 Task: Search one way flight ticket for 1 adult, 5 children, 2 infants in seat and 1 infant on lap in first from Fort Wayne: Fort Wayne International Airport to Jacksonville: Albert J. Ellis Airport on 5-3-2023. Choice of flights is Southwest. Number of bags: 7 checked bags. Price is upto 55000. Outbound departure time preference is 12:45.
Action: Mouse moved to (326, 437)
Screenshot: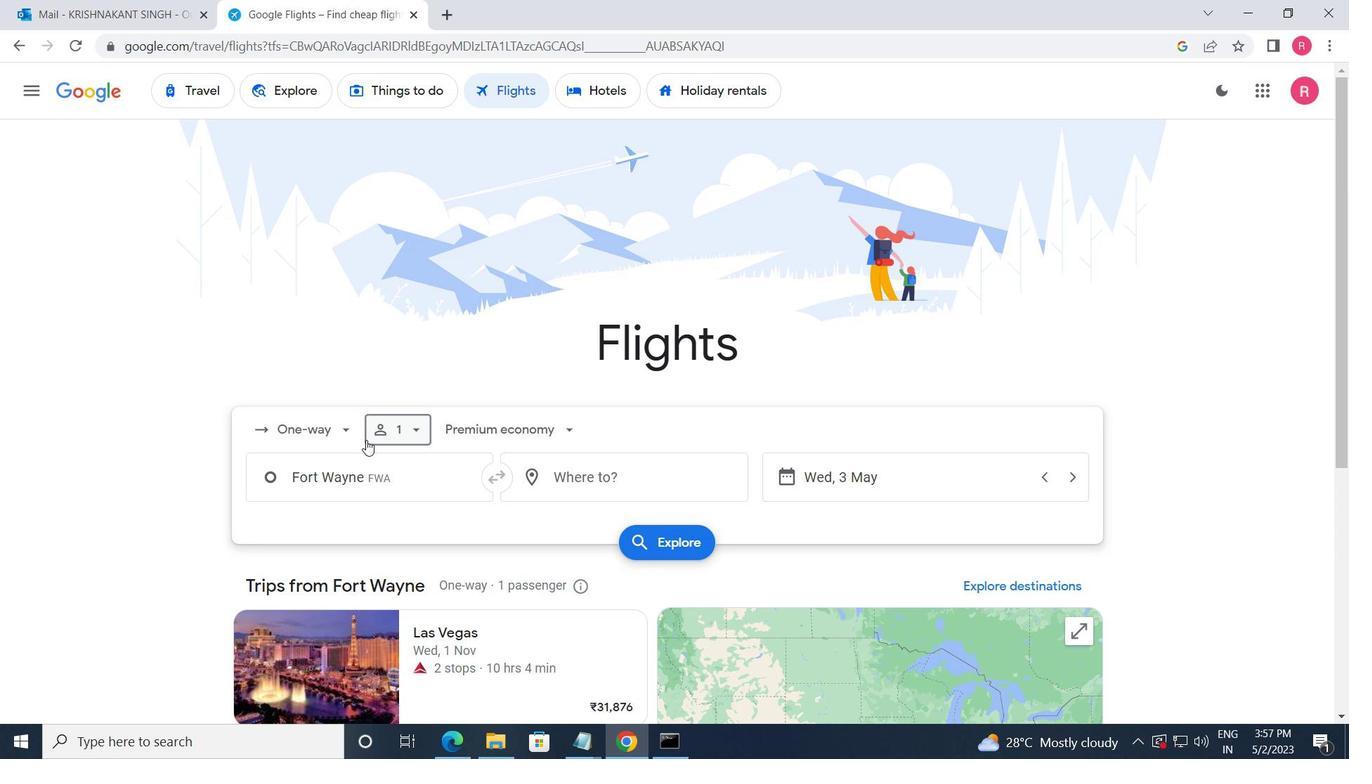 
Action: Mouse pressed left at (326, 437)
Screenshot: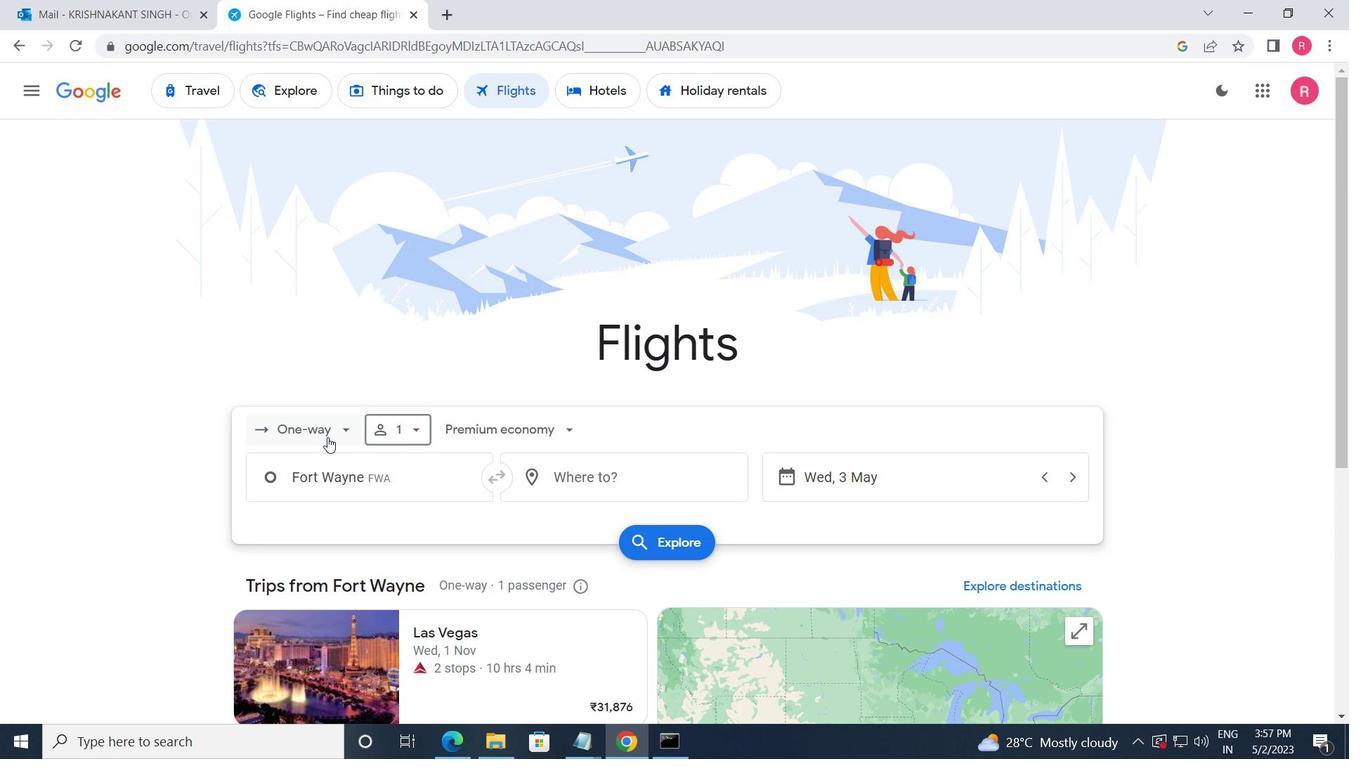 
Action: Mouse moved to (335, 510)
Screenshot: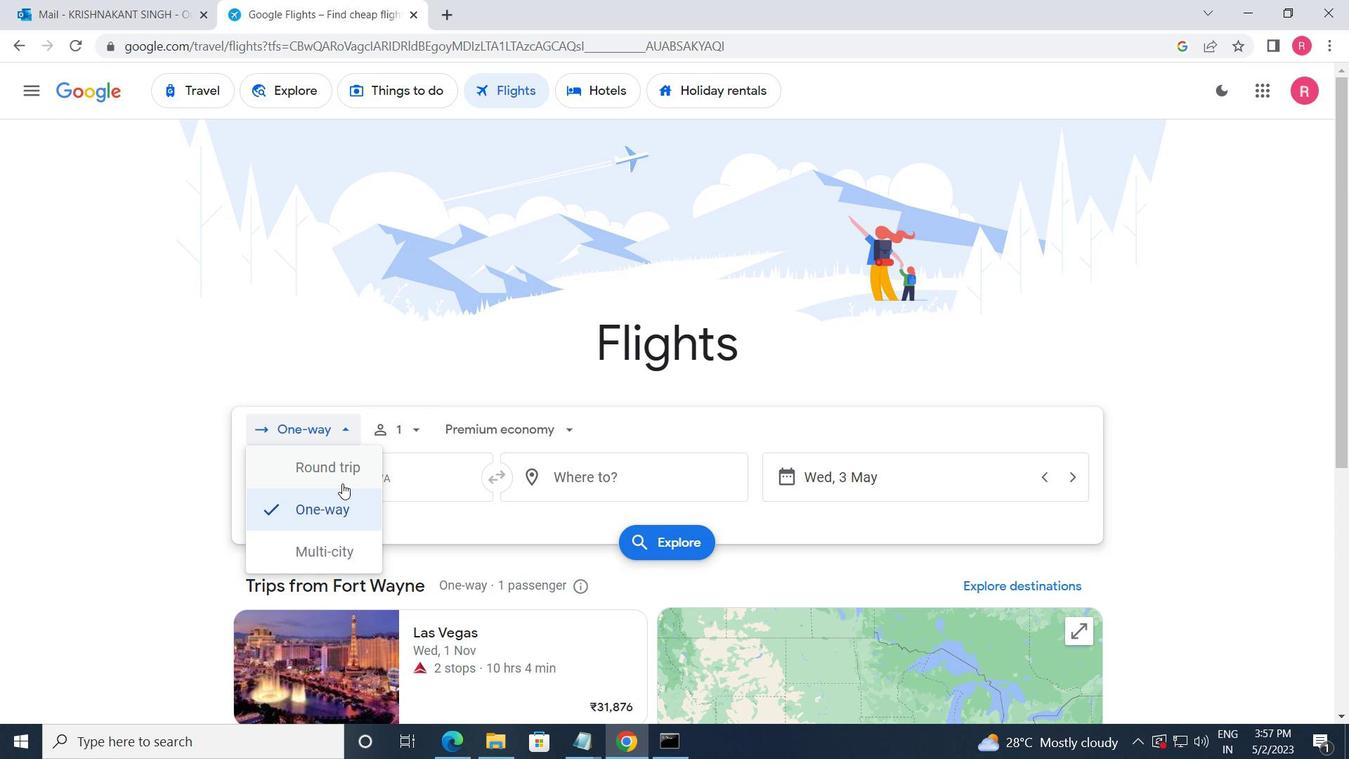 
Action: Mouse pressed left at (335, 510)
Screenshot: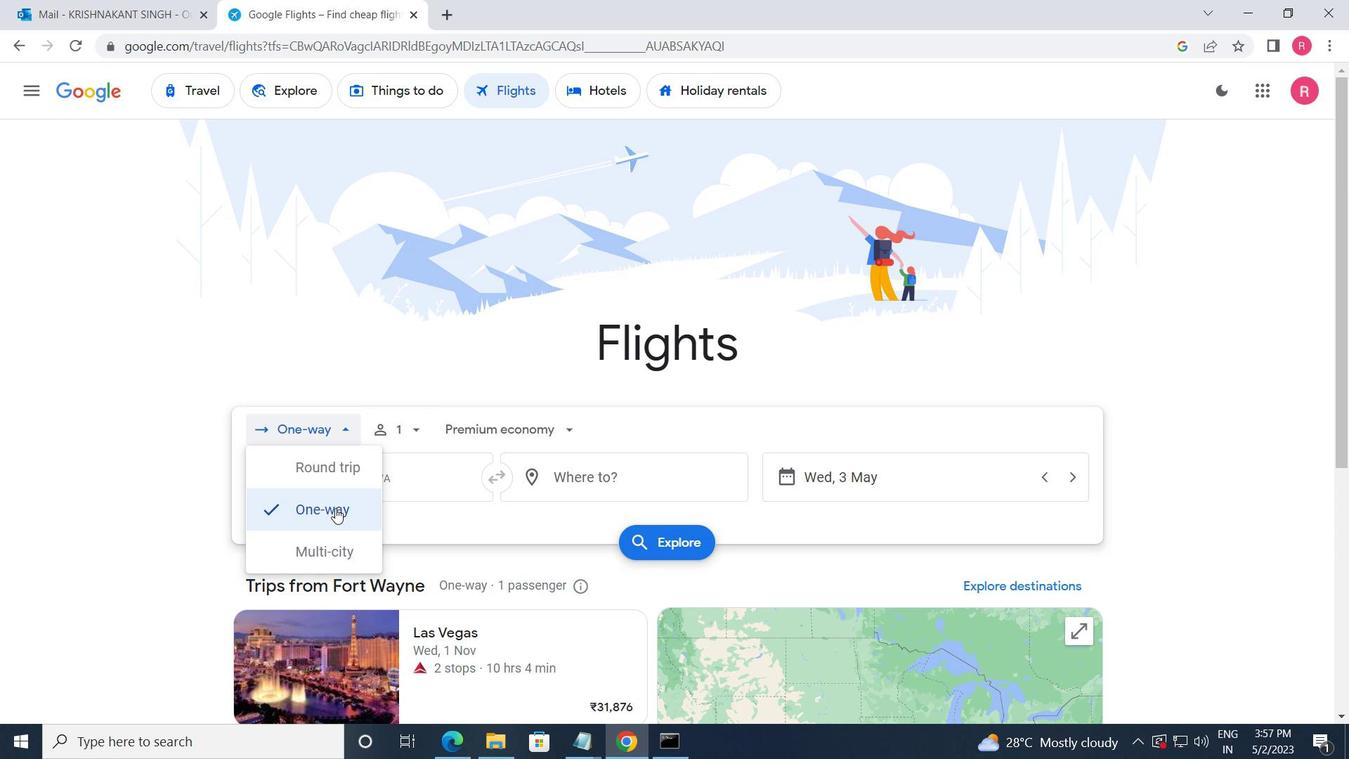 
Action: Mouse moved to (385, 438)
Screenshot: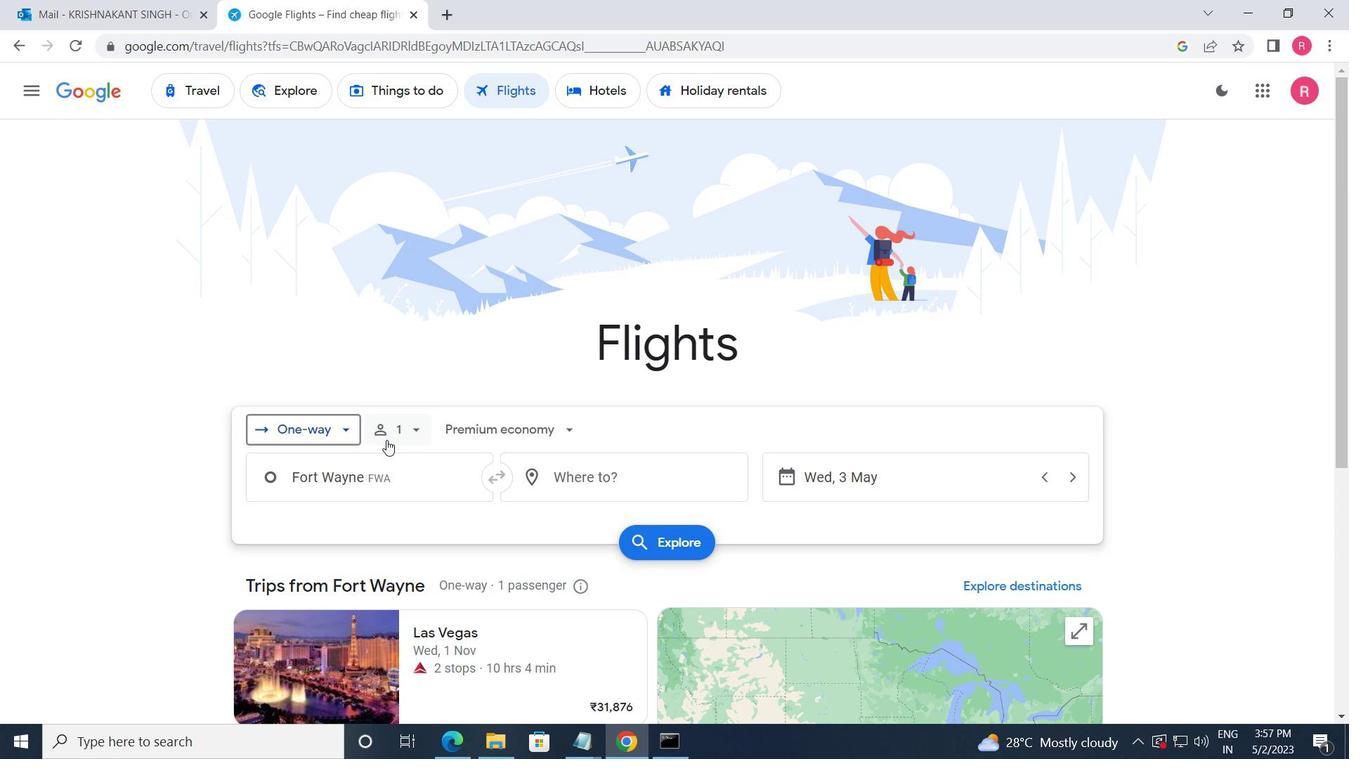 
Action: Mouse pressed left at (385, 438)
Screenshot: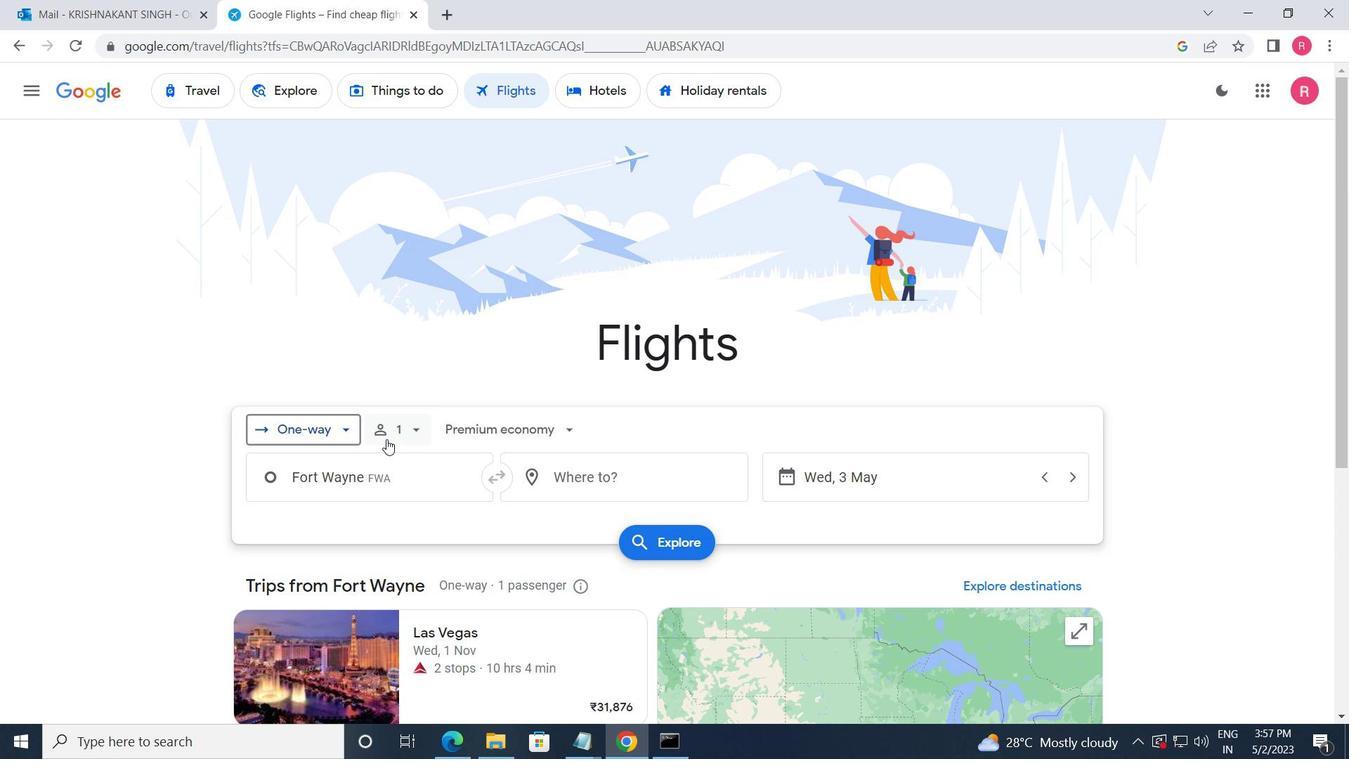 
Action: Mouse moved to (550, 529)
Screenshot: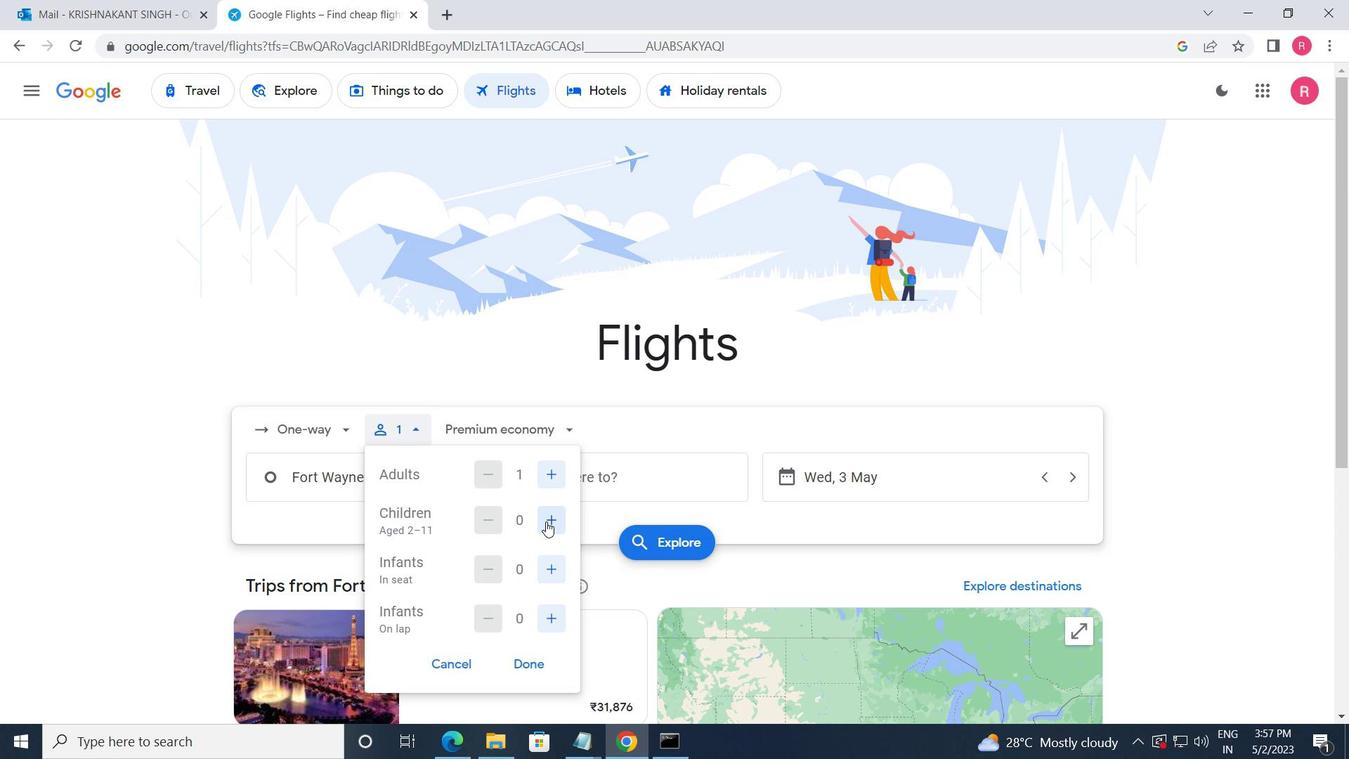 
Action: Mouse pressed left at (550, 529)
Screenshot: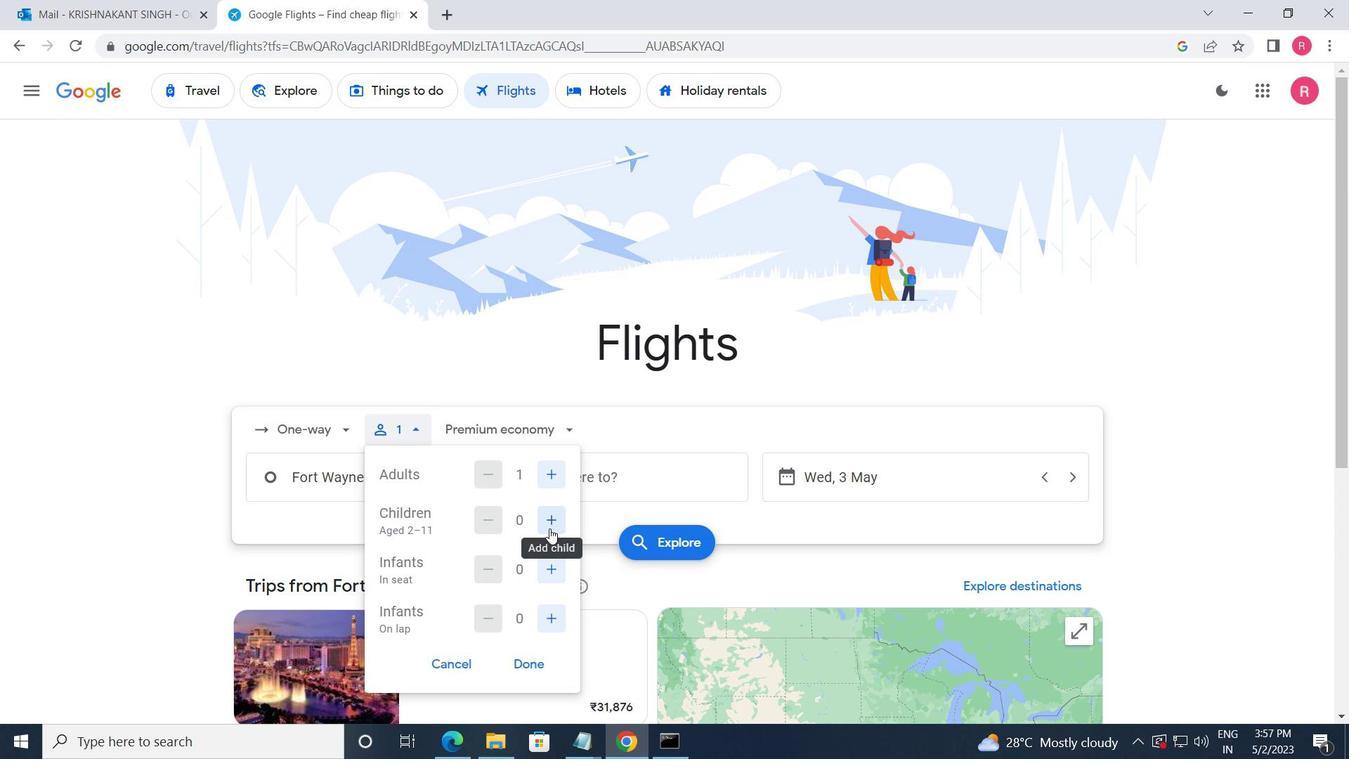 
Action: Mouse pressed left at (550, 529)
Screenshot: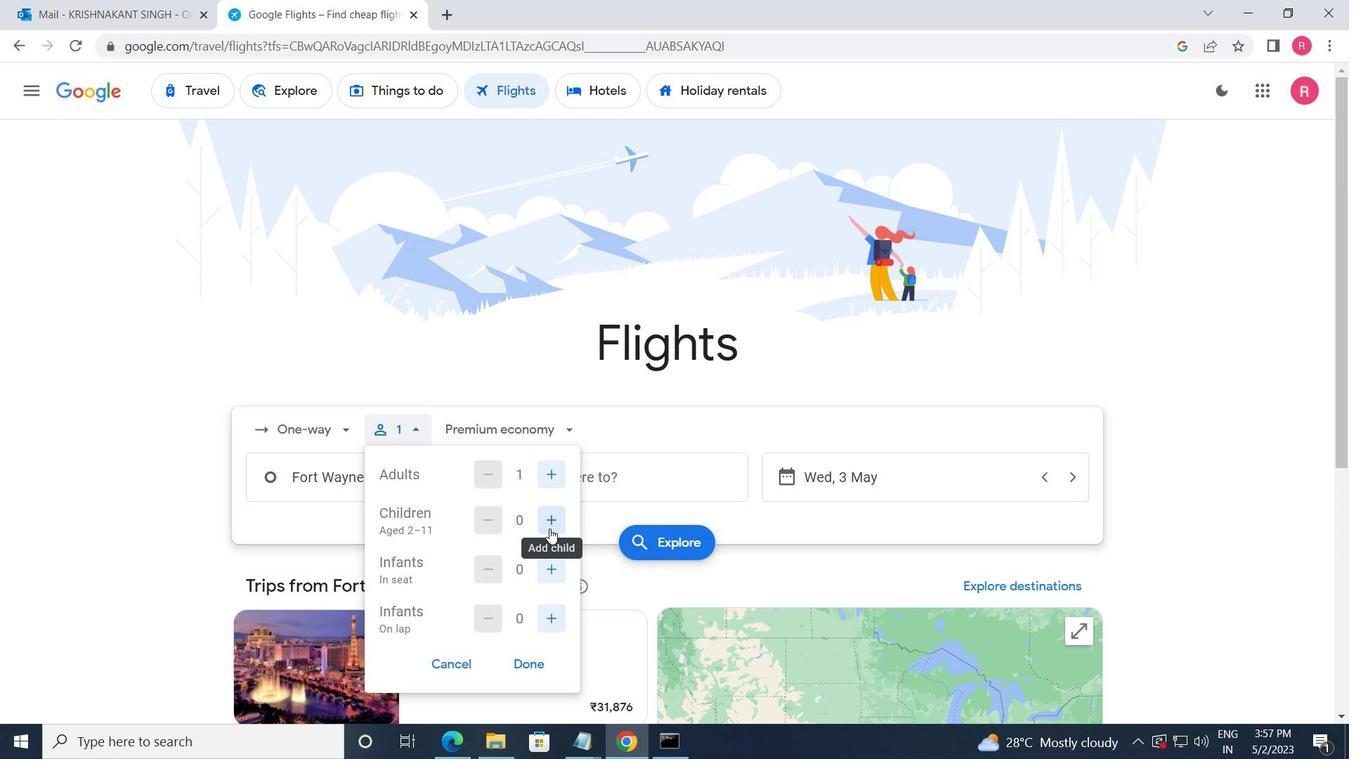 
Action: Mouse pressed left at (550, 529)
Screenshot: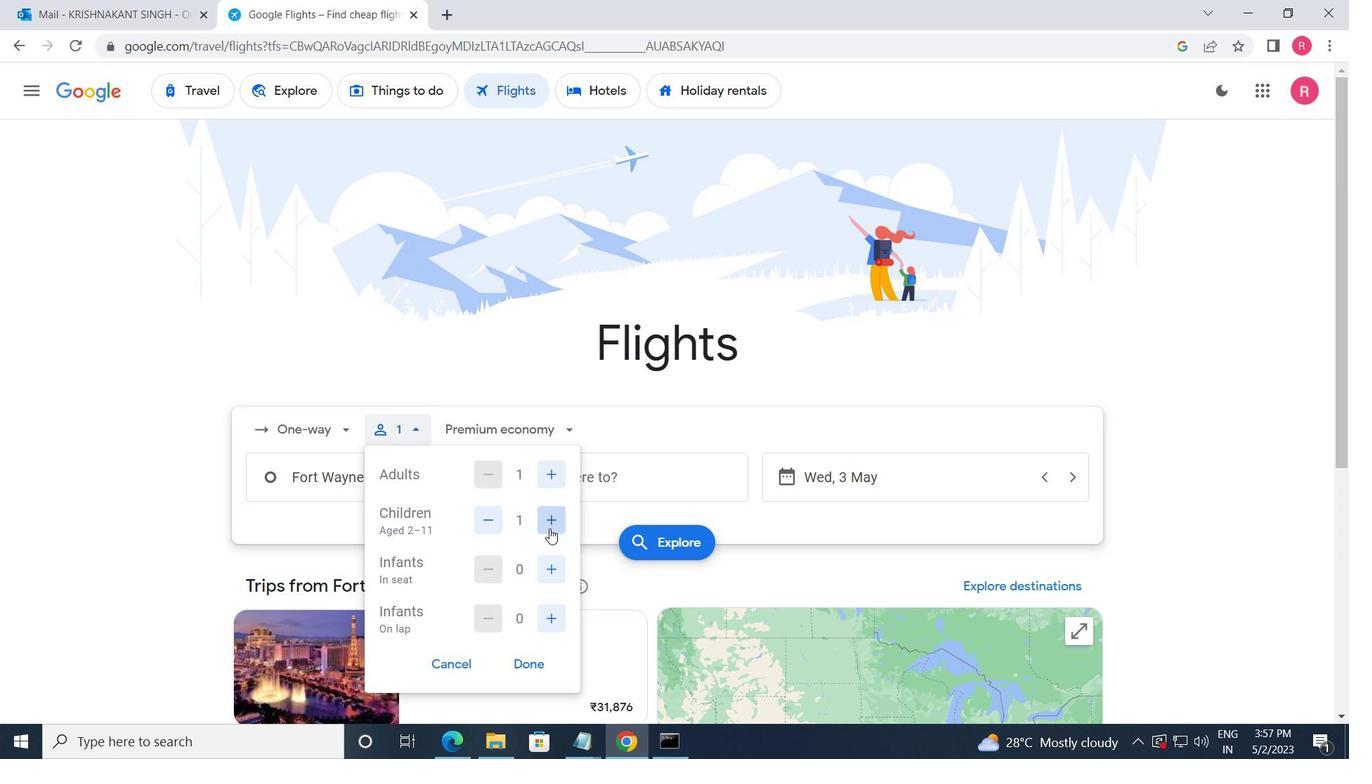 
Action: Mouse pressed left at (550, 529)
Screenshot: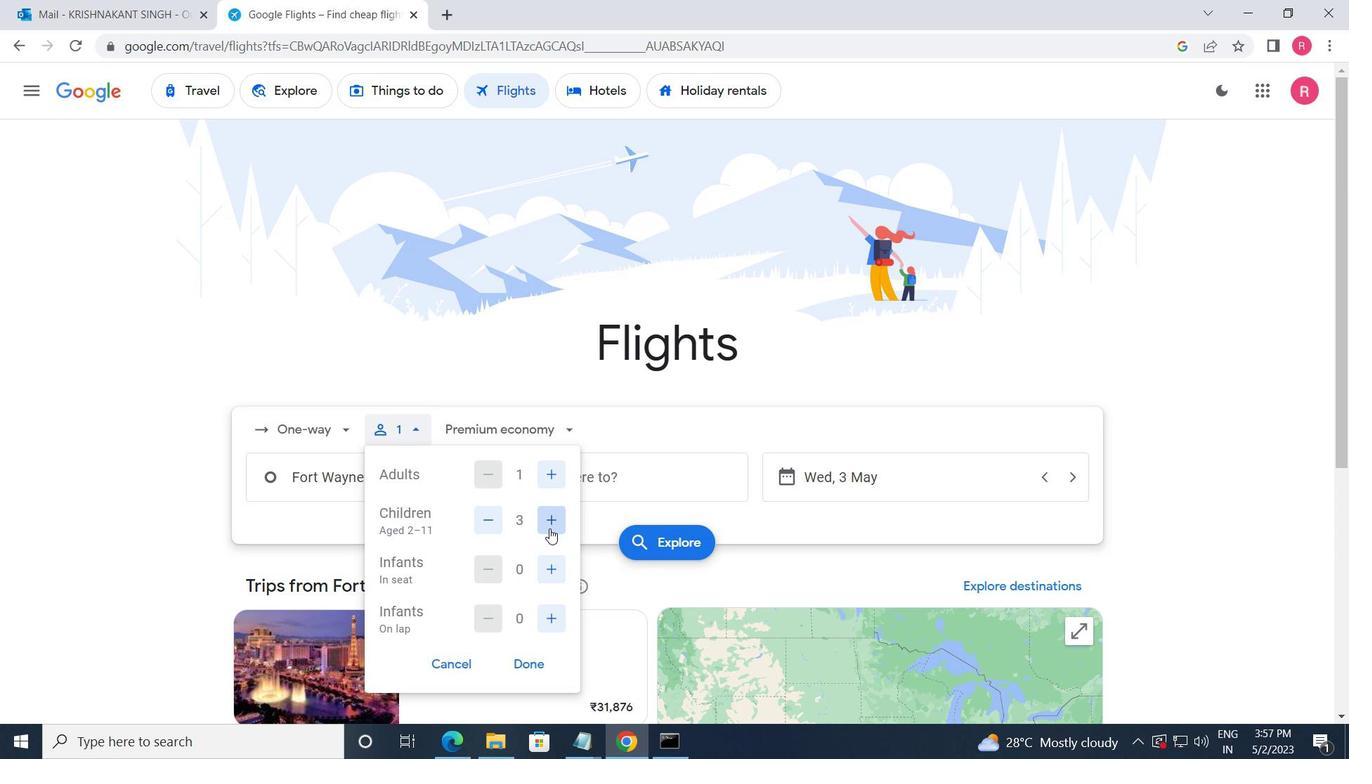 
Action: Mouse pressed left at (550, 529)
Screenshot: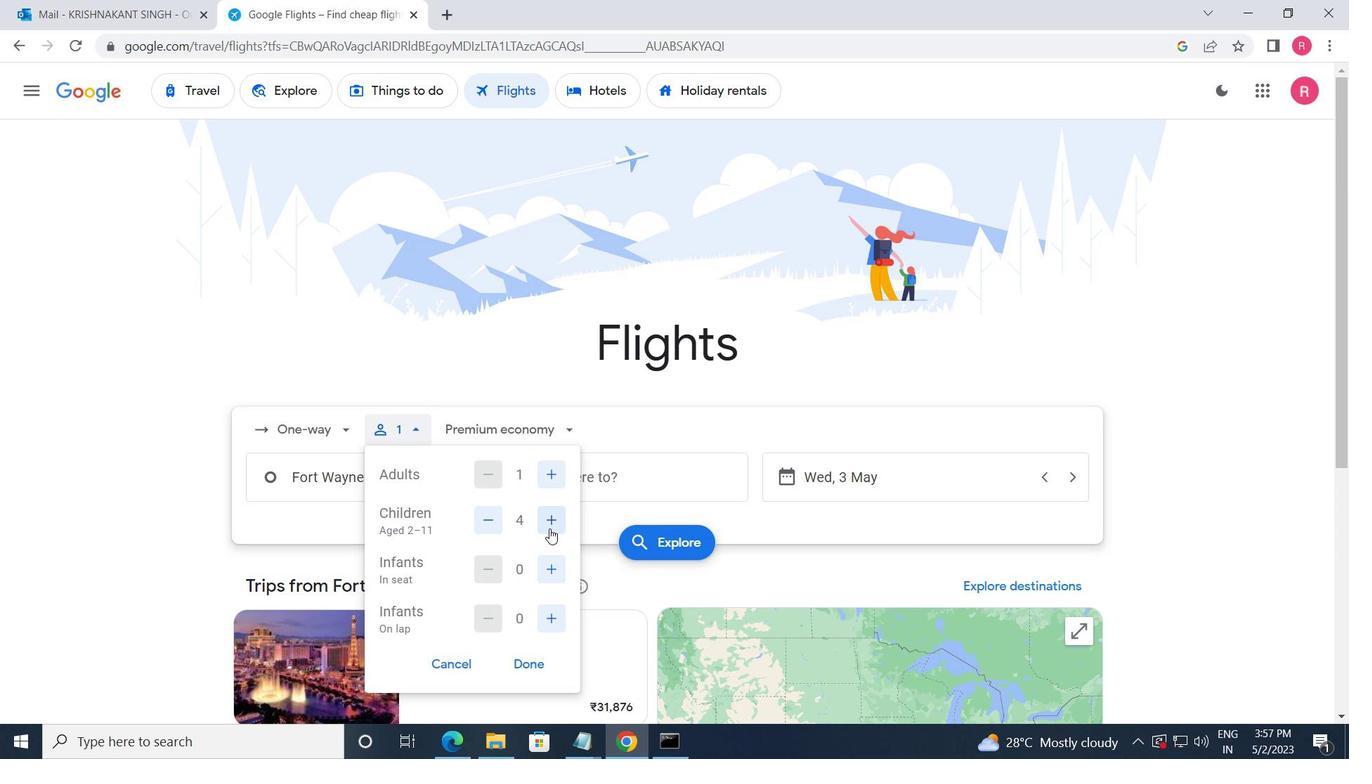 
Action: Mouse moved to (556, 580)
Screenshot: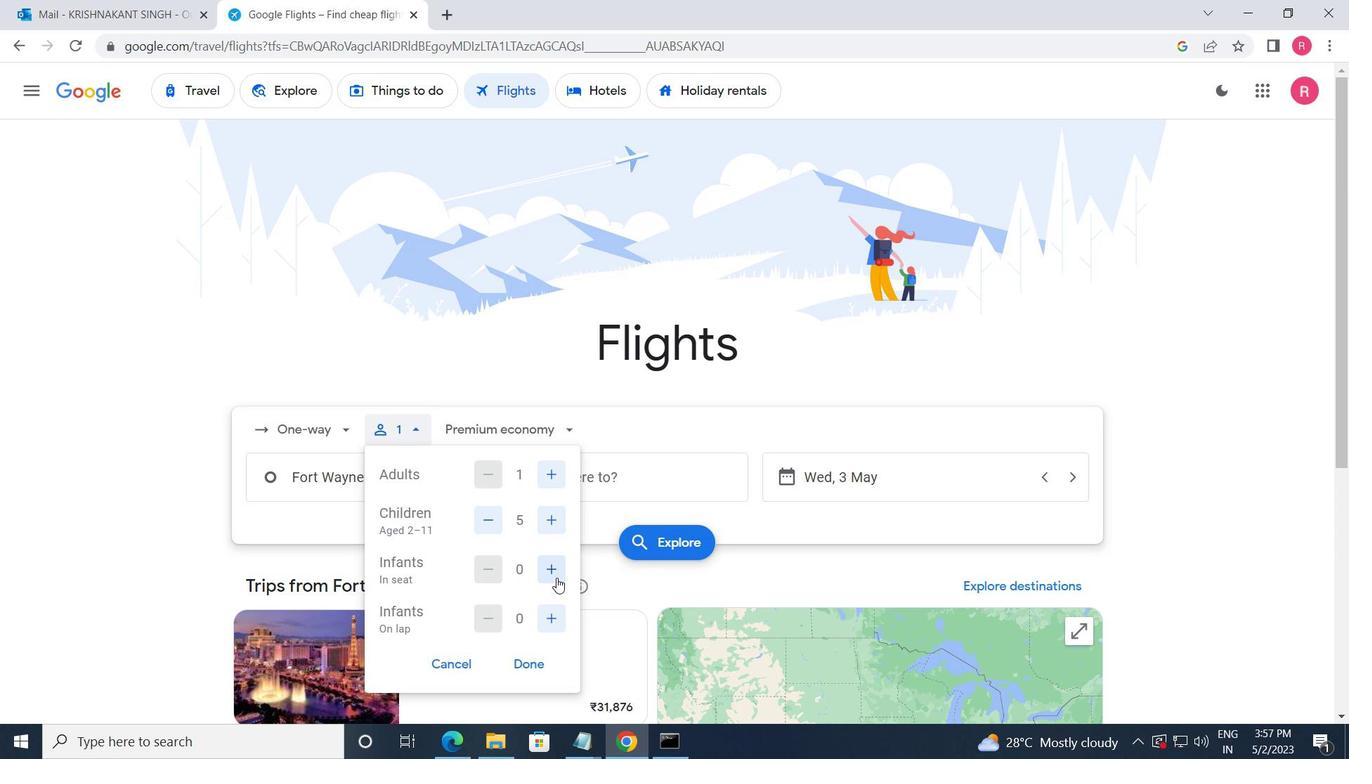 
Action: Mouse pressed left at (556, 580)
Screenshot: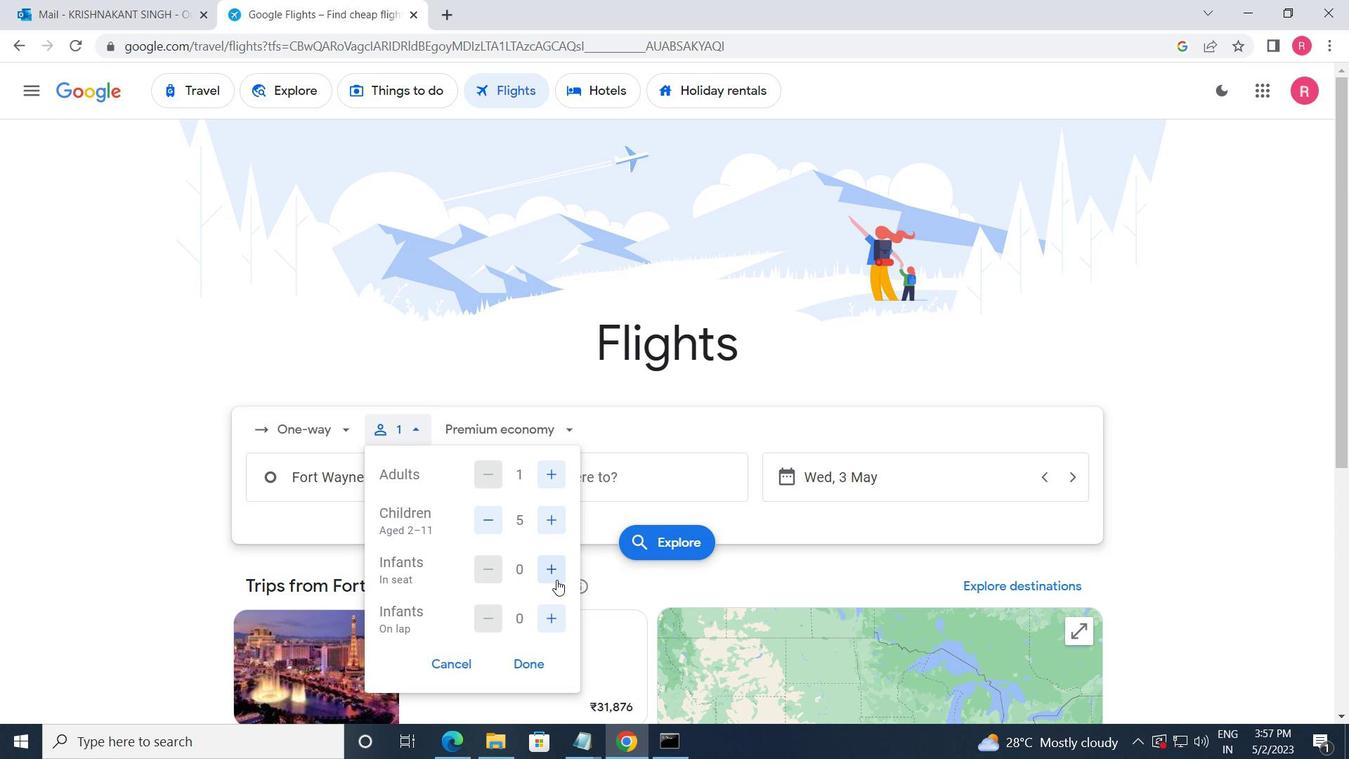
Action: Mouse pressed left at (556, 580)
Screenshot: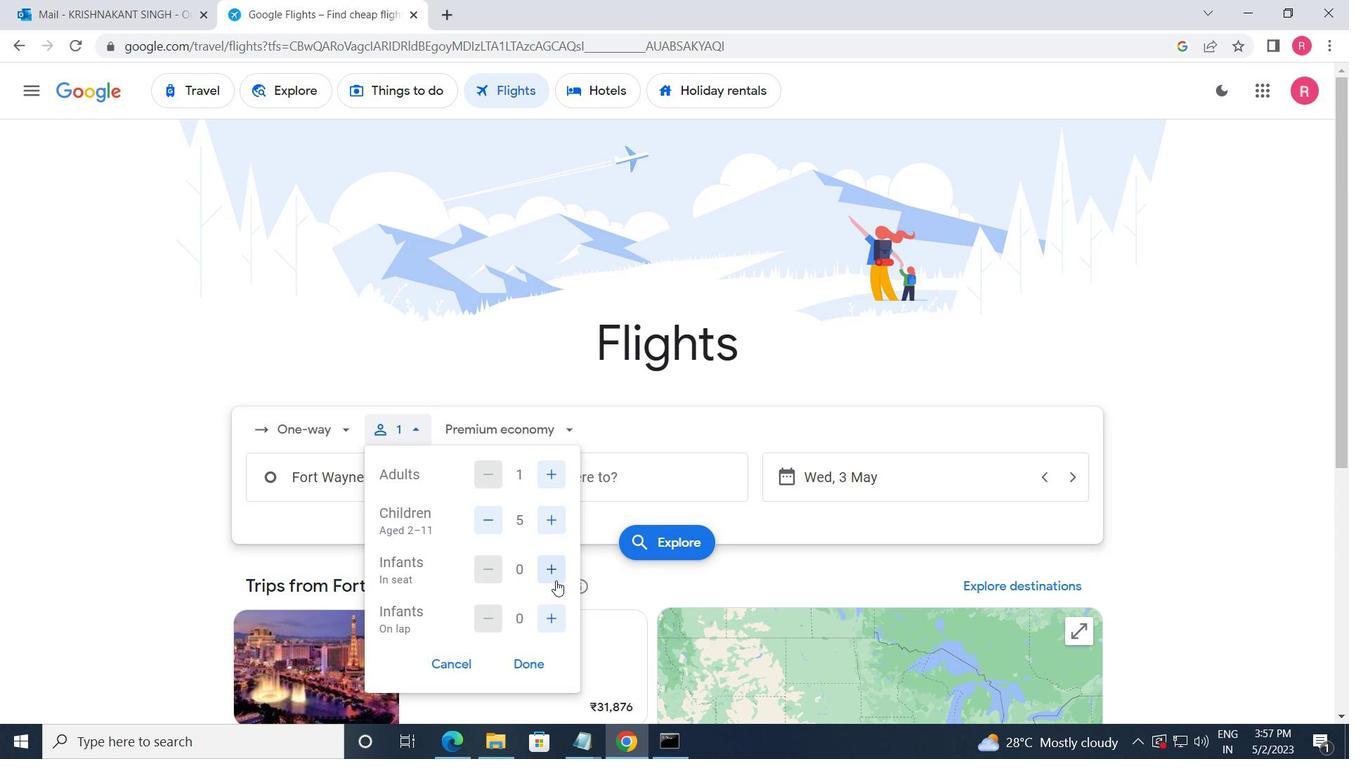 
Action: Mouse moved to (553, 619)
Screenshot: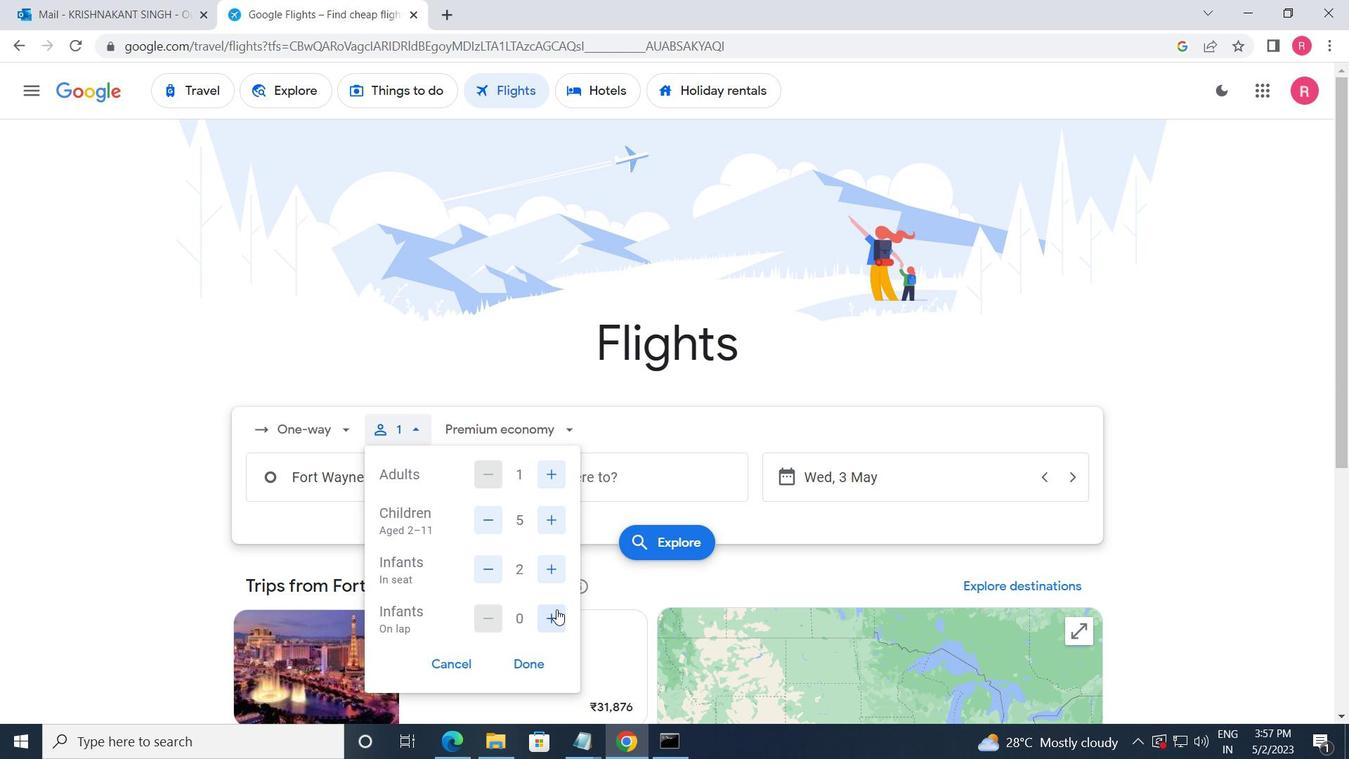
Action: Mouse pressed left at (553, 619)
Screenshot: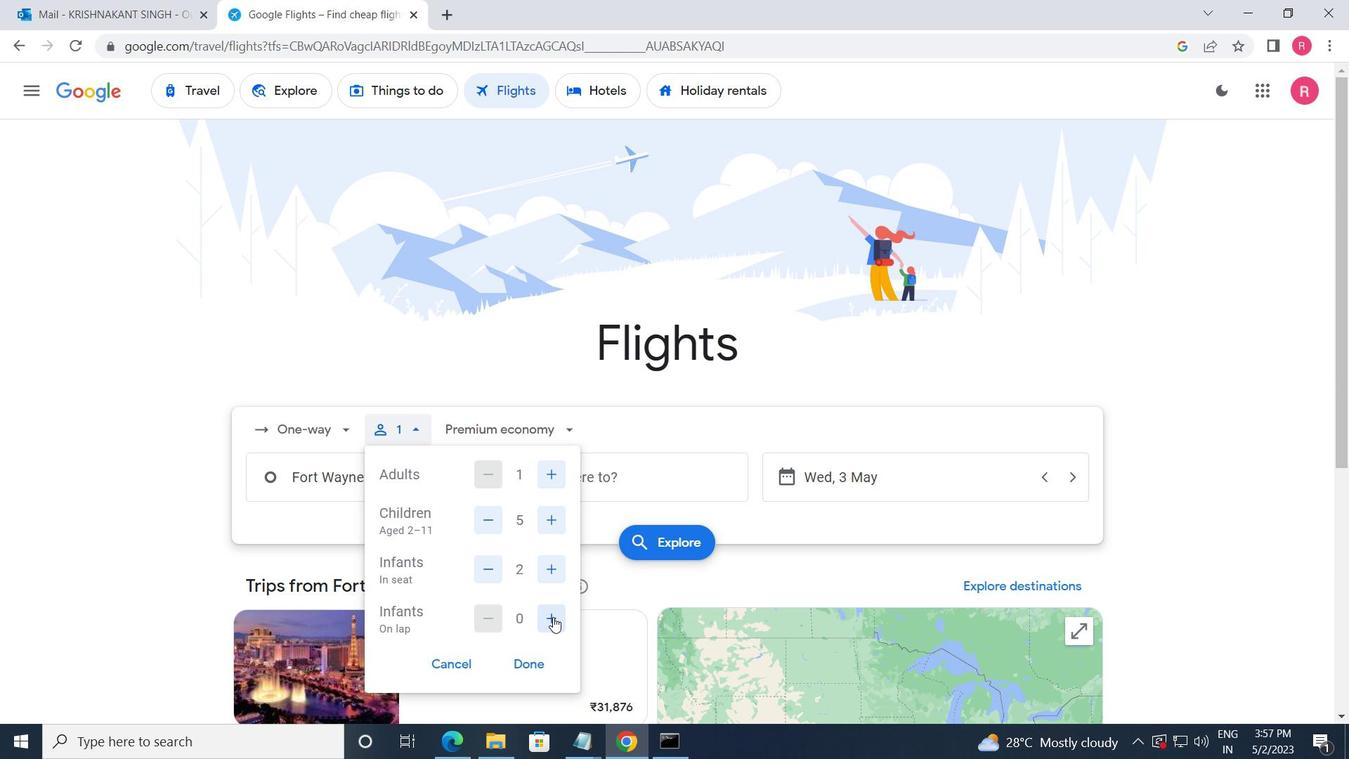 
Action: Mouse moved to (499, 622)
Screenshot: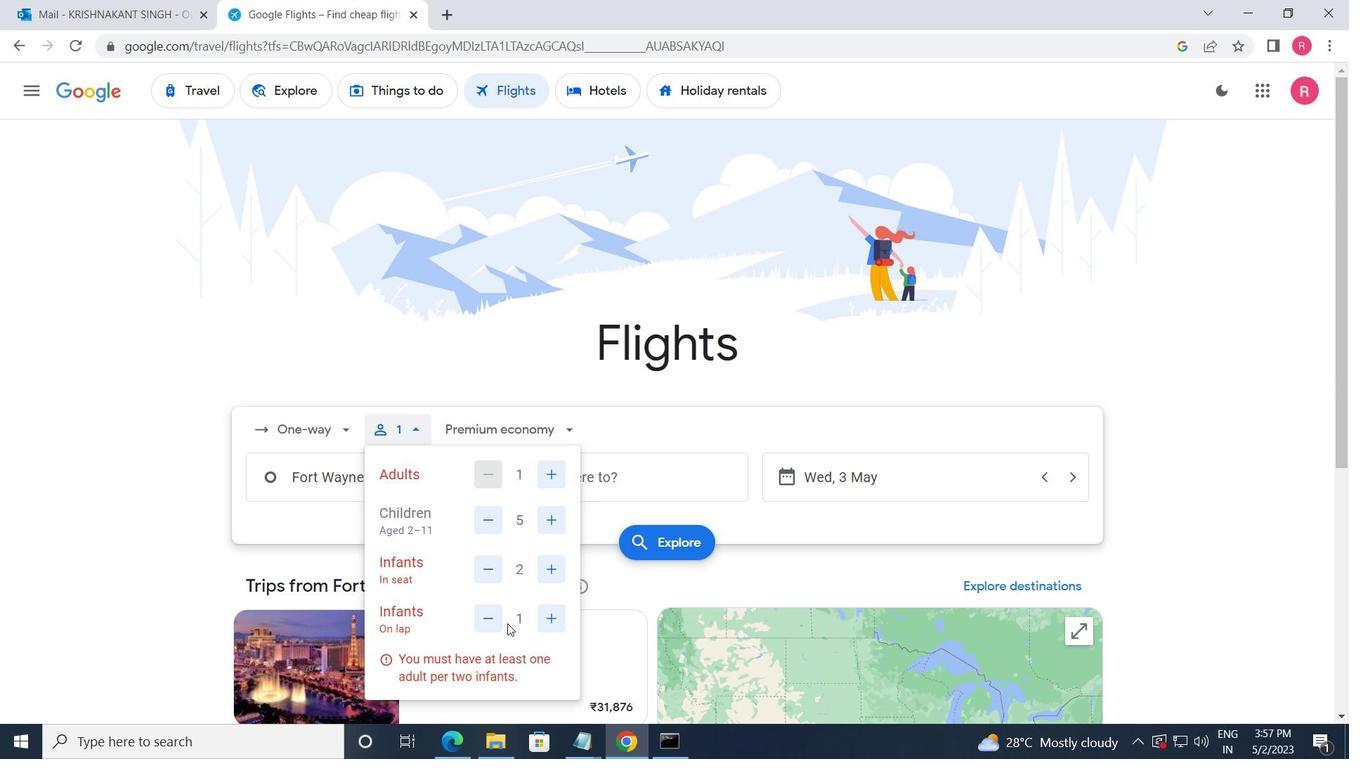 
Action: Mouse pressed left at (499, 622)
Screenshot: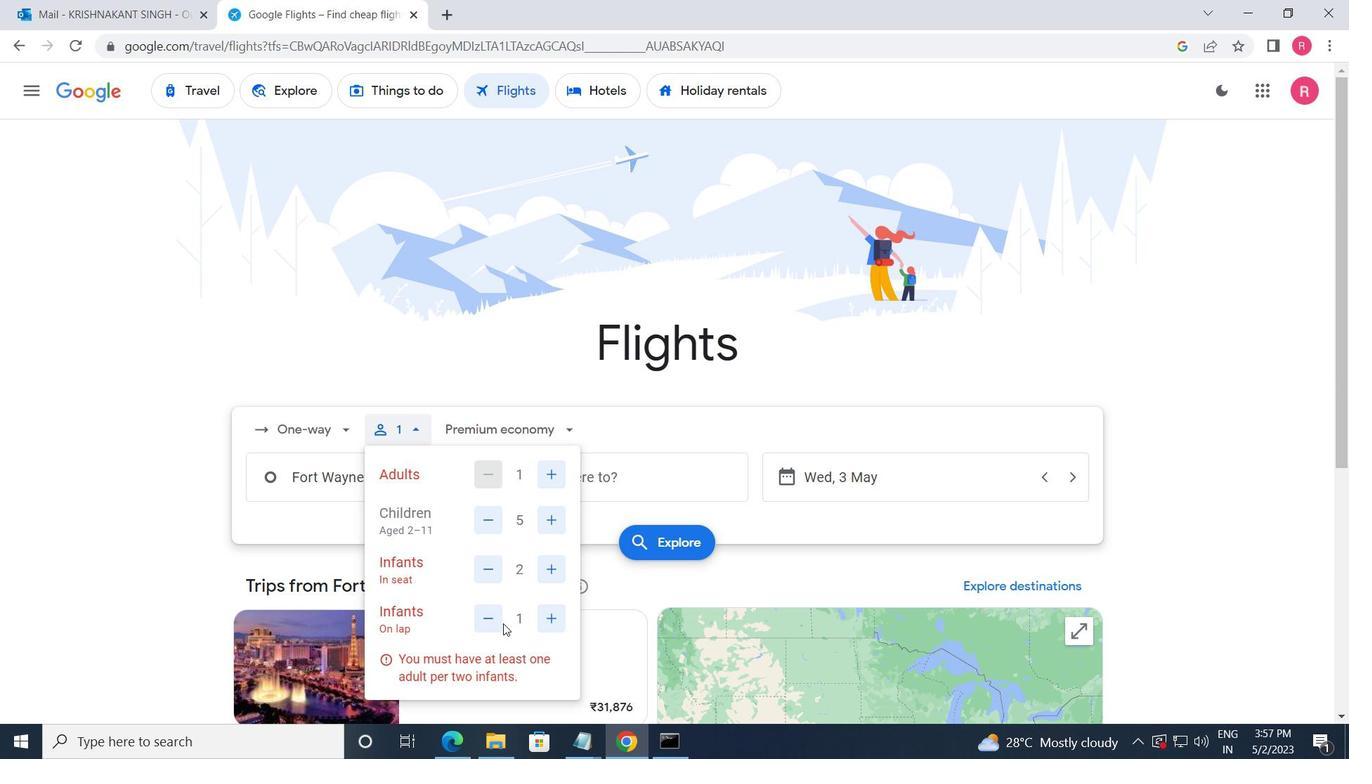 
Action: Mouse moved to (537, 659)
Screenshot: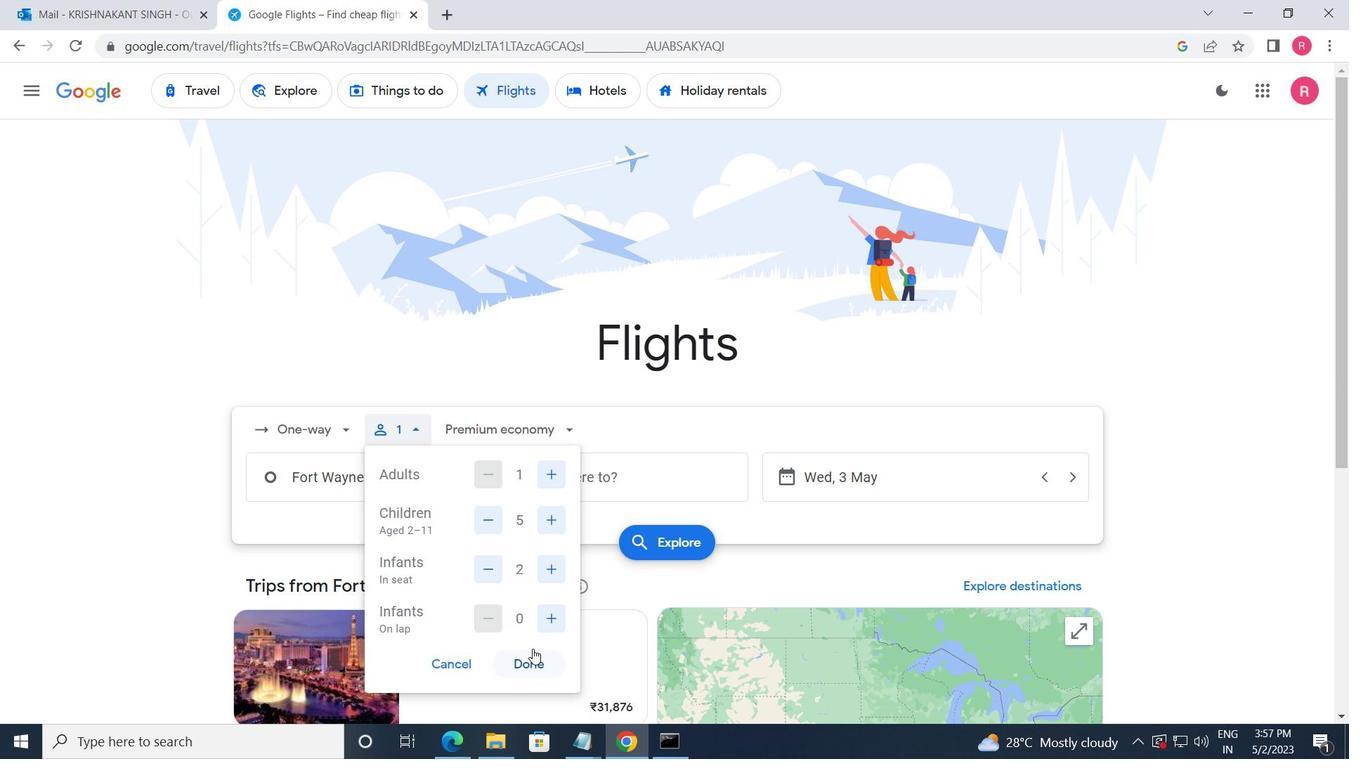 
Action: Mouse pressed left at (537, 659)
Screenshot: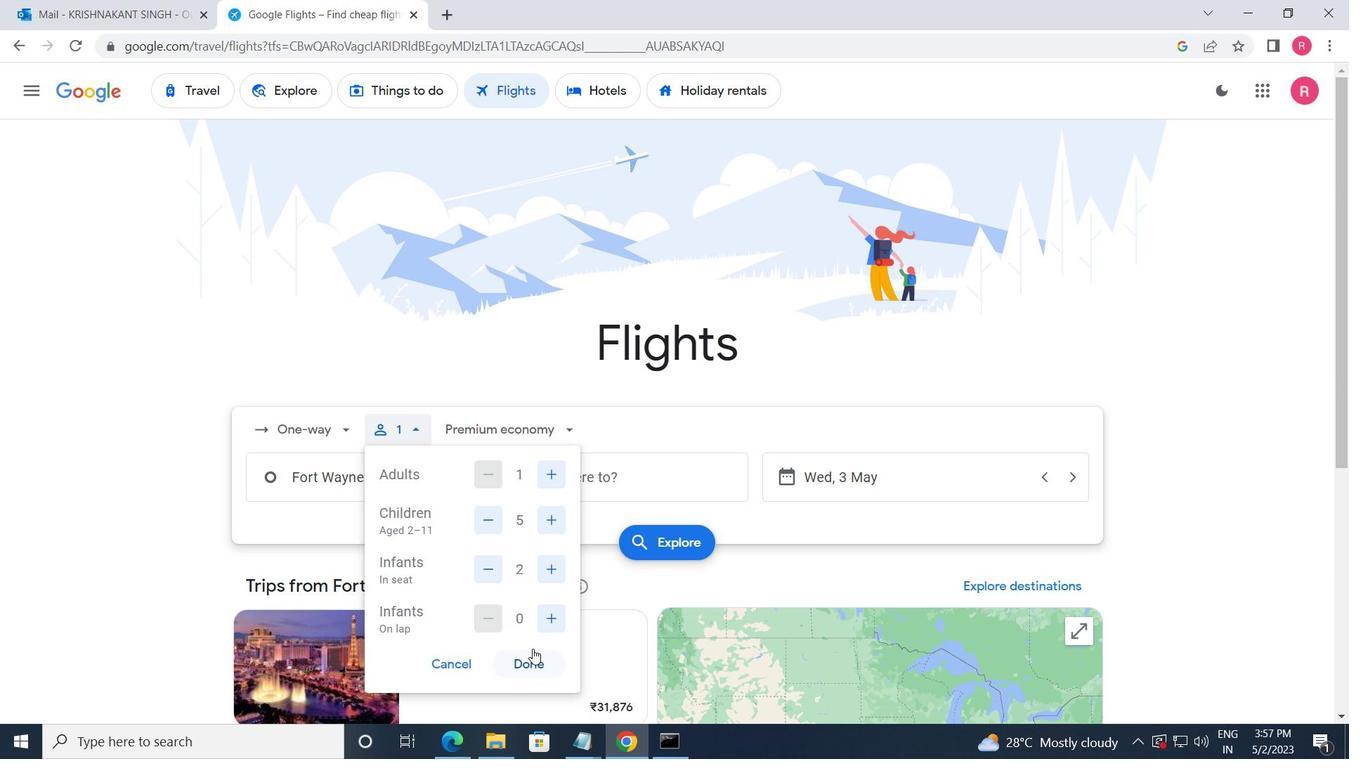 
Action: Mouse moved to (489, 448)
Screenshot: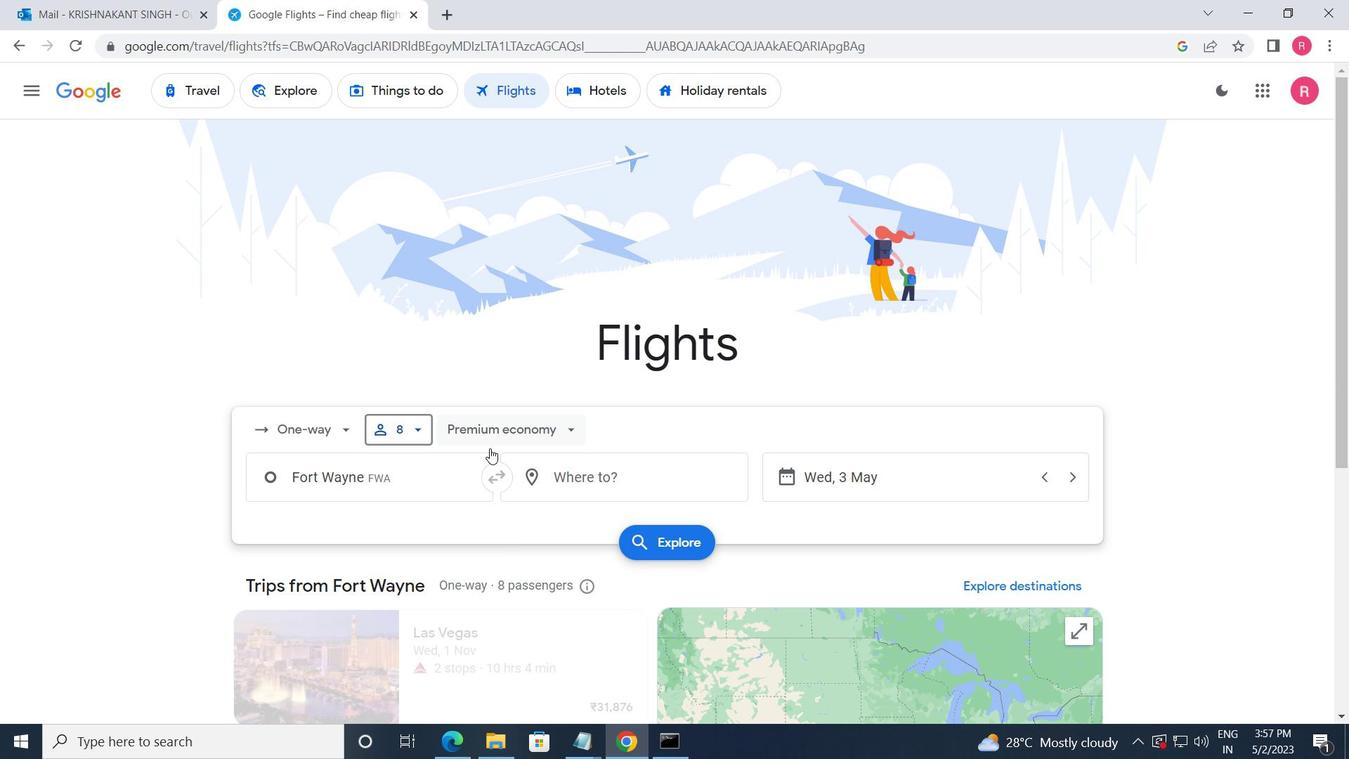 
Action: Mouse pressed left at (489, 448)
Screenshot: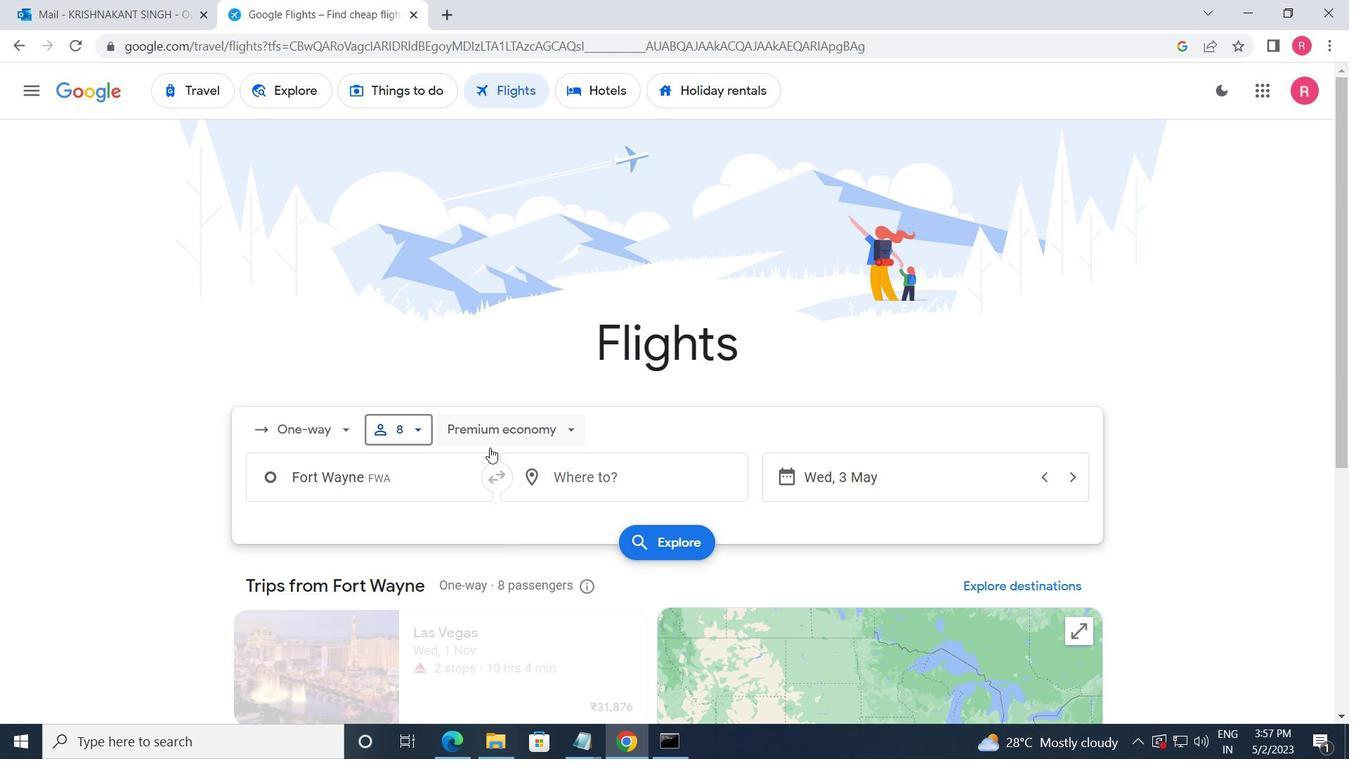 
Action: Mouse moved to (498, 603)
Screenshot: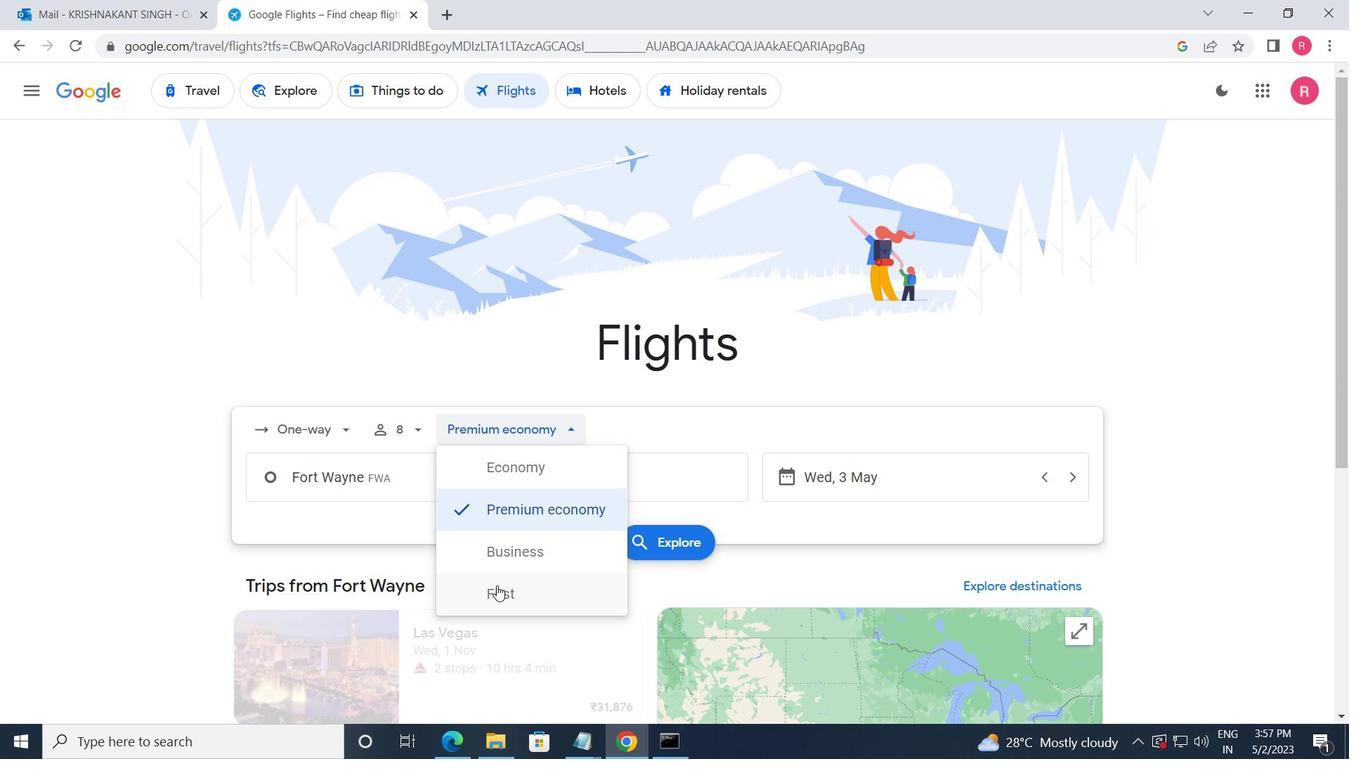
Action: Mouse pressed left at (498, 603)
Screenshot: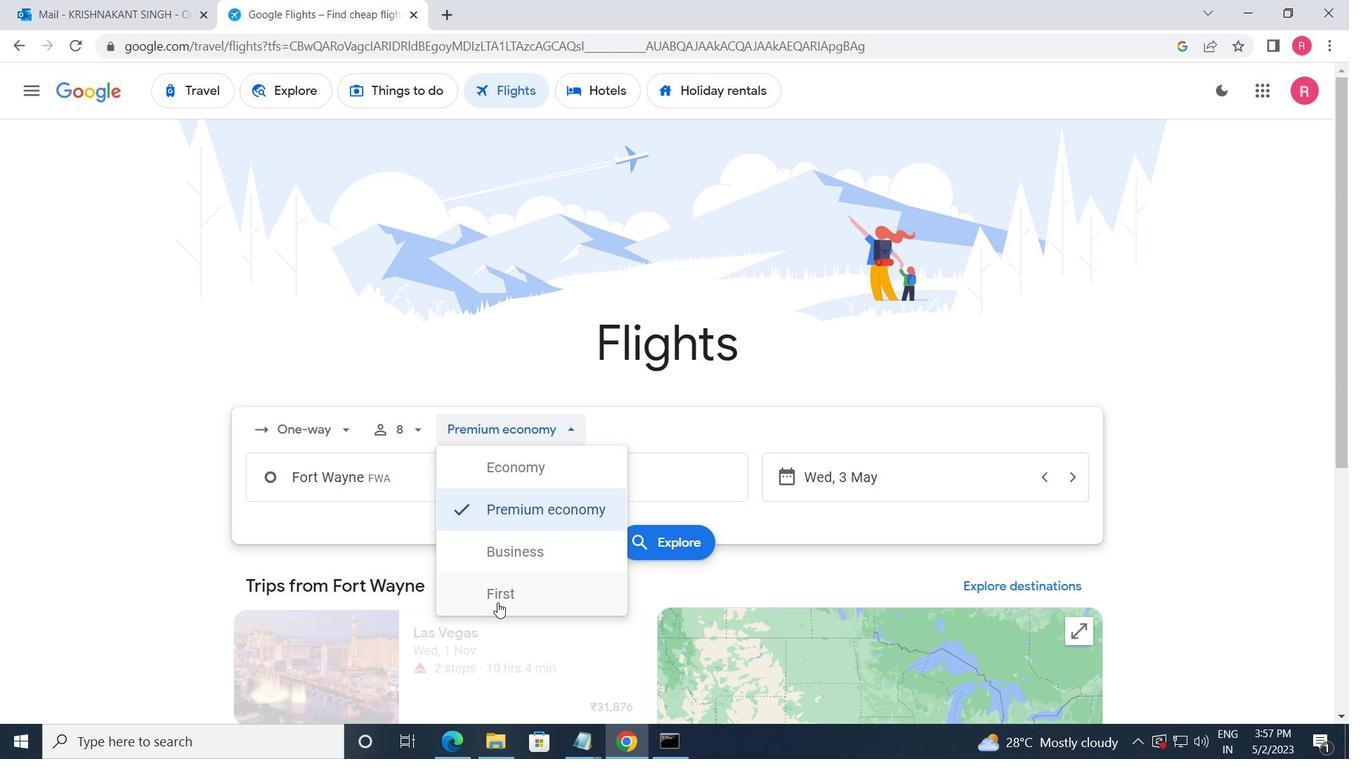 
Action: Mouse moved to (414, 489)
Screenshot: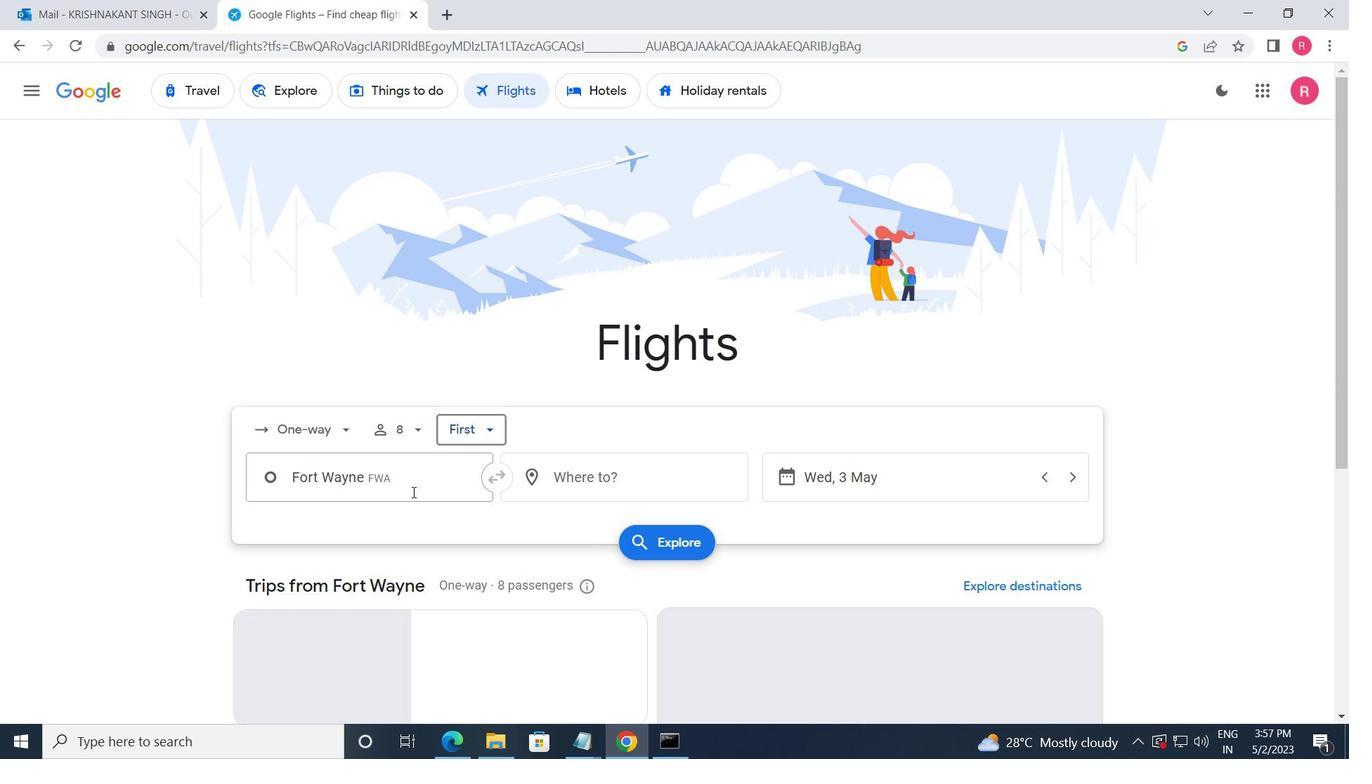 
Action: Mouse pressed left at (414, 489)
Screenshot: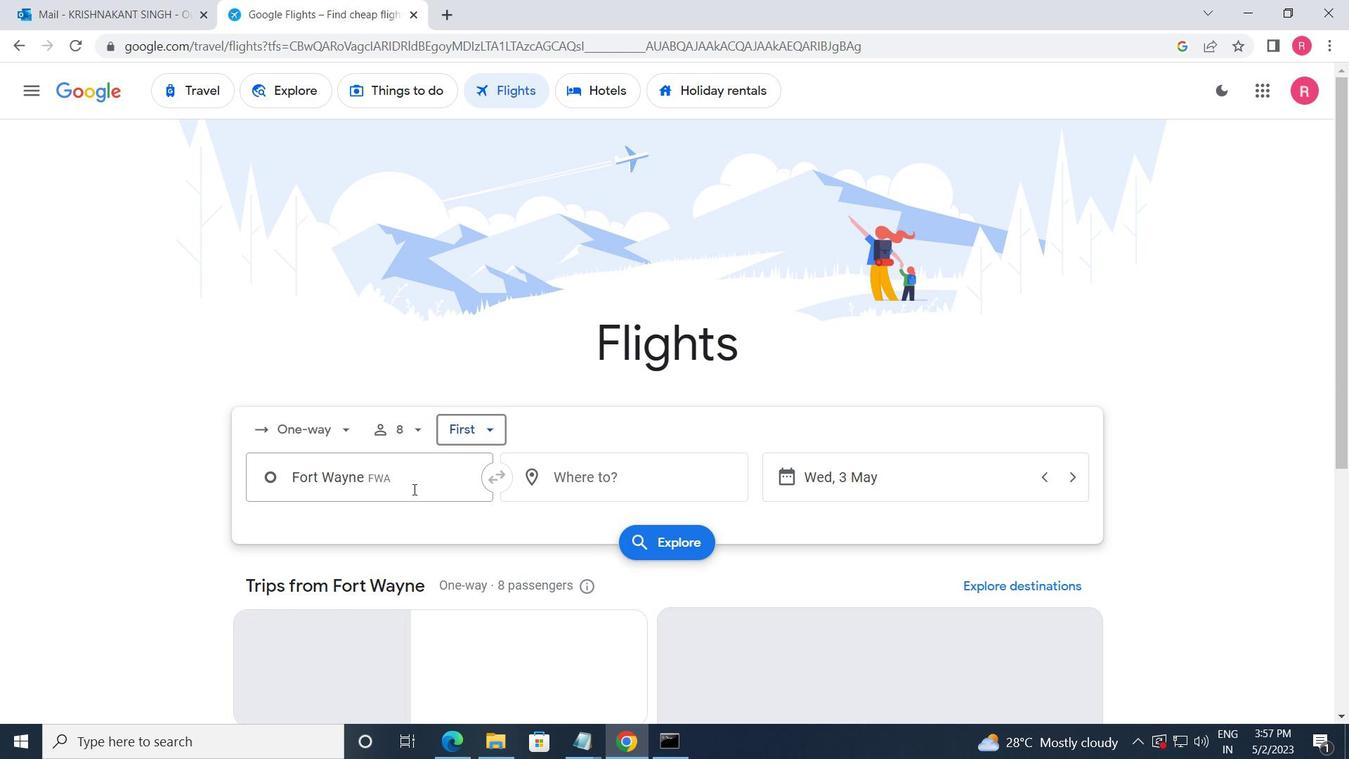
Action: Mouse moved to (369, 579)
Screenshot: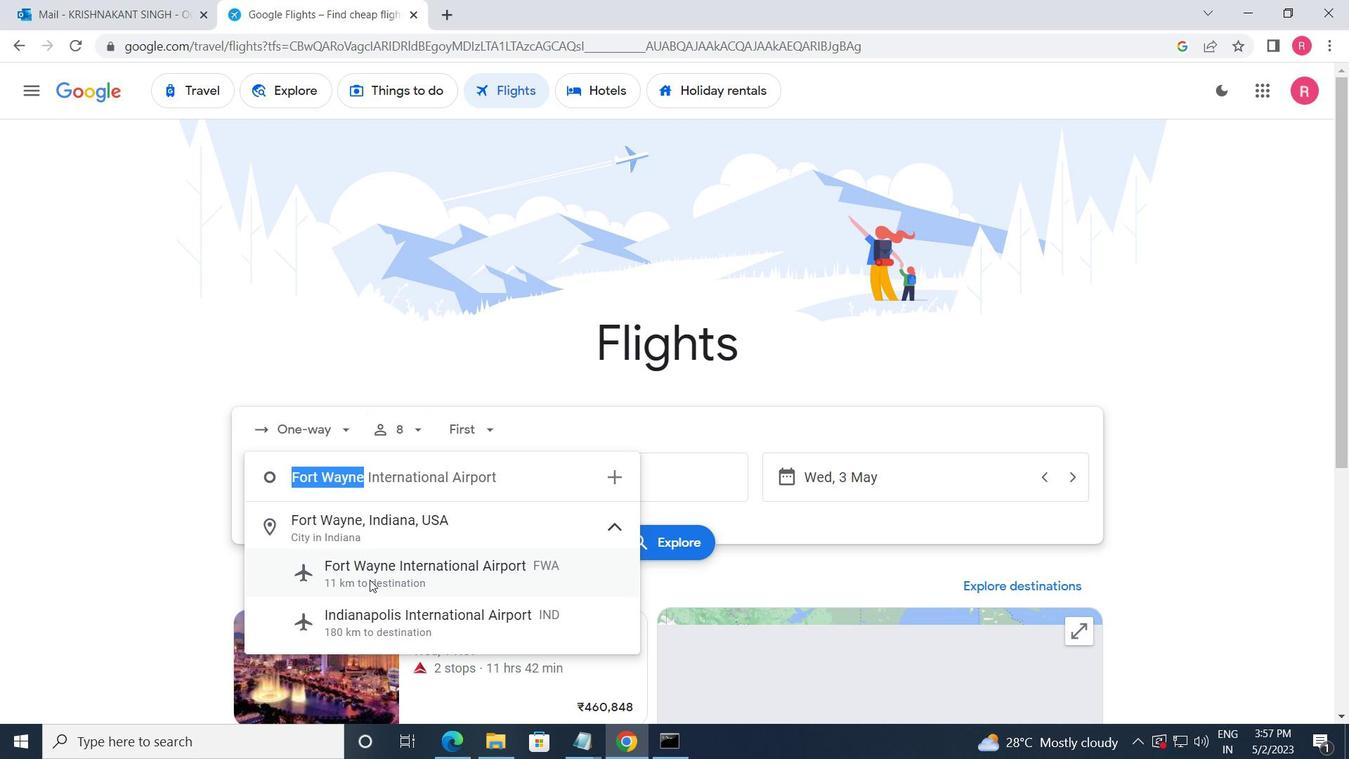 
Action: Mouse pressed left at (369, 579)
Screenshot: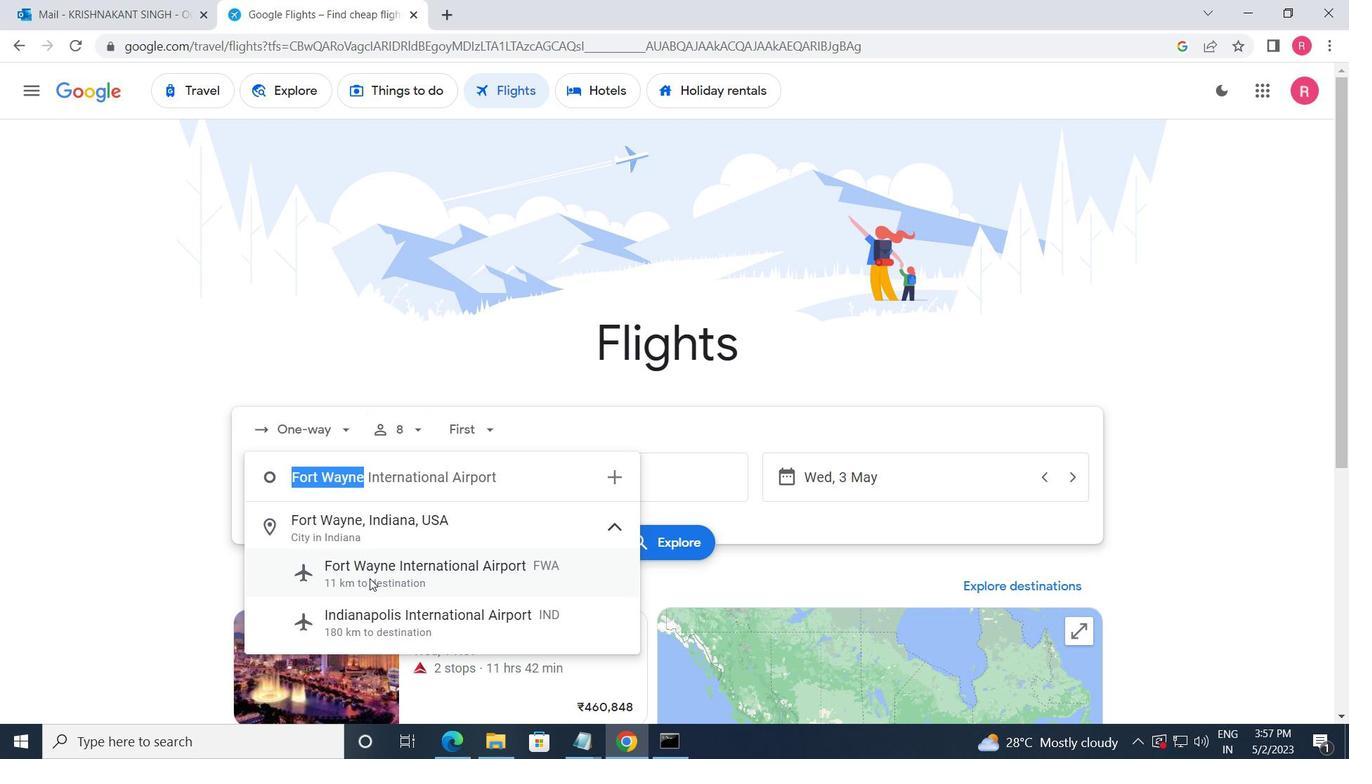 
Action: Mouse moved to (591, 463)
Screenshot: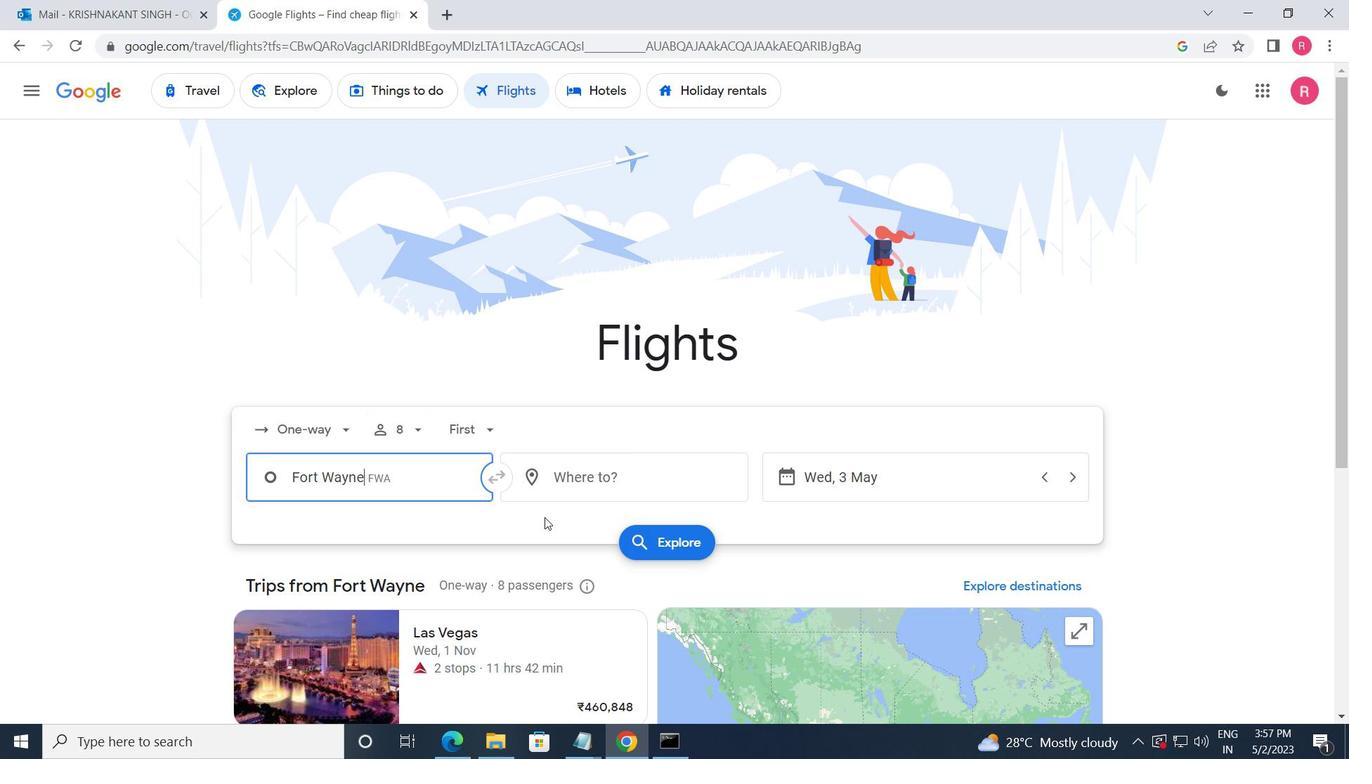 
Action: Mouse pressed left at (591, 463)
Screenshot: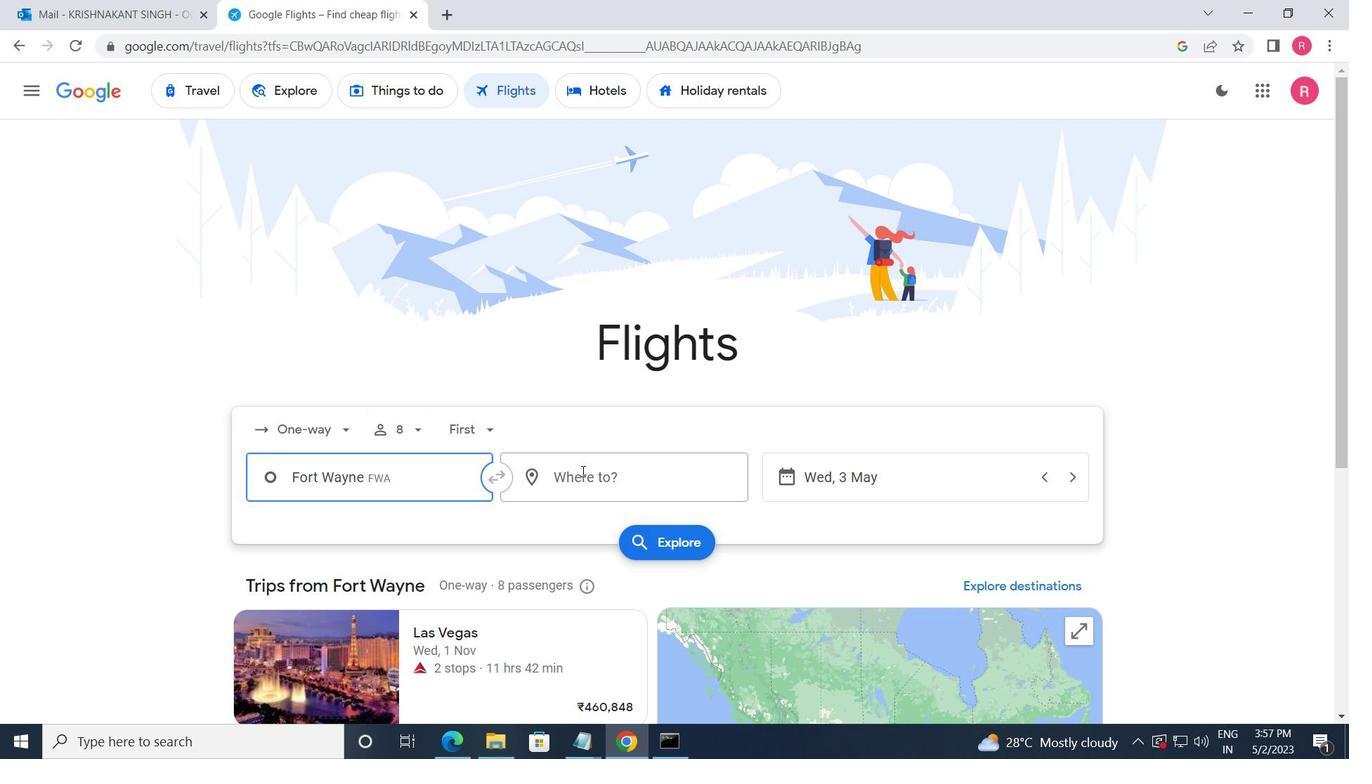 
Action: Mouse moved to (579, 663)
Screenshot: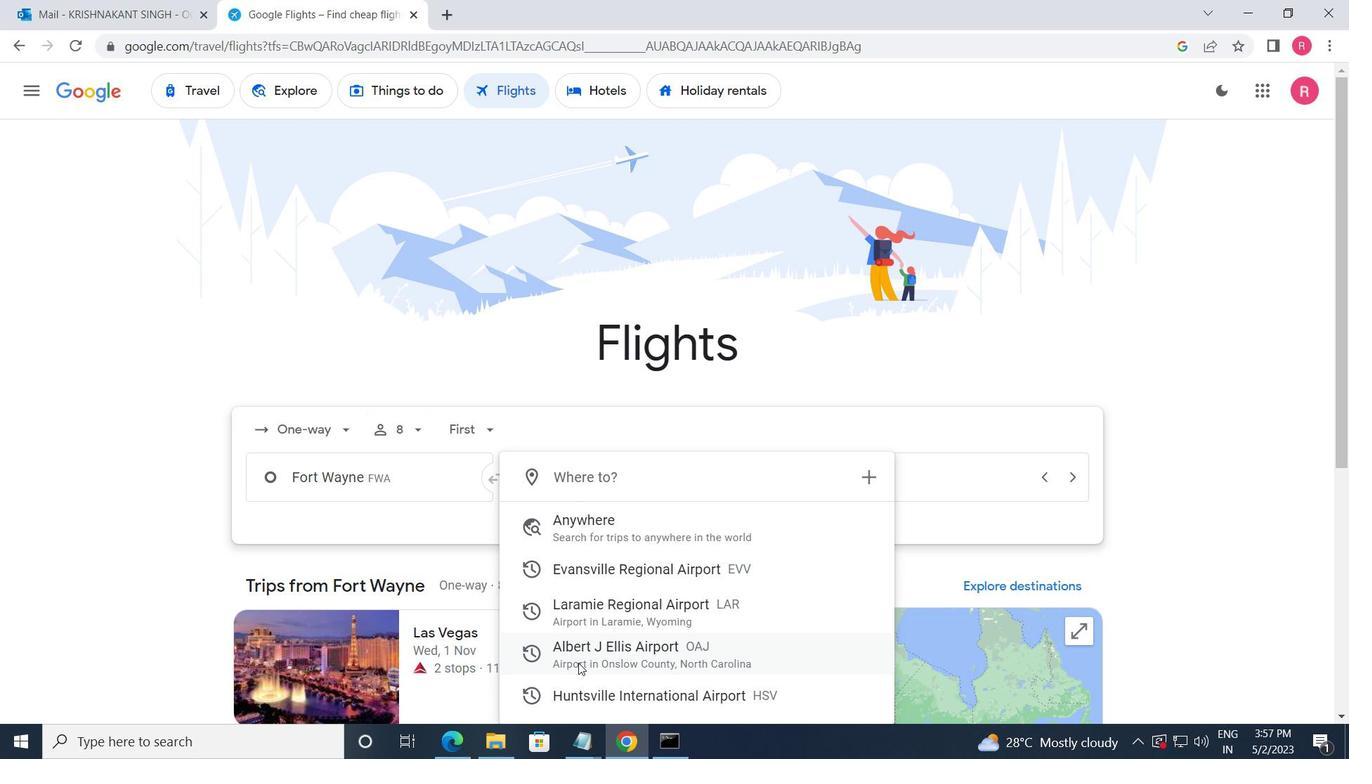 
Action: Mouse pressed left at (579, 663)
Screenshot: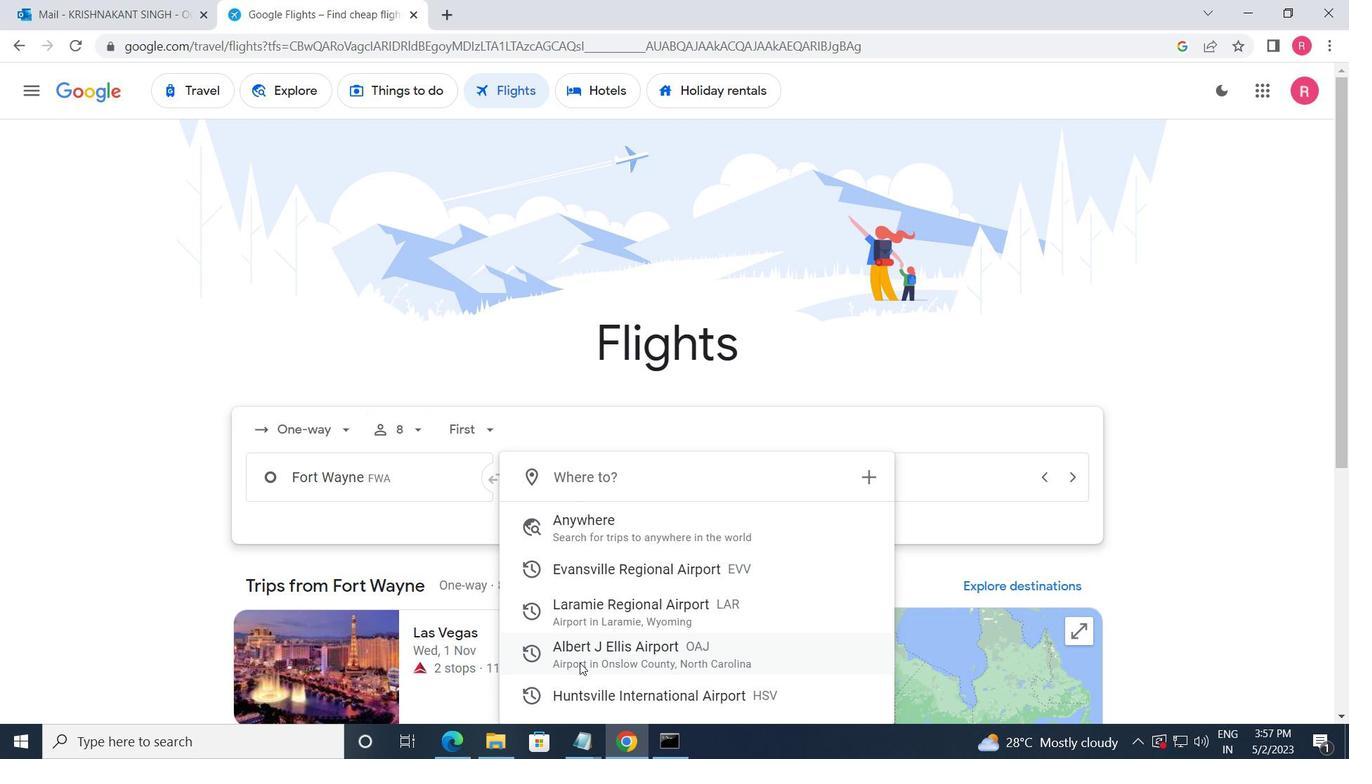 
Action: Mouse moved to (899, 485)
Screenshot: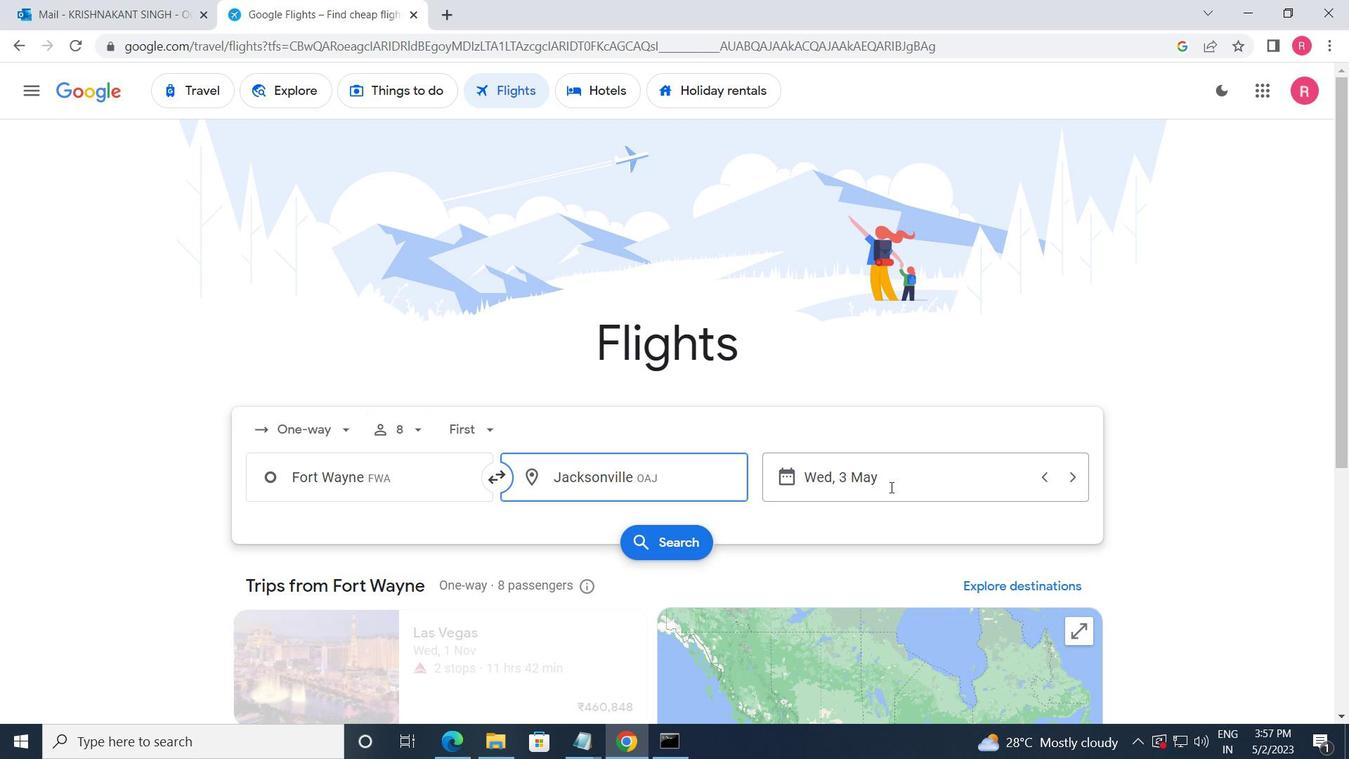 
Action: Mouse pressed left at (899, 485)
Screenshot: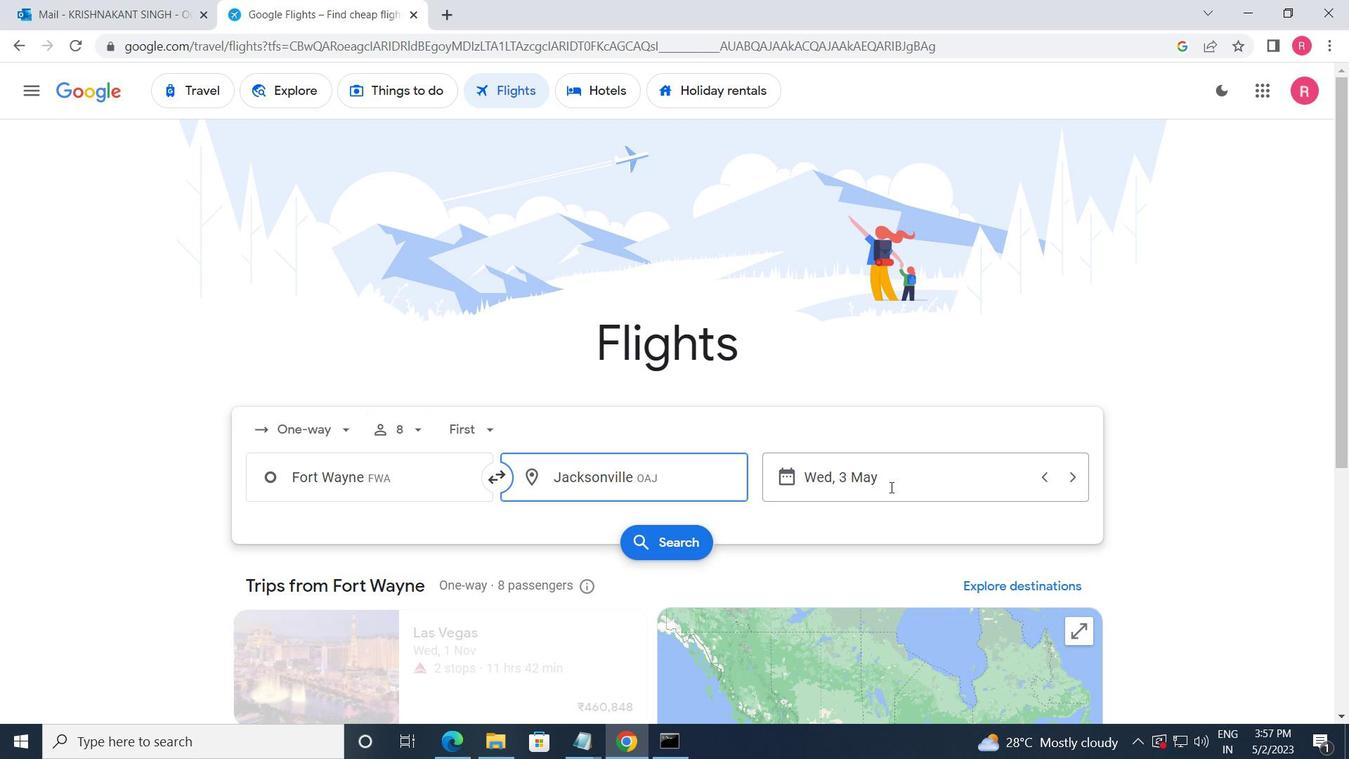 
Action: Mouse moved to (599, 413)
Screenshot: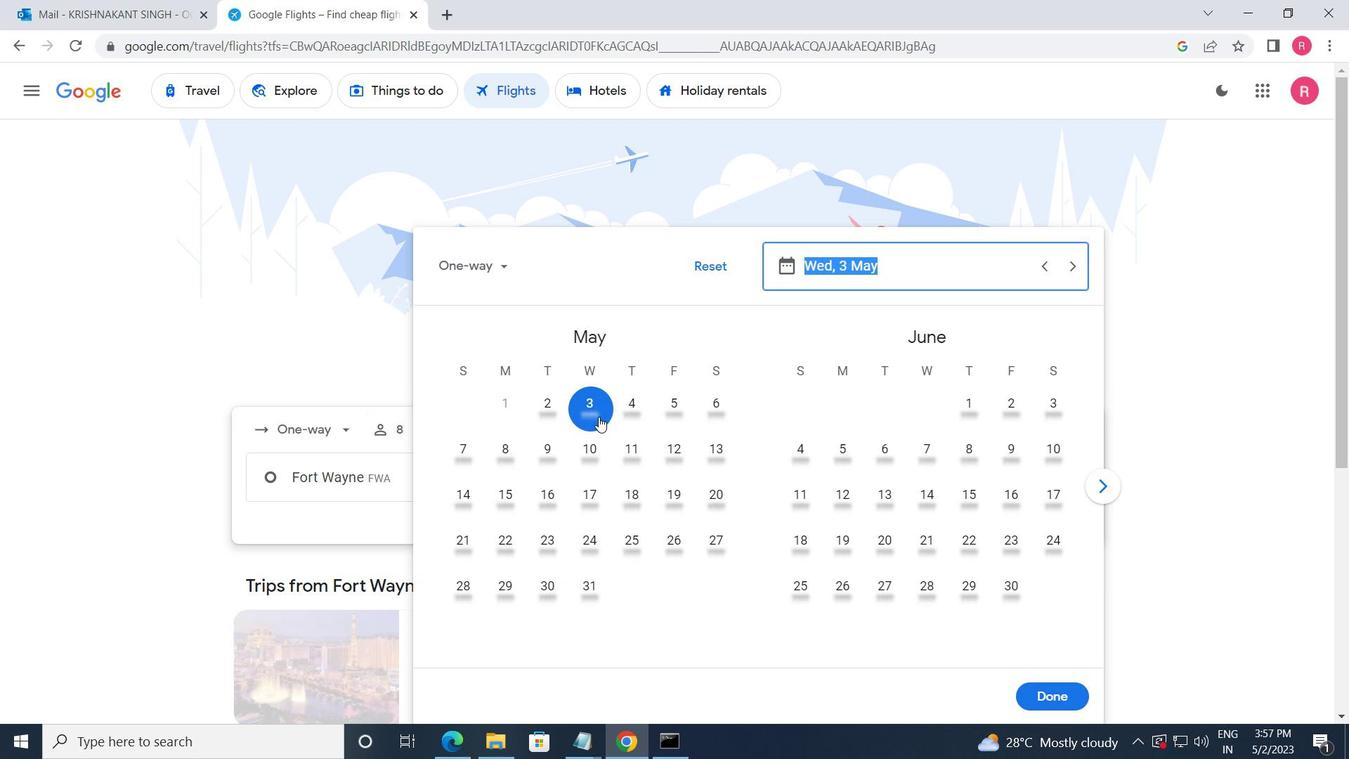 
Action: Mouse pressed left at (599, 413)
Screenshot: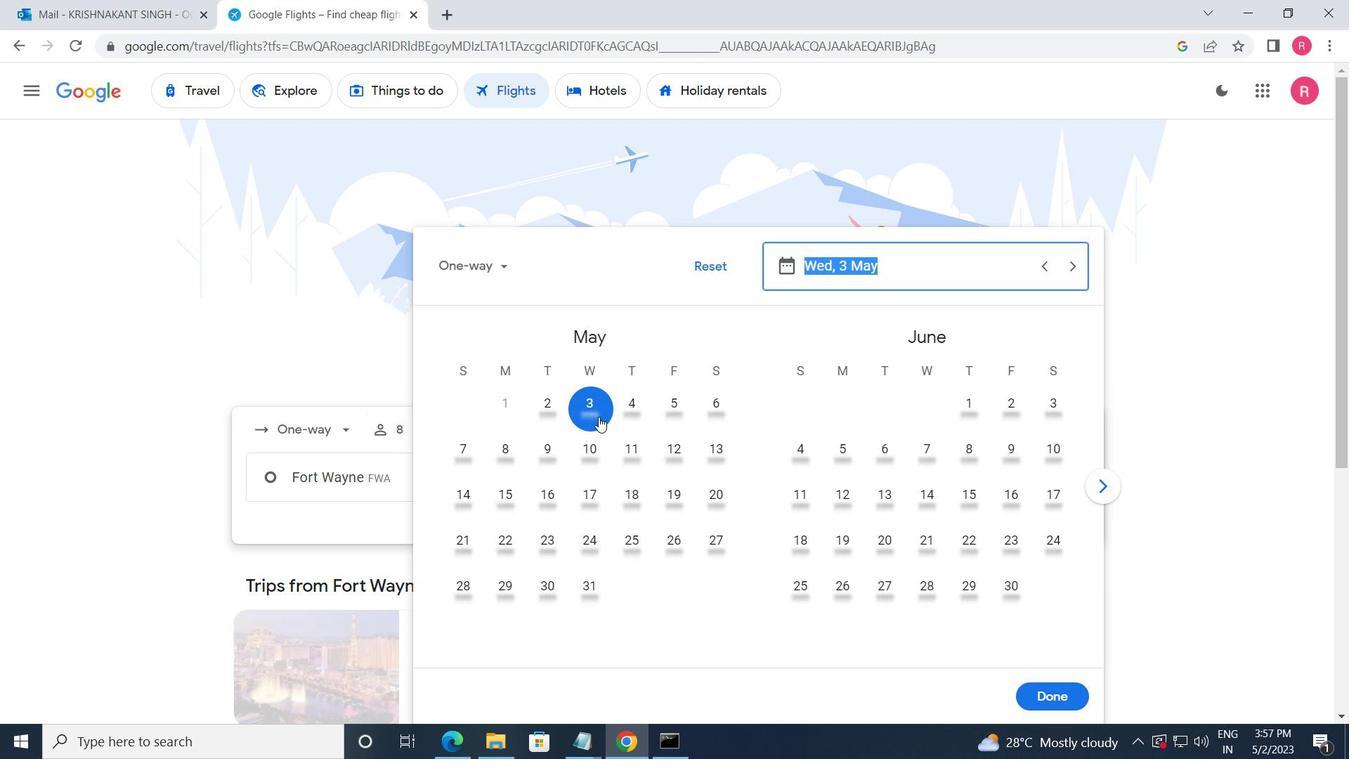 
Action: Mouse moved to (1027, 695)
Screenshot: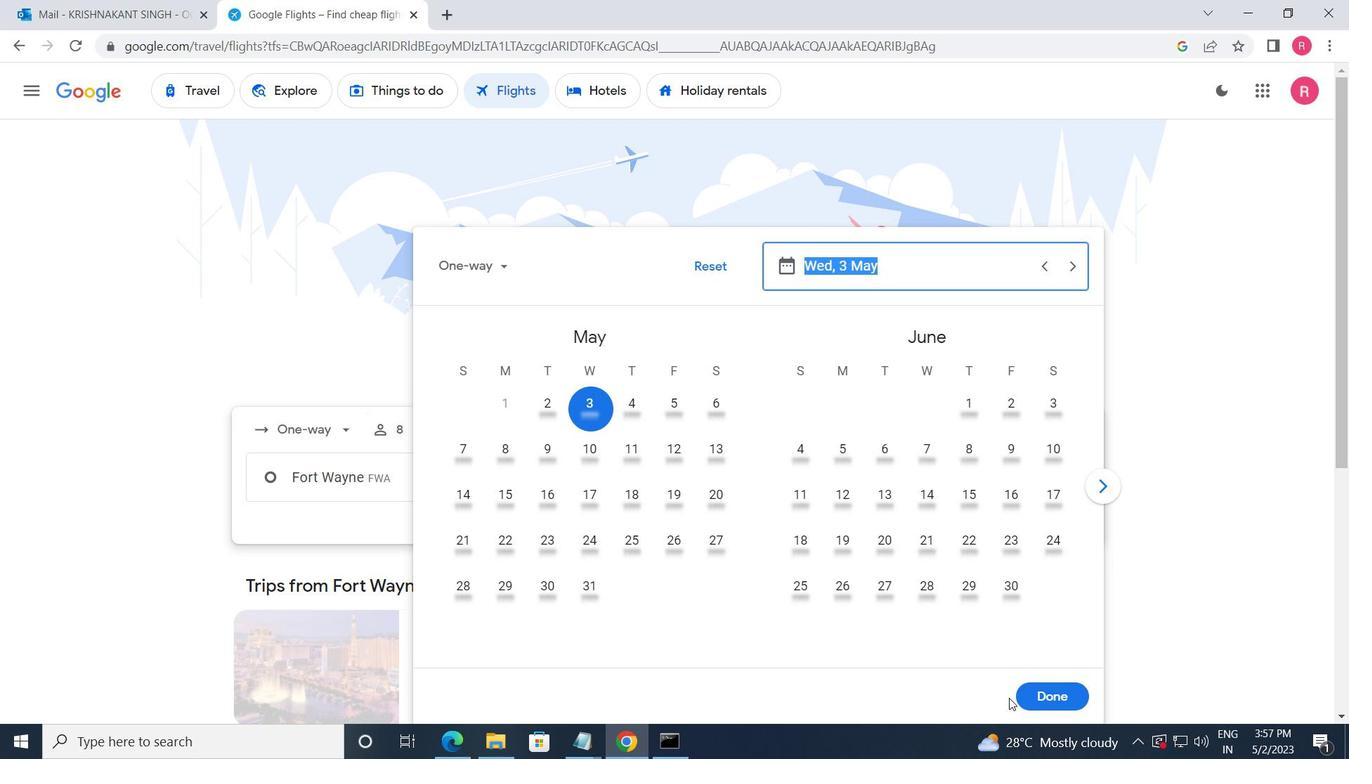 
Action: Mouse pressed left at (1027, 695)
Screenshot: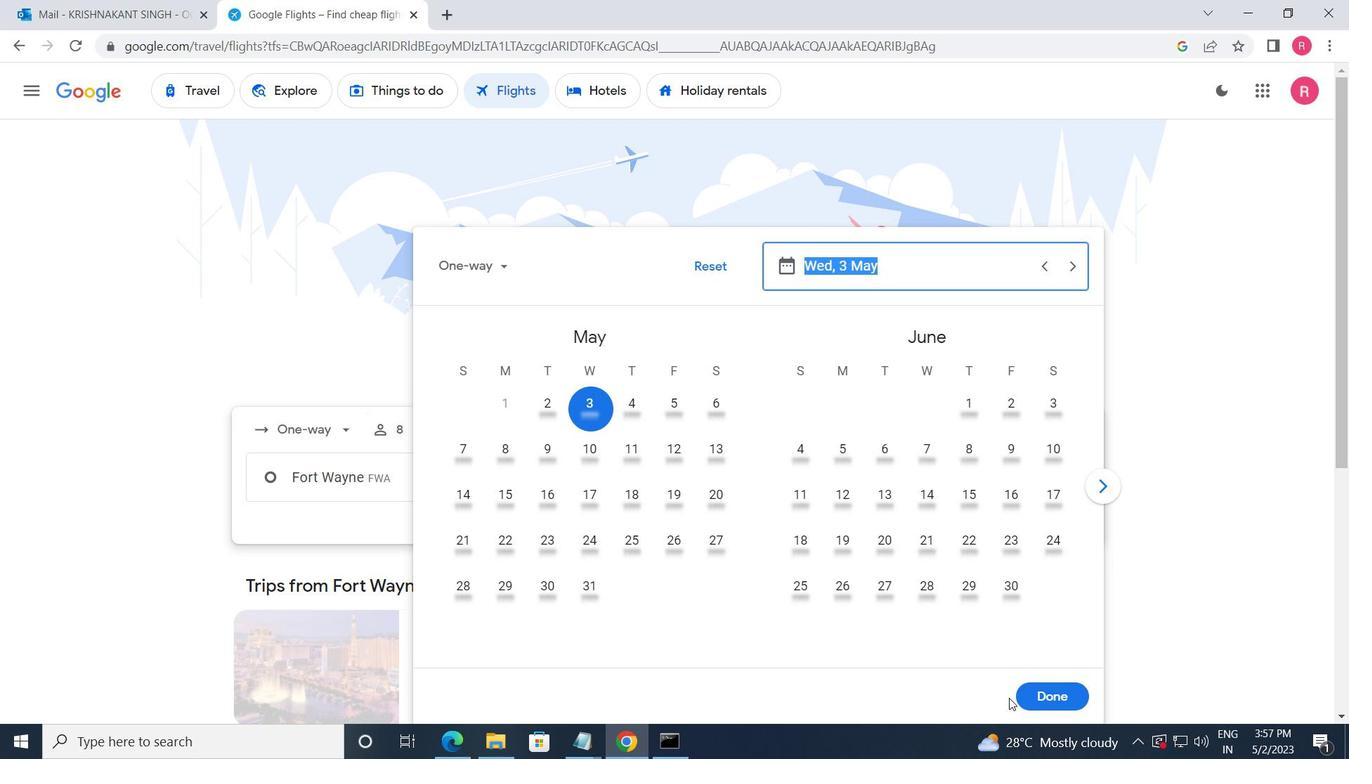 
Action: Mouse moved to (704, 553)
Screenshot: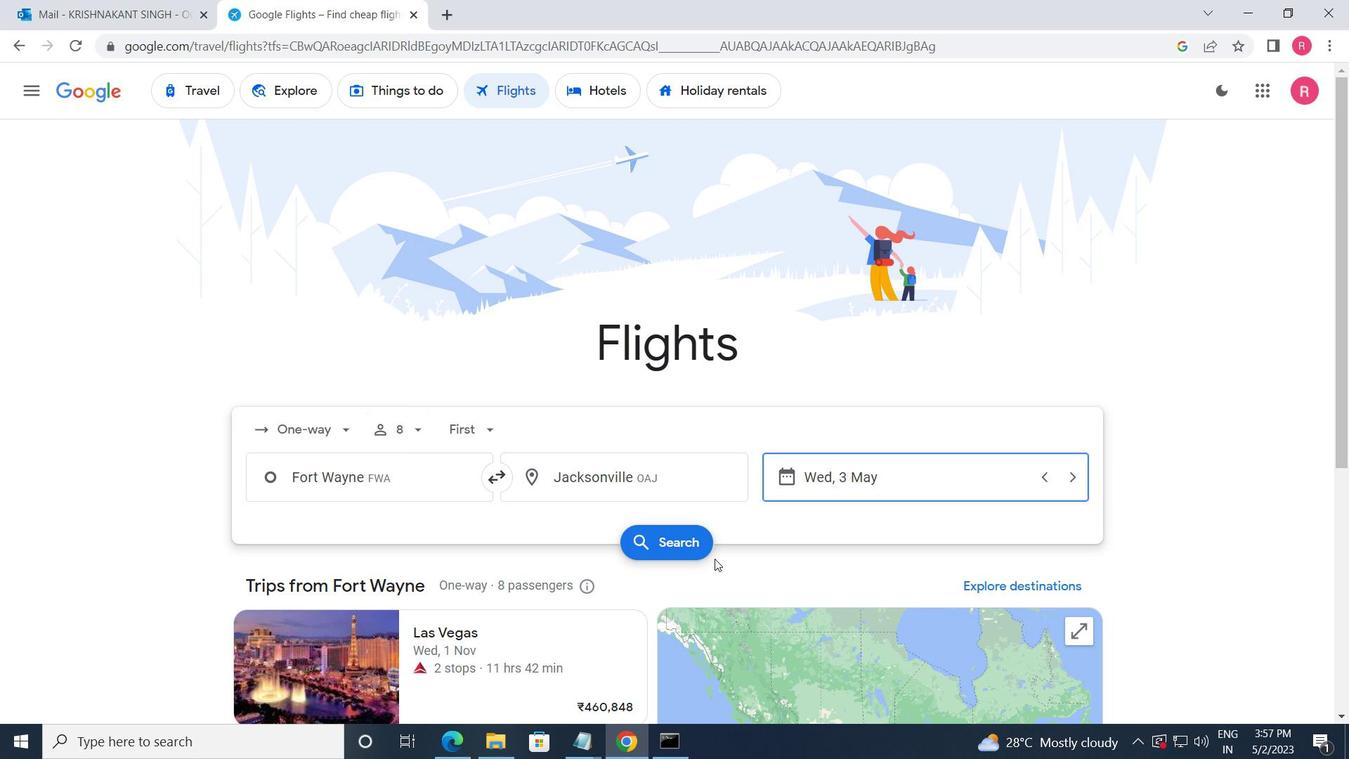
Action: Mouse pressed left at (704, 553)
Screenshot: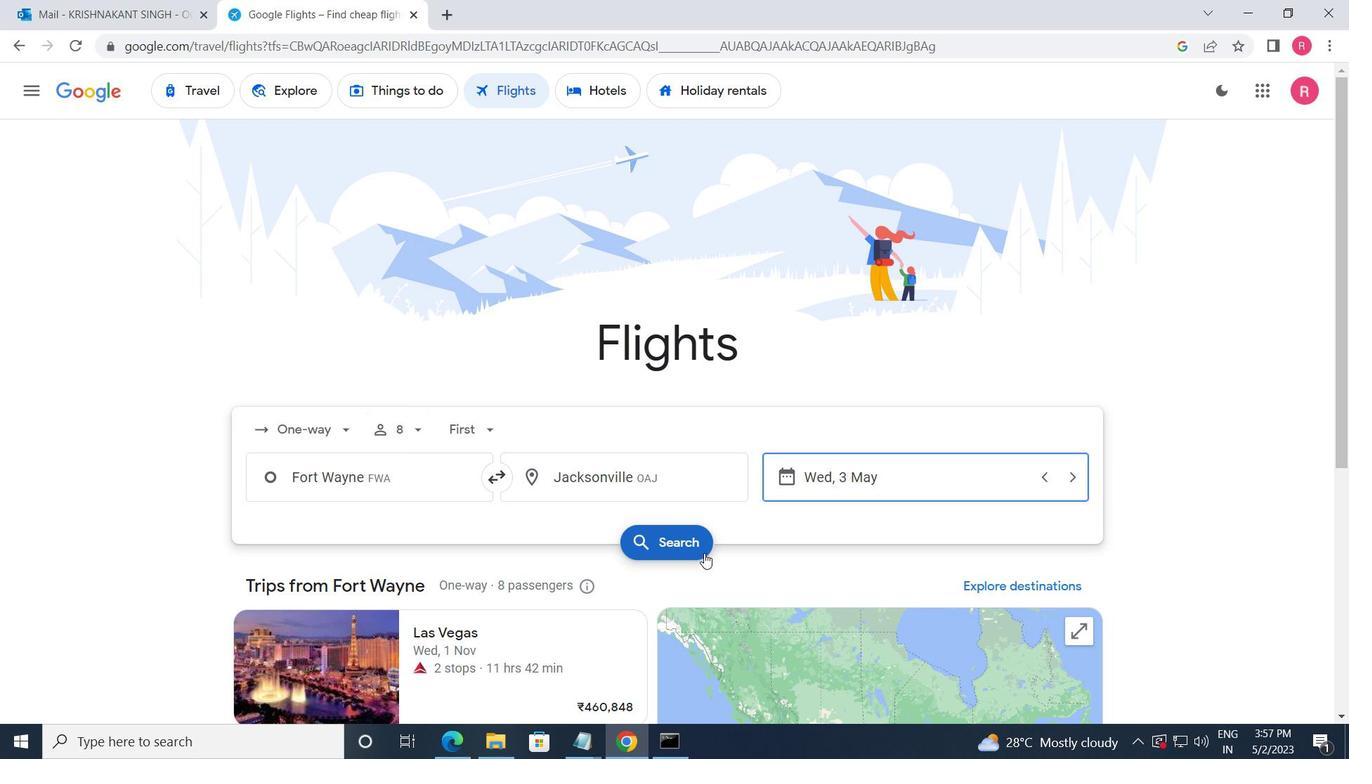 
Action: Mouse moved to (254, 258)
Screenshot: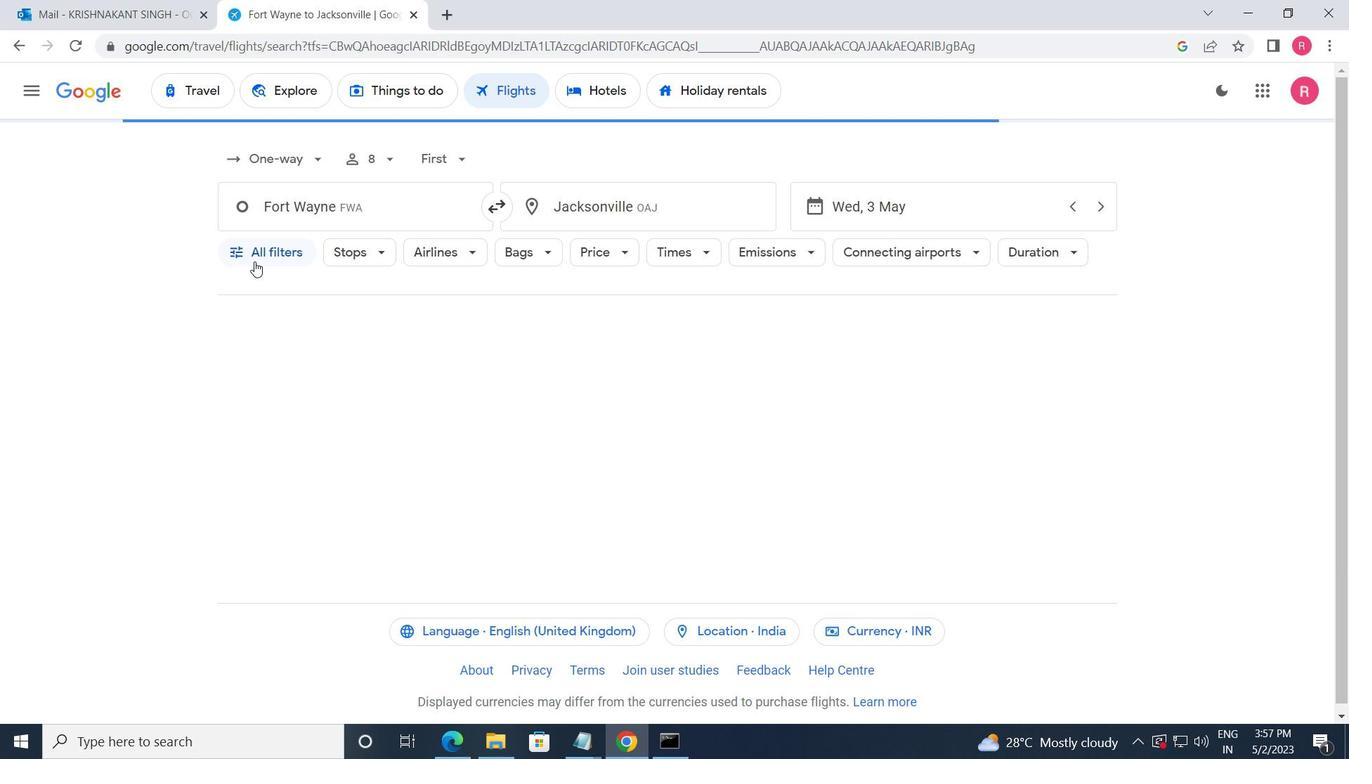 
Action: Mouse pressed left at (254, 258)
Screenshot: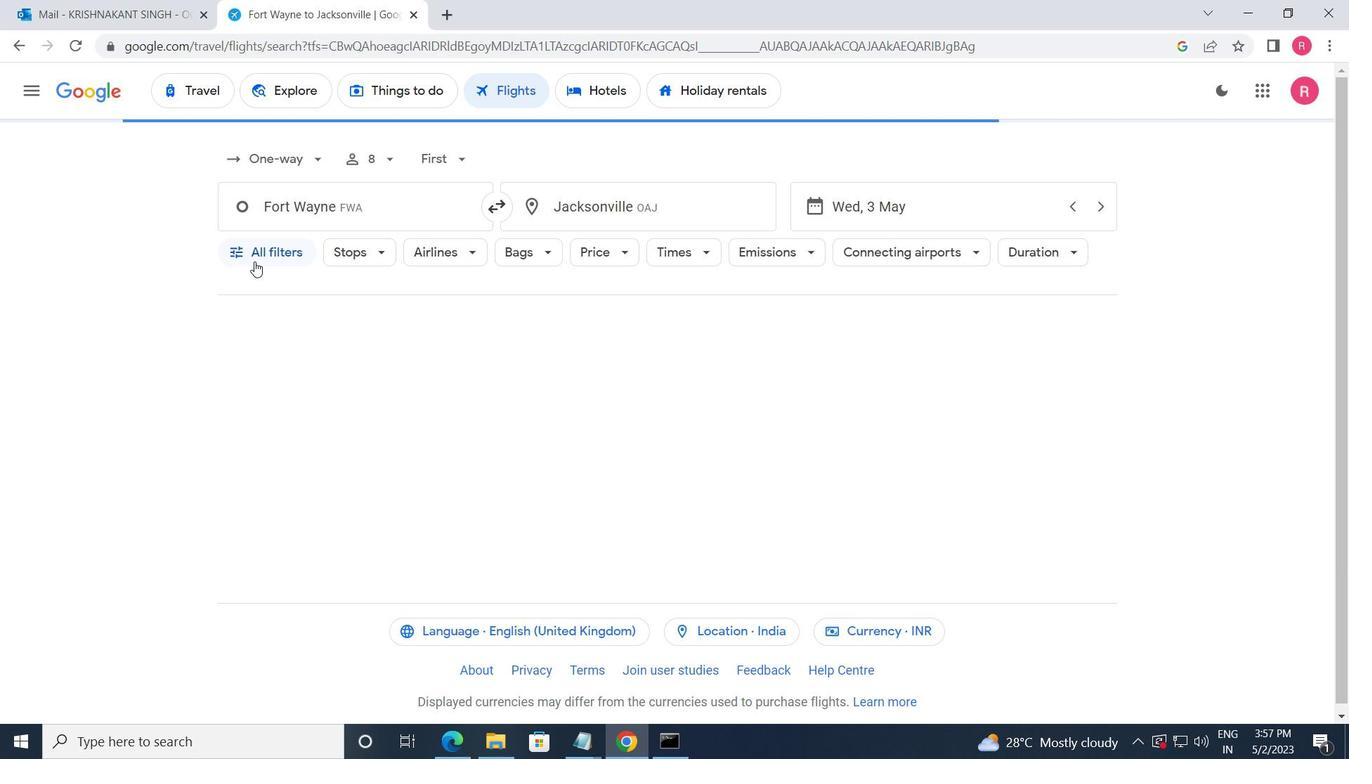 
Action: Mouse moved to (350, 459)
Screenshot: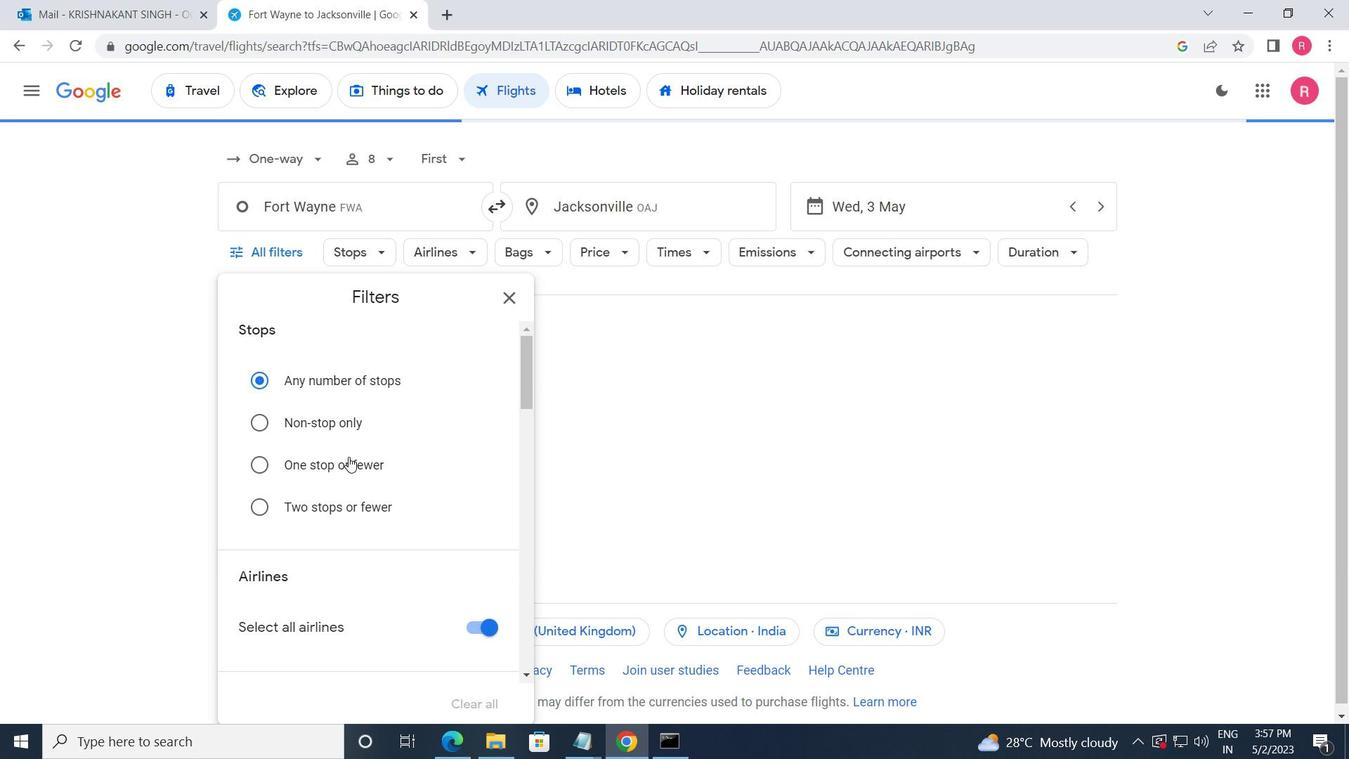 
Action: Mouse scrolled (350, 458) with delta (0, 0)
Screenshot: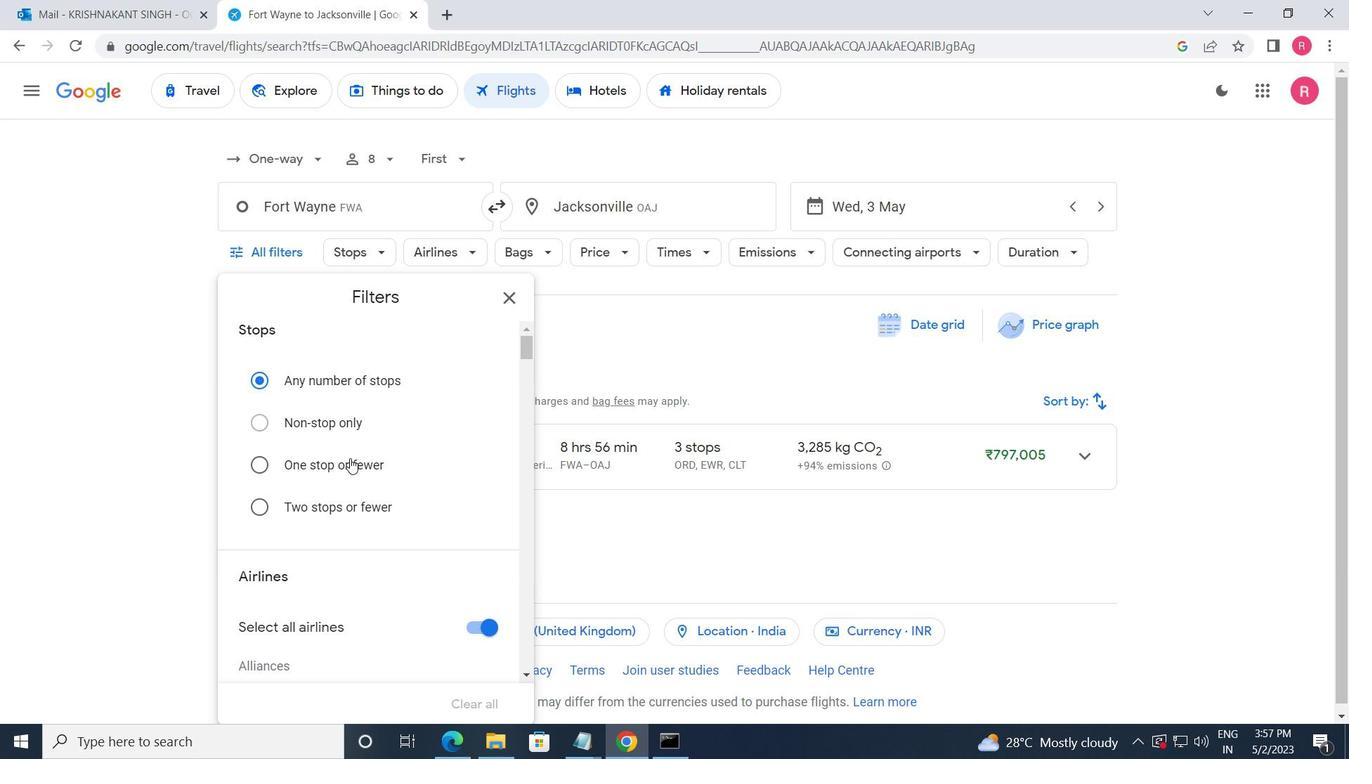 
Action: Mouse moved to (352, 460)
Screenshot: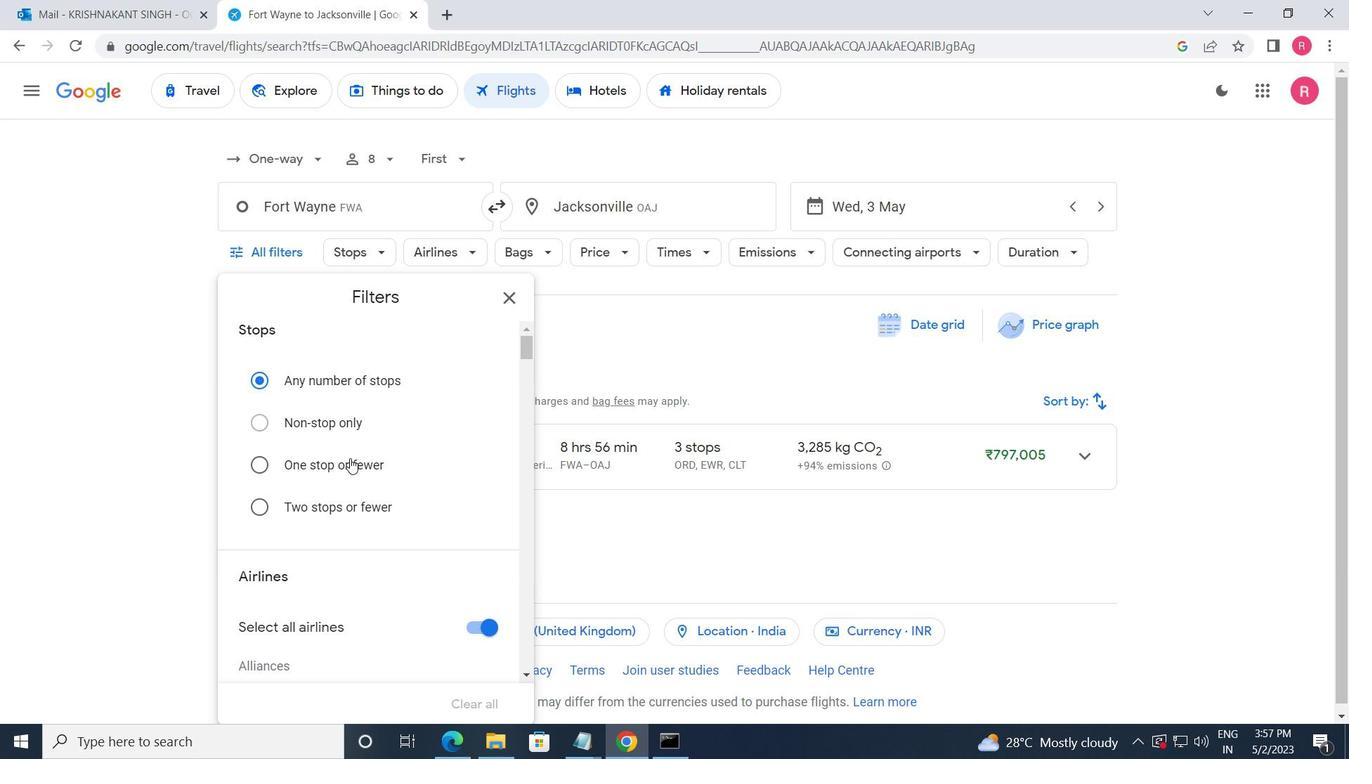 
Action: Mouse scrolled (352, 459) with delta (0, 0)
Screenshot: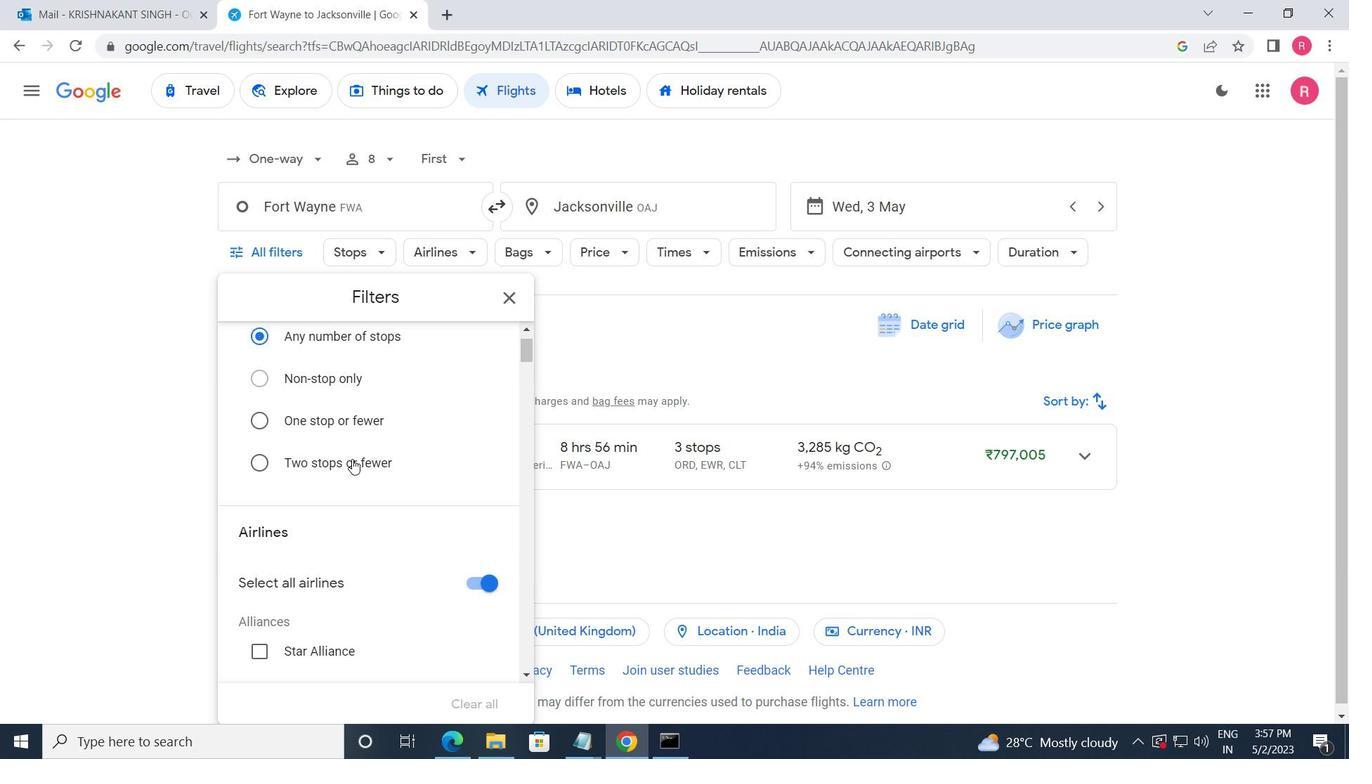 
Action: Mouse moved to (352, 463)
Screenshot: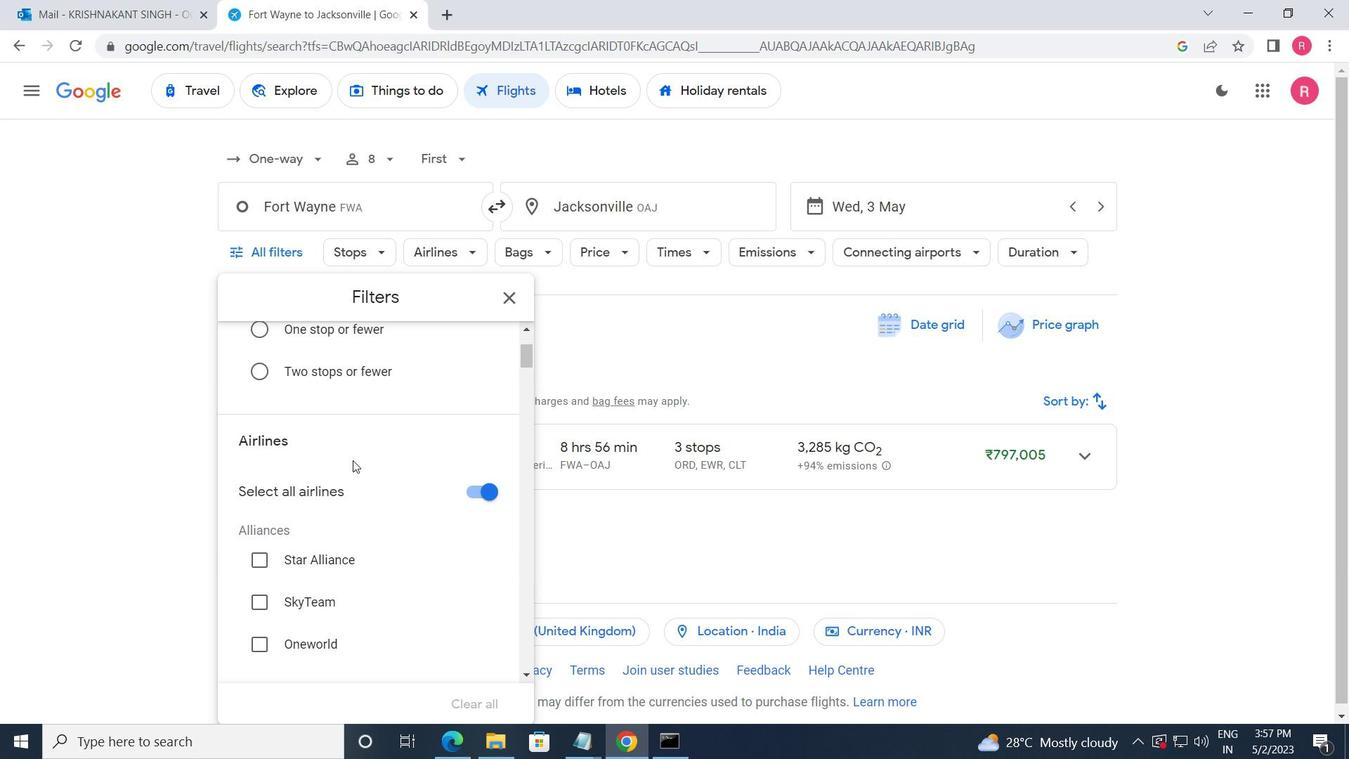 
Action: Mouse scrolled (352, 463) with delta (0, 0)
Screenshot: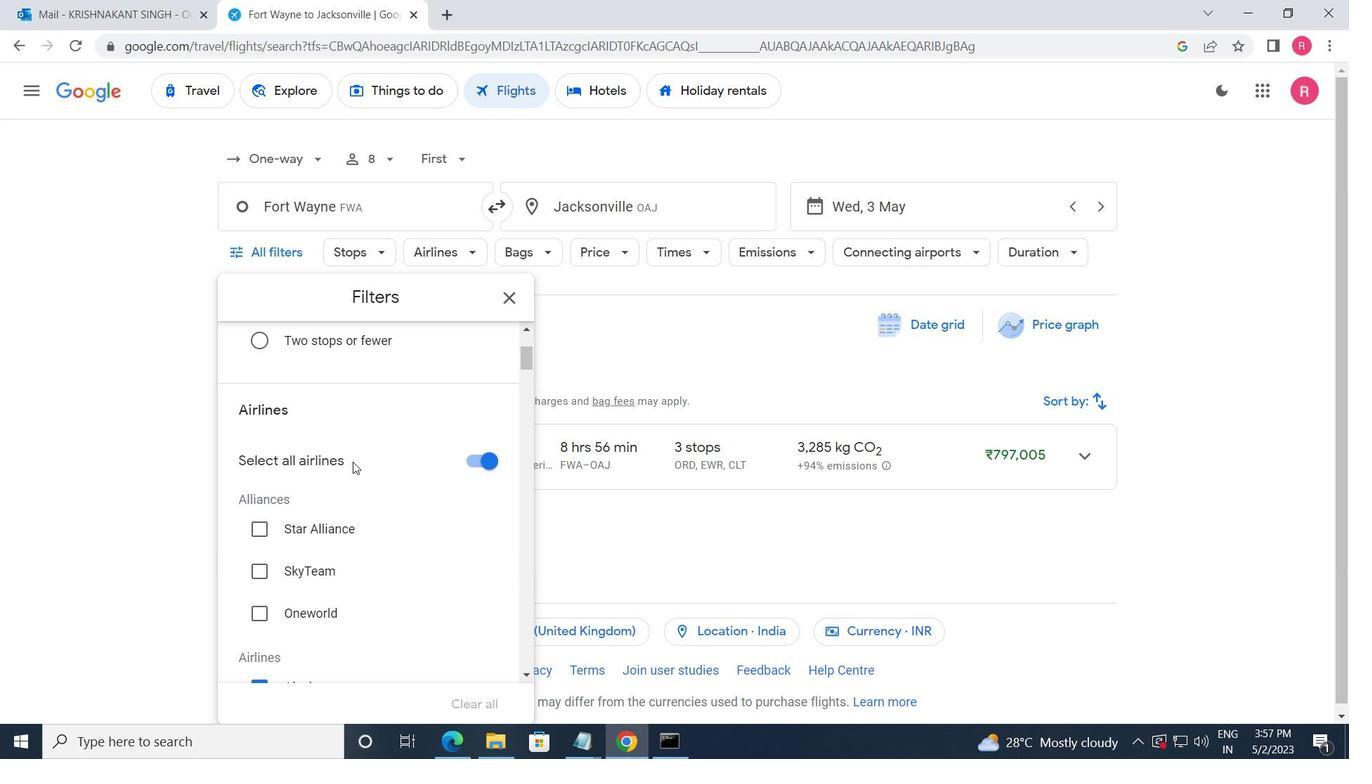 
Action: Mouse moved to (352, 464)
Screenshot: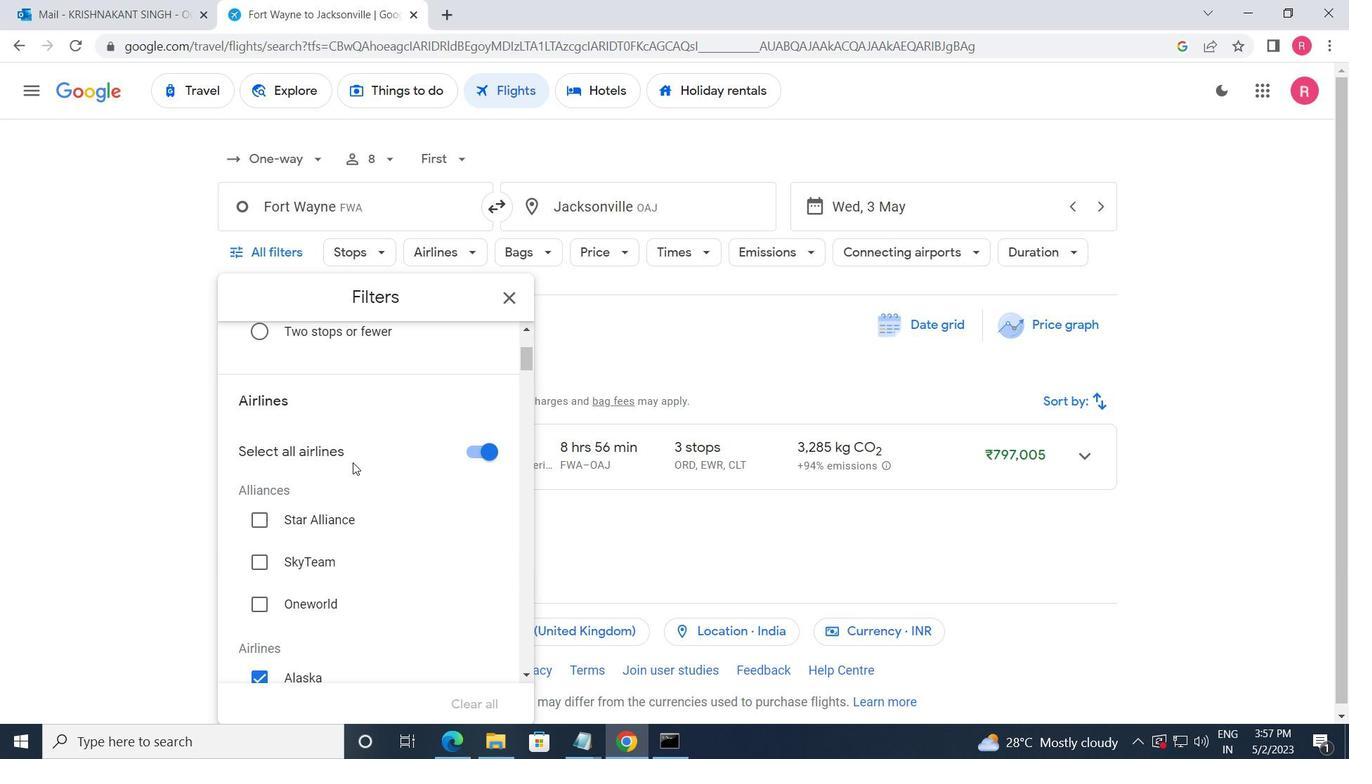
Action: Mouse scrolled (352, 463) with delta (0, 0)
Screenshot: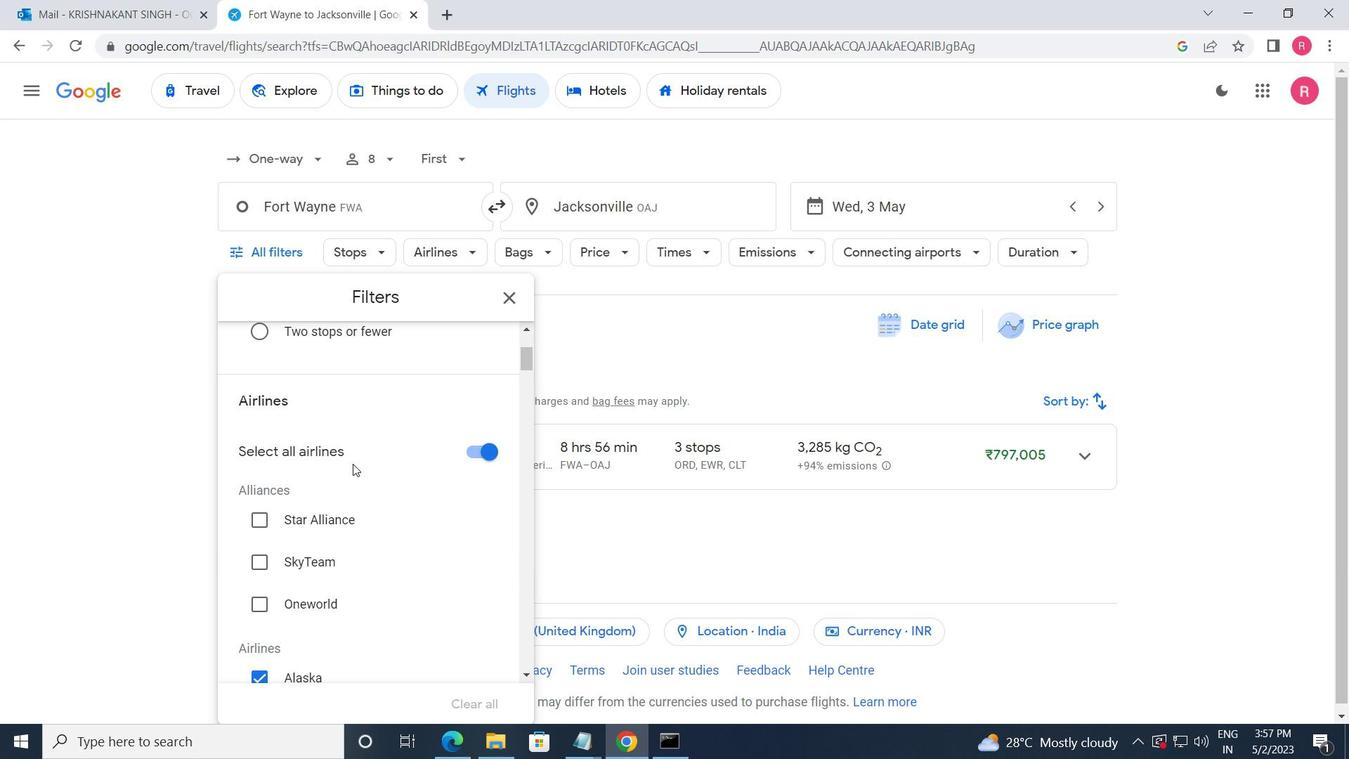 
Action: Mouse scrolled (352, 463) with delta (0, 0)
Screenshot: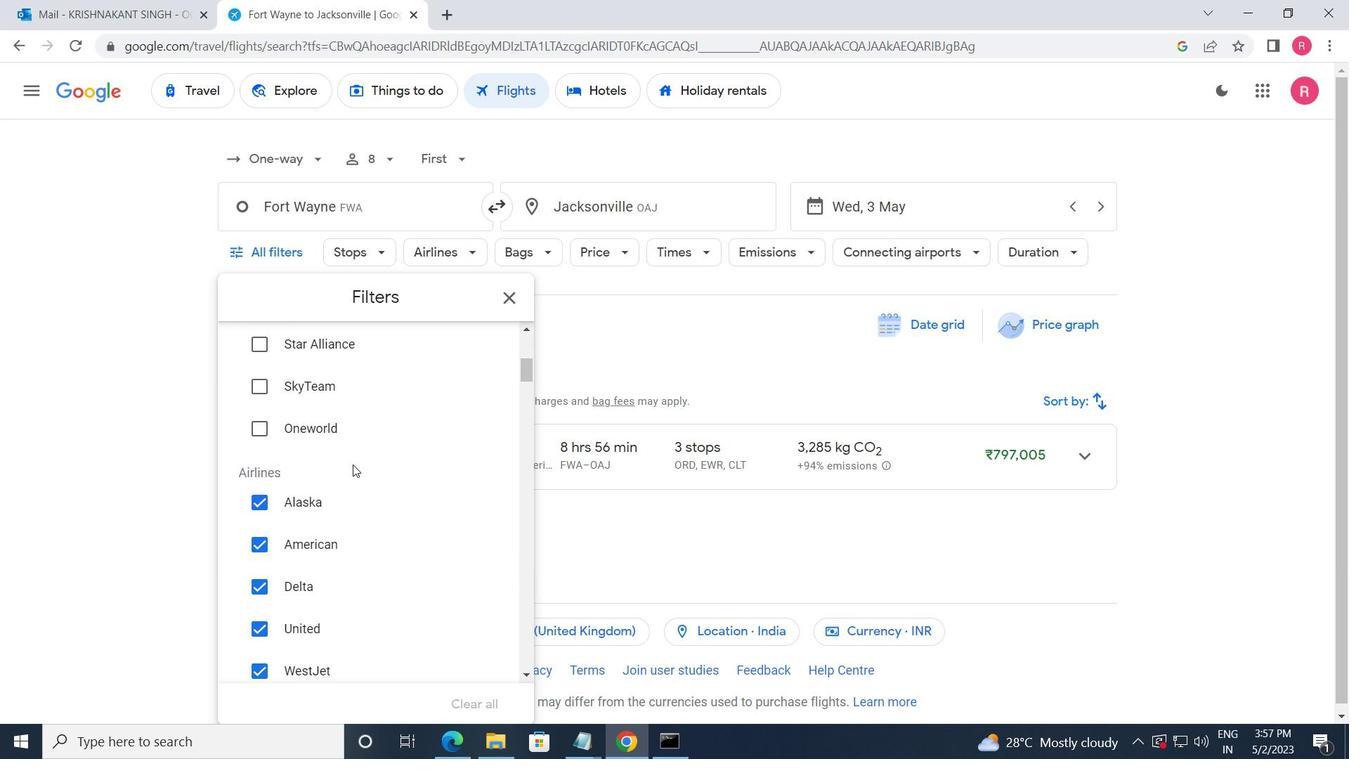 
Action: Mouse moved to (354, 463)
Screenshot: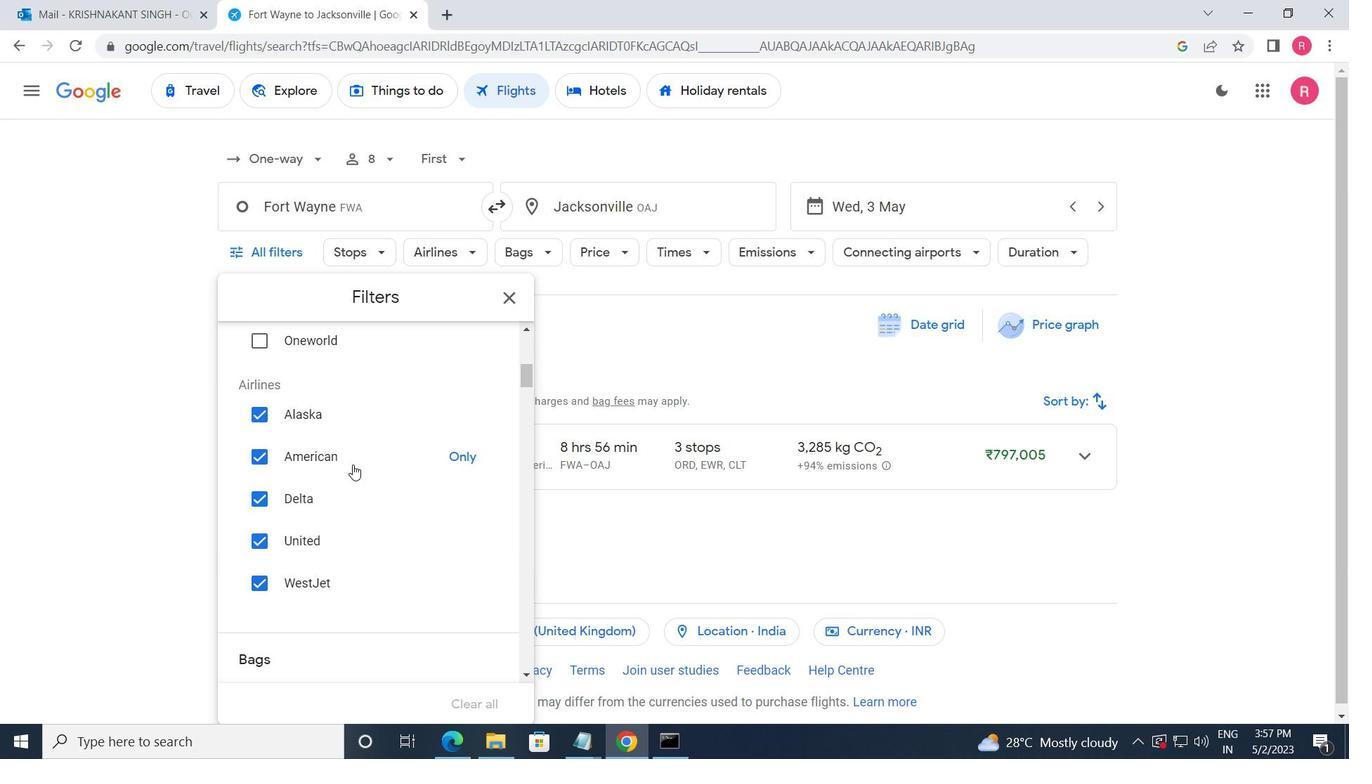 
Action: Mouse scrolled (354, 464) with delta (0, 0)
Screenshot: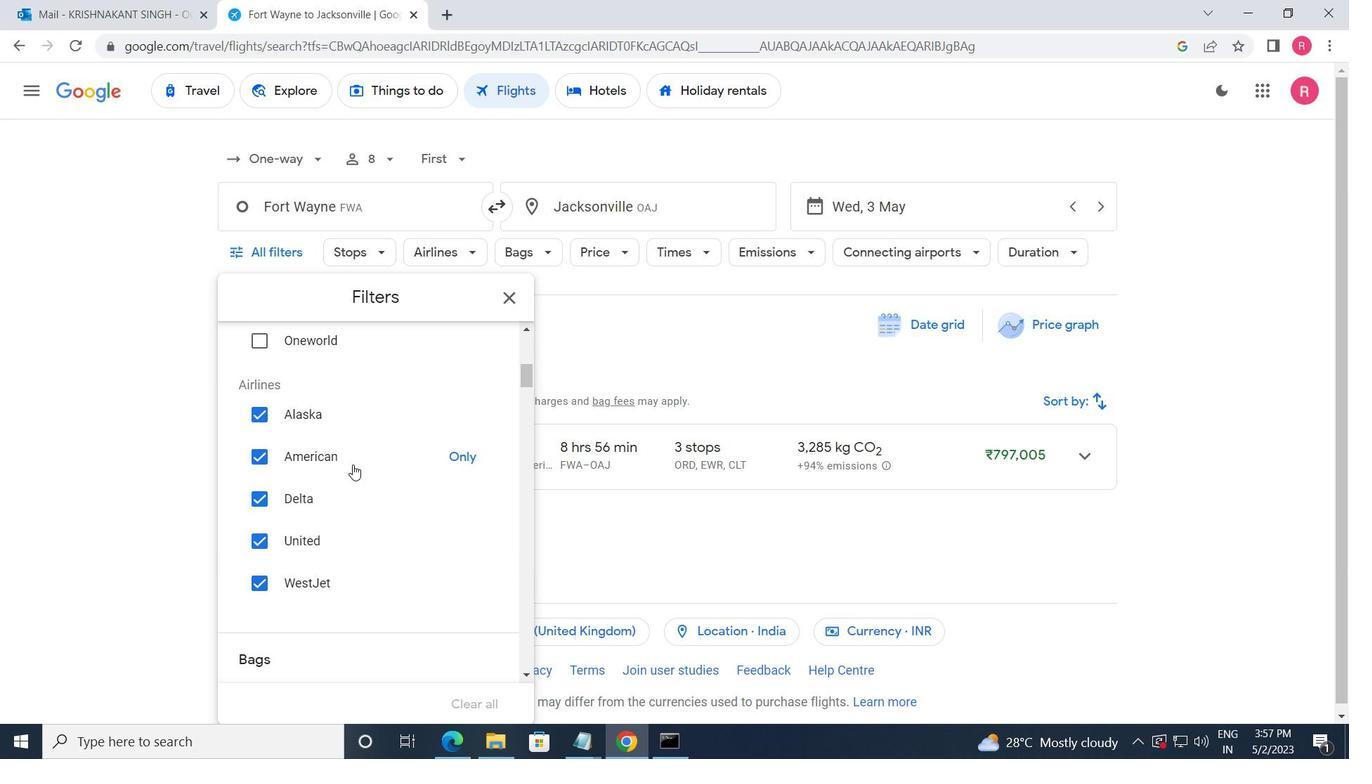 
Action: Mouse scrolled (354, 464) with delta (0, 0)
Screenshot: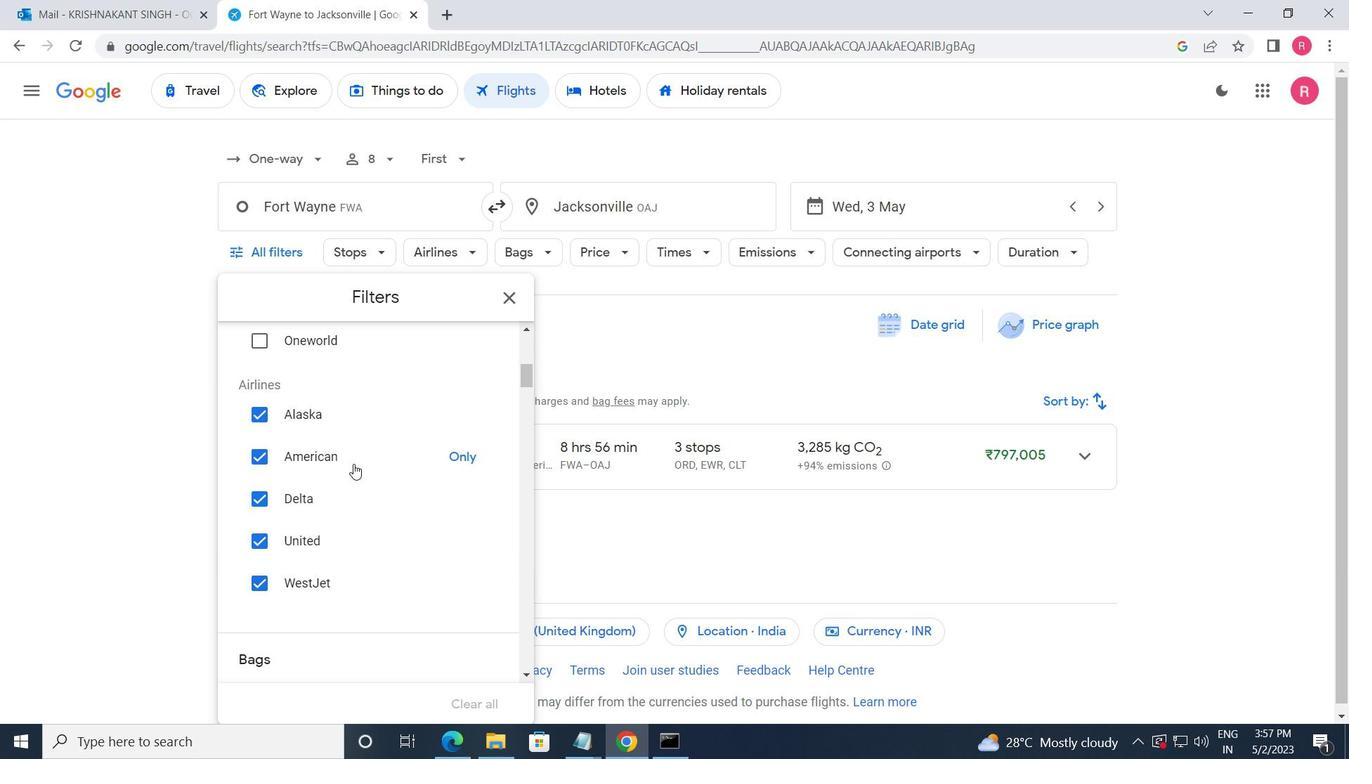 
Action: Mouse scrolled (354, 464) with delta (0, 0)
Screenshot: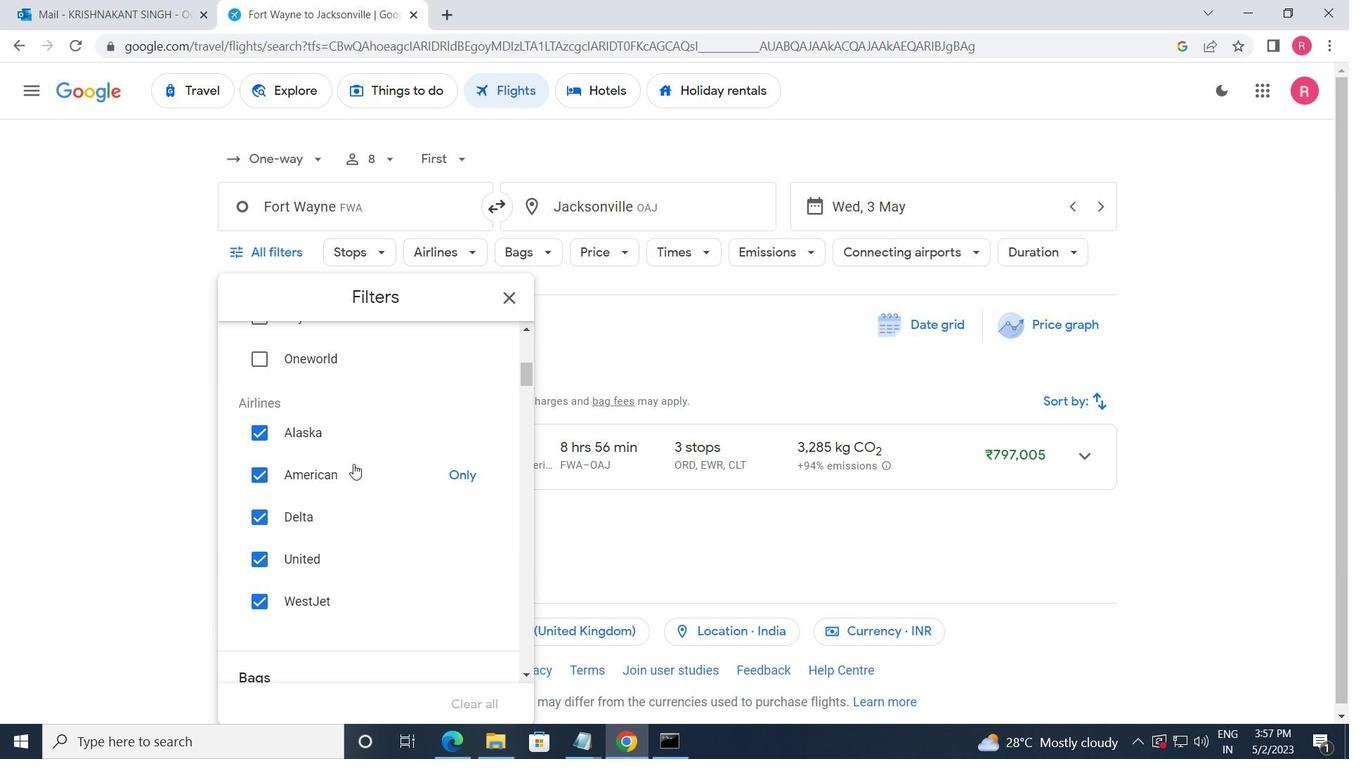 
Action: Mouse moved to (475, 458)
Screenshot: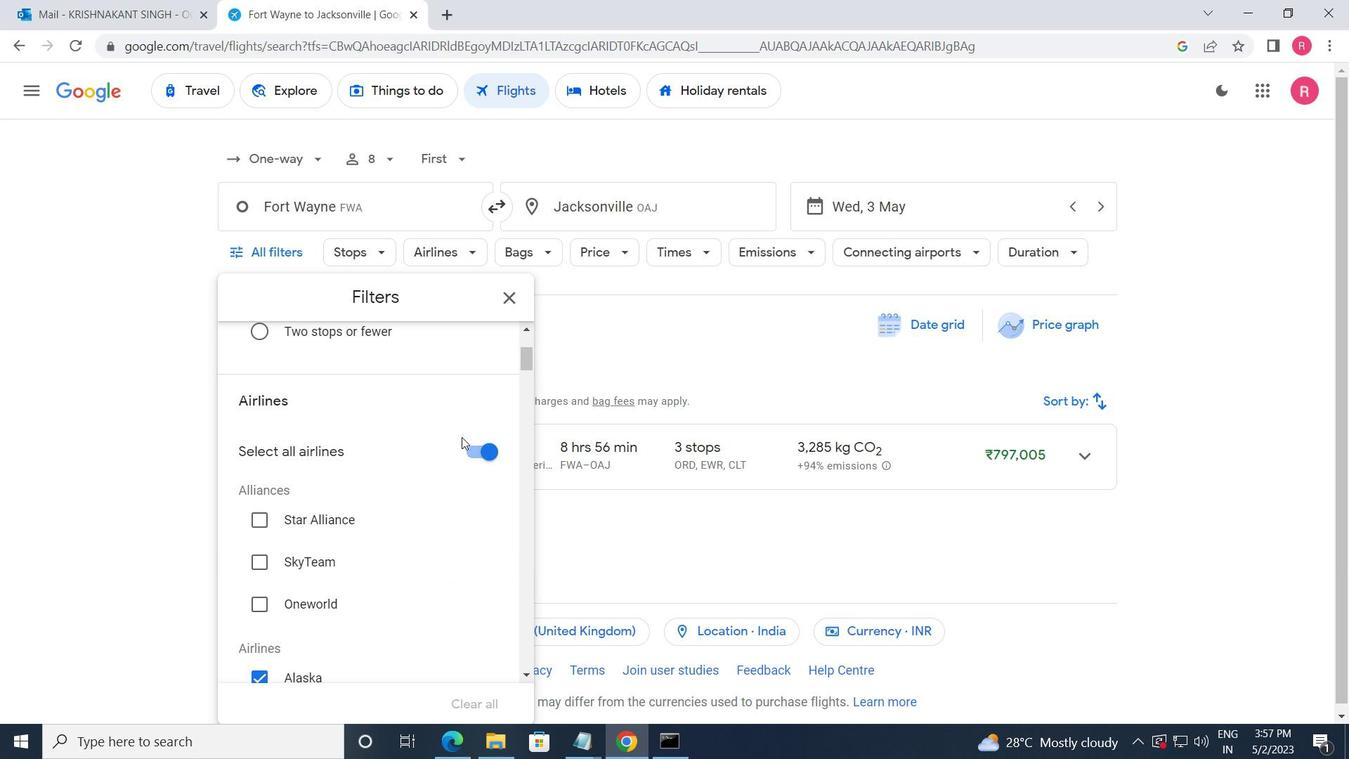 
Action: Mouse pressed left at (475, 458)
Screenshot: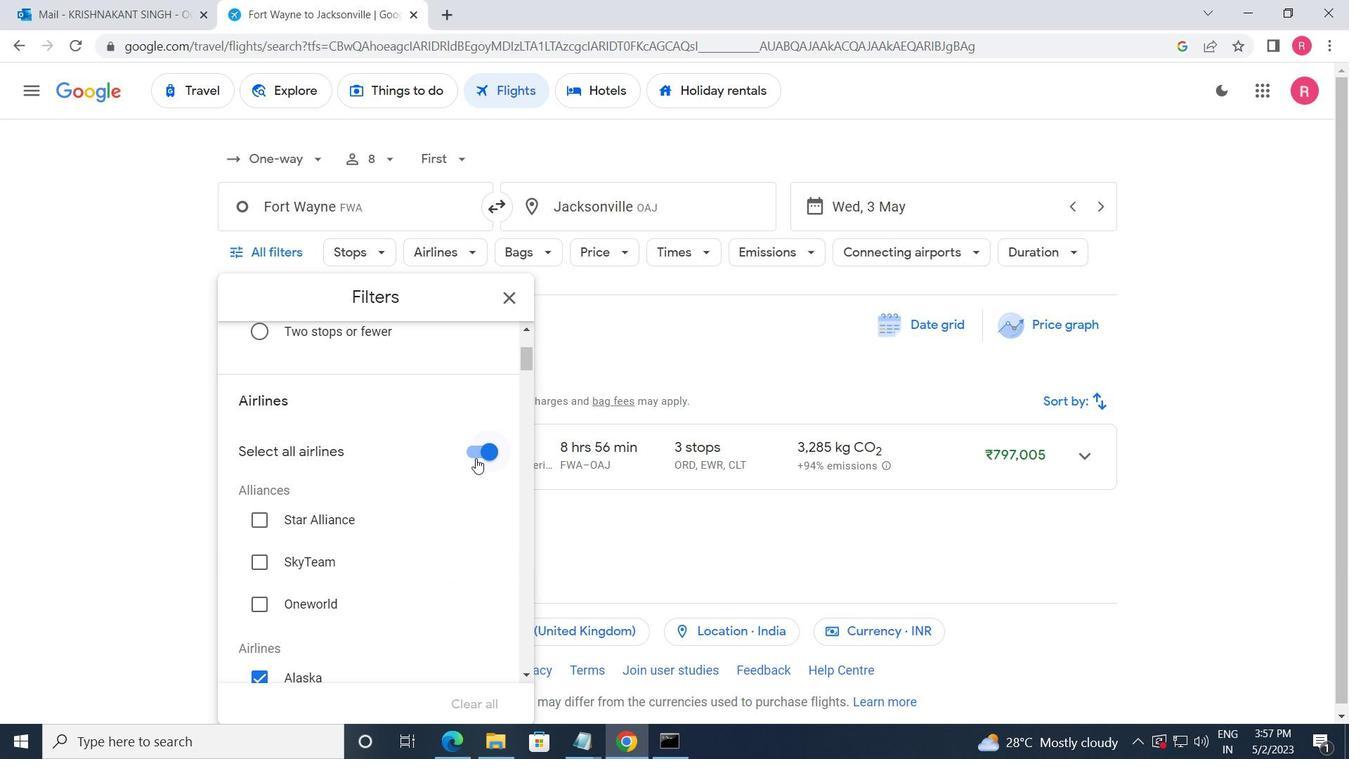 
Action: Mouse moved to (459, 522)
Screenshot: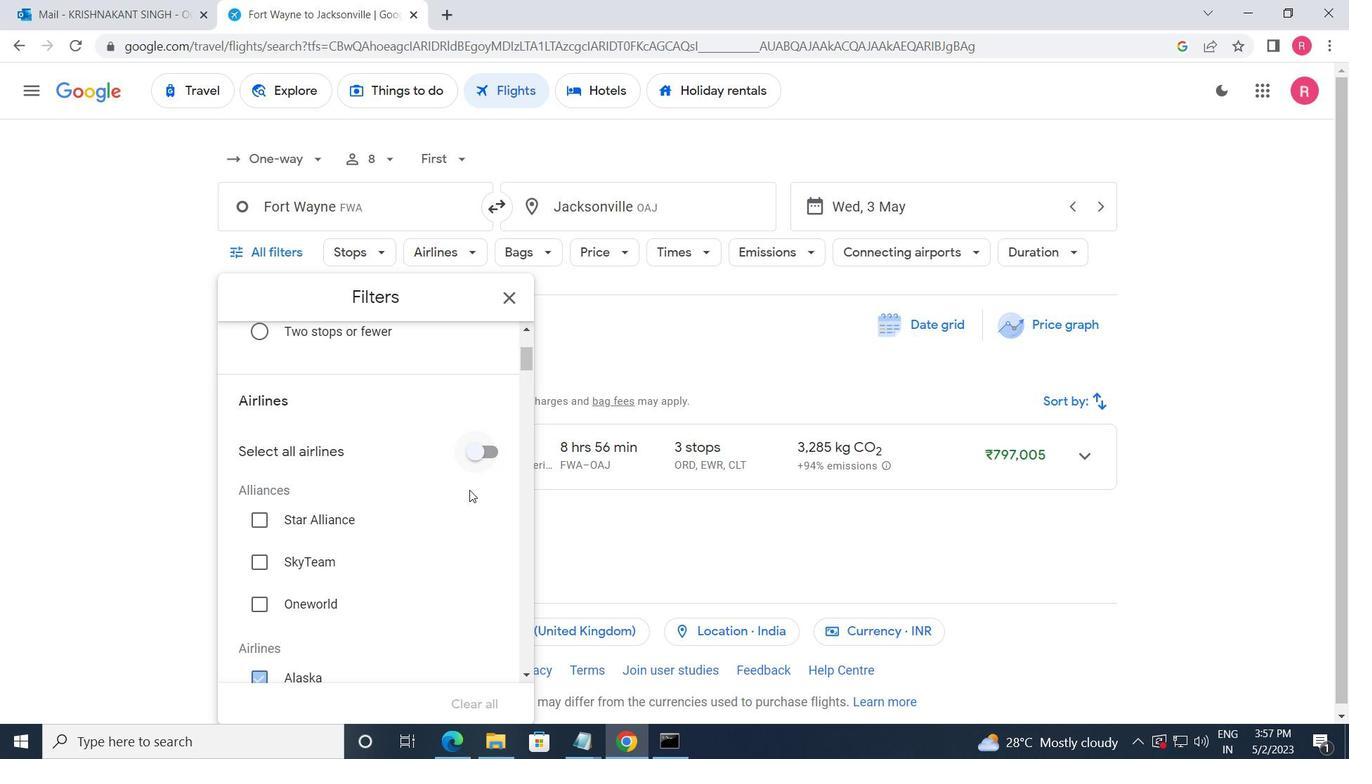 
Action: Mouse scrolled (459, 521) with delta (0, 0)
Screenshot: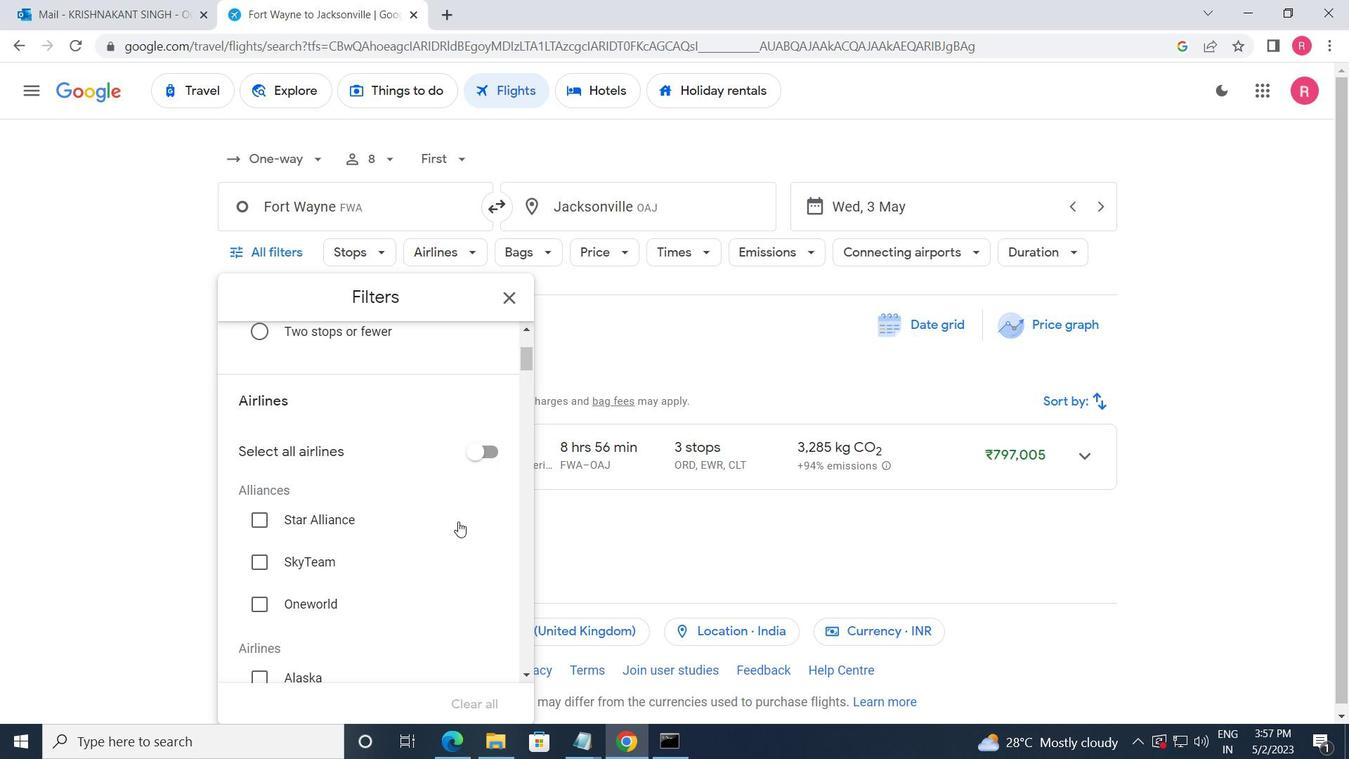 
Action: Mouse scrolled (459, 521) with delta (0, 0)
Screenshot: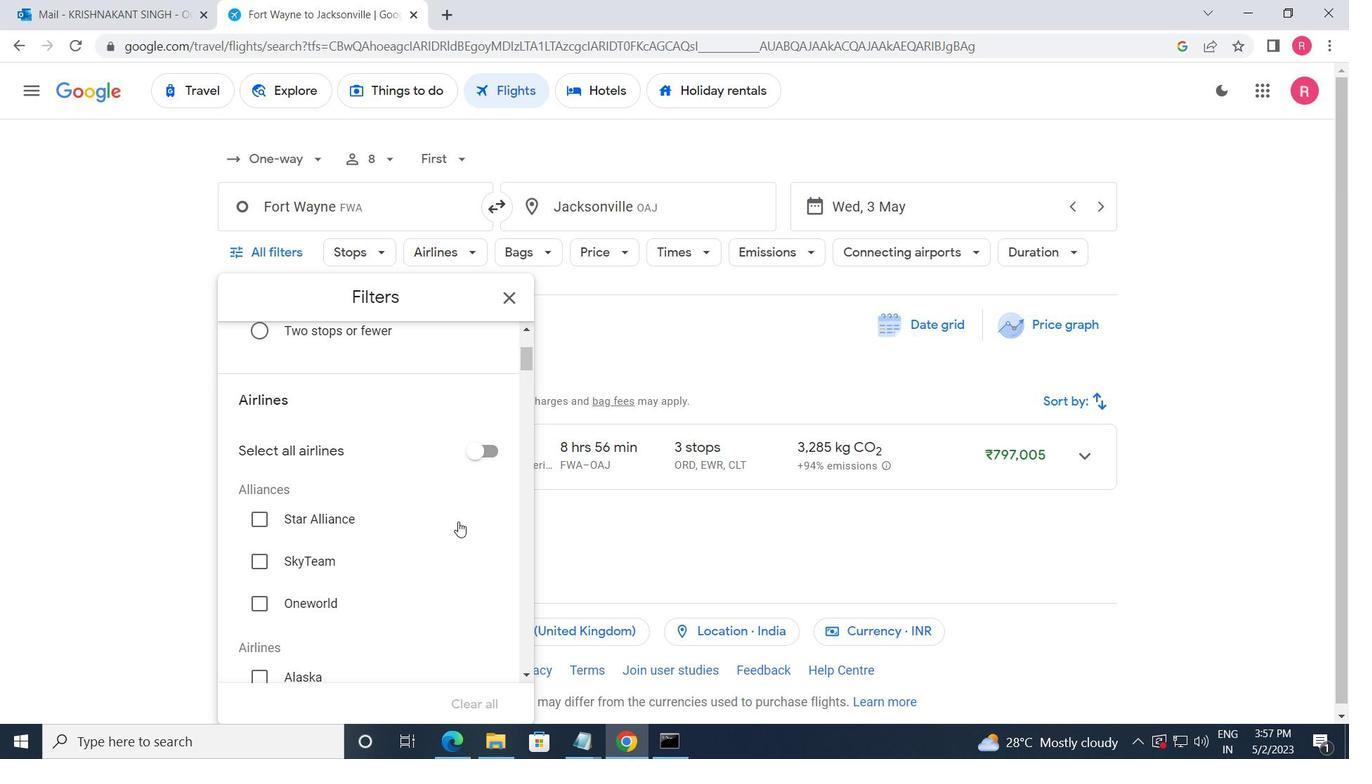 
Action: Mouse scrolled (459, 521) with delta (0, 0)
Screenshot: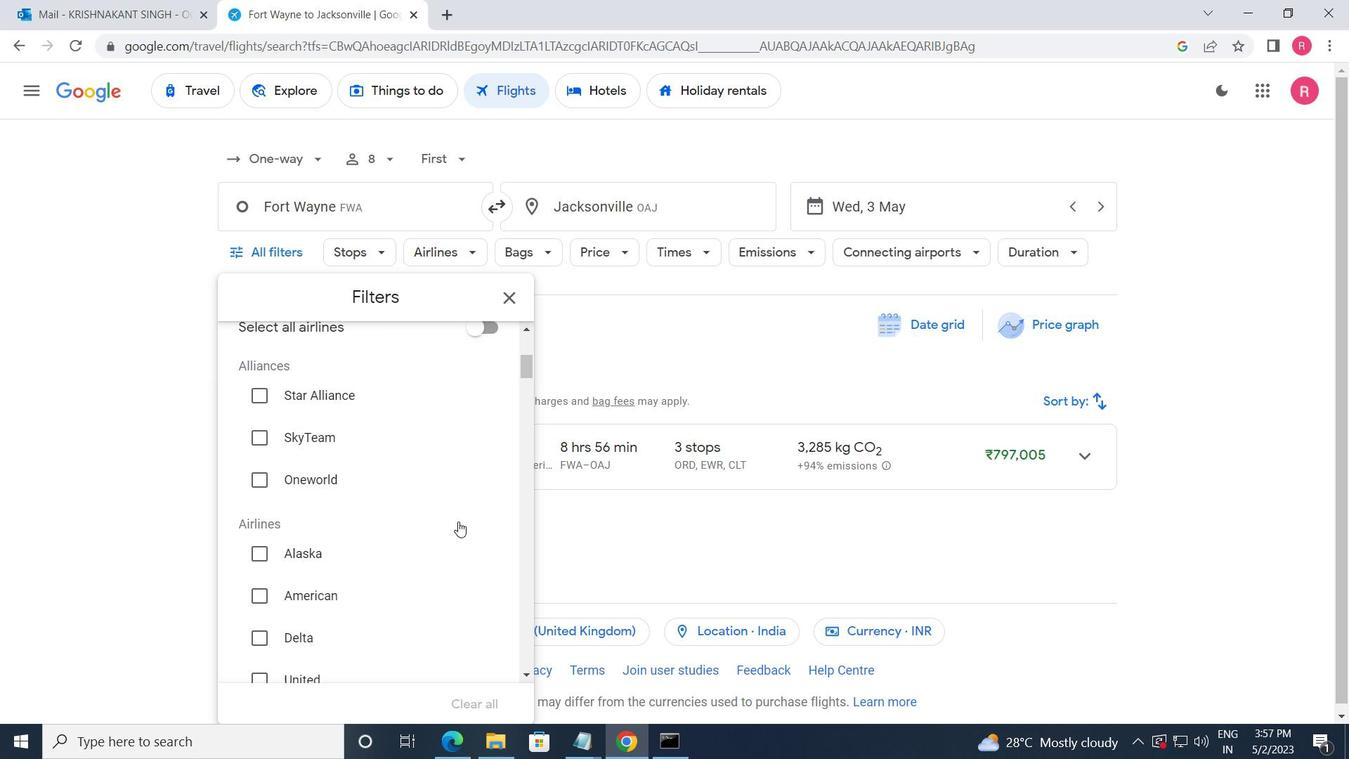 
Action: Mouse scrolled (459, 521) with delta (0, 0)
Screenshot: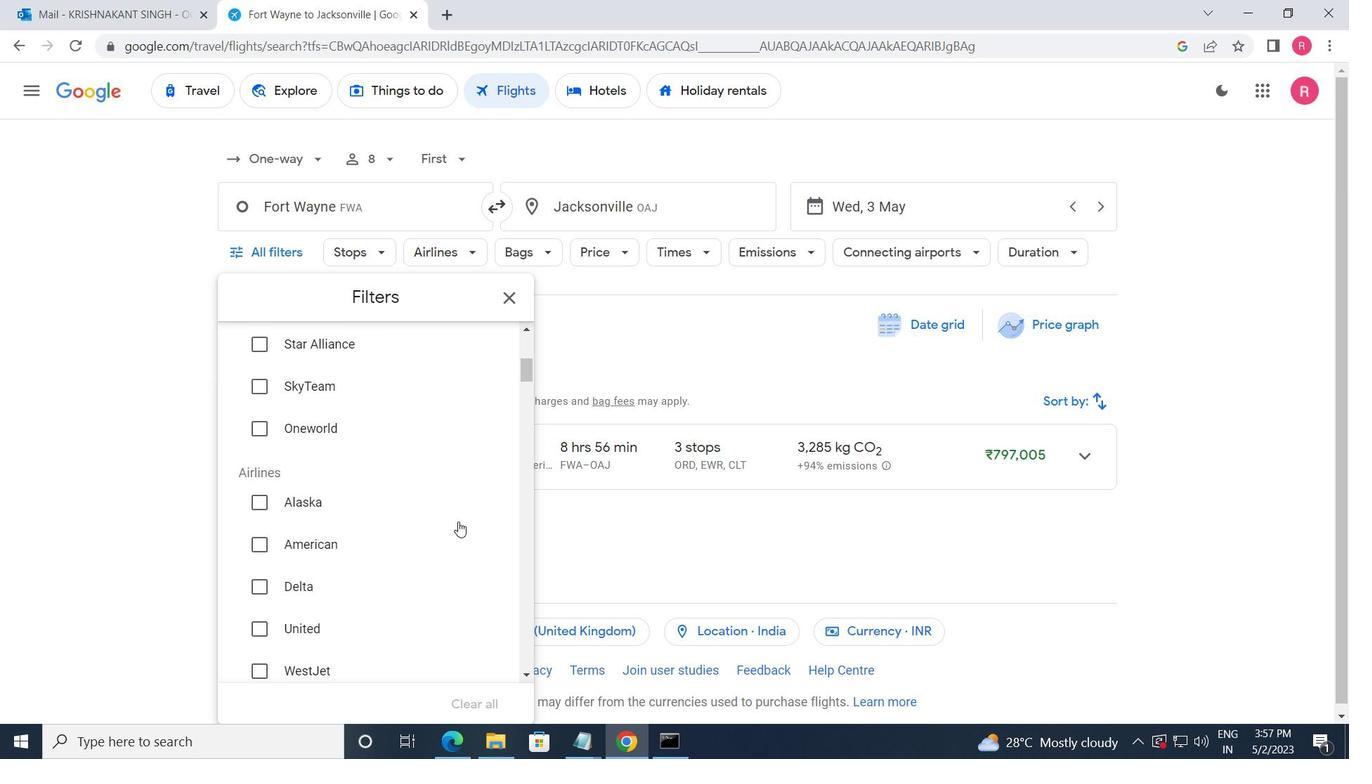 
Action: Mouse scrolled (459, 521) with delta (0, 0)
Screenshot: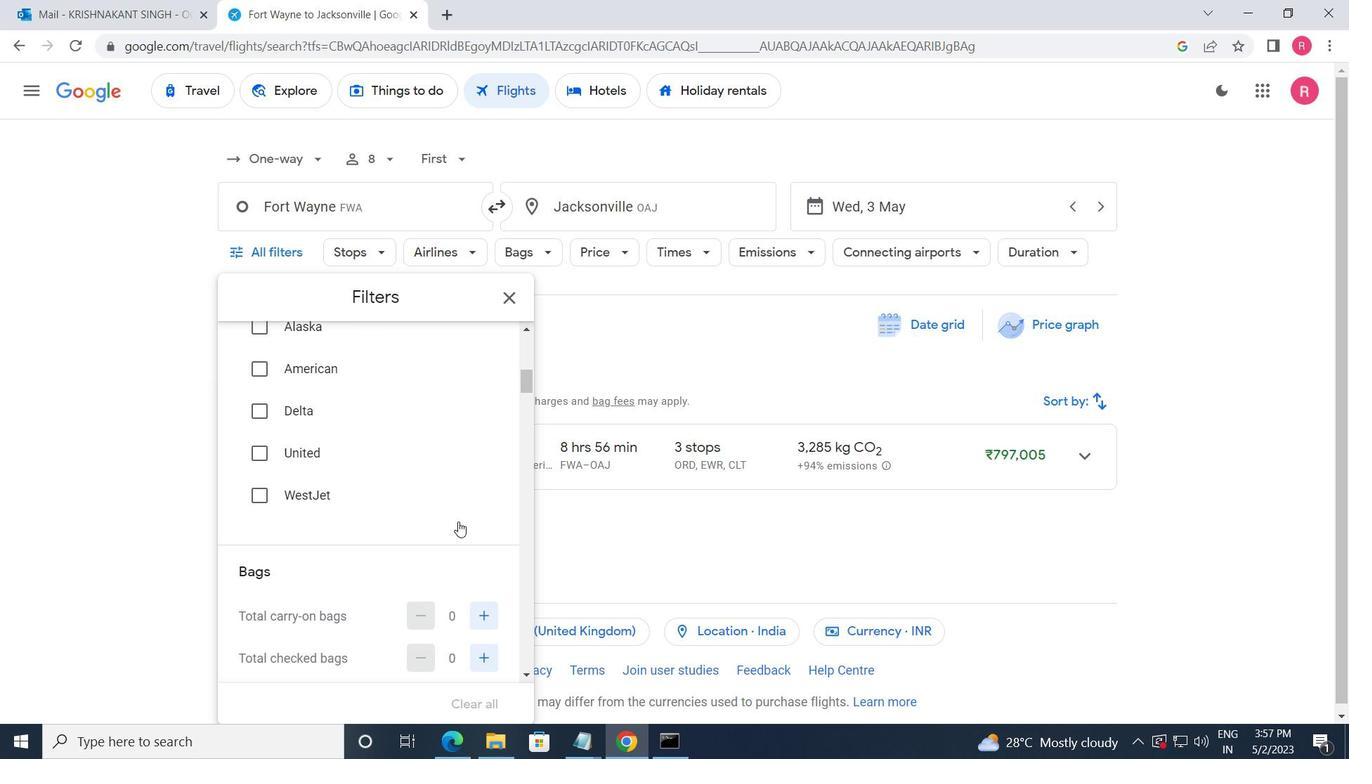
Action: Mouse scrolled (459, 521) with delta (0, 0)
Screenshot: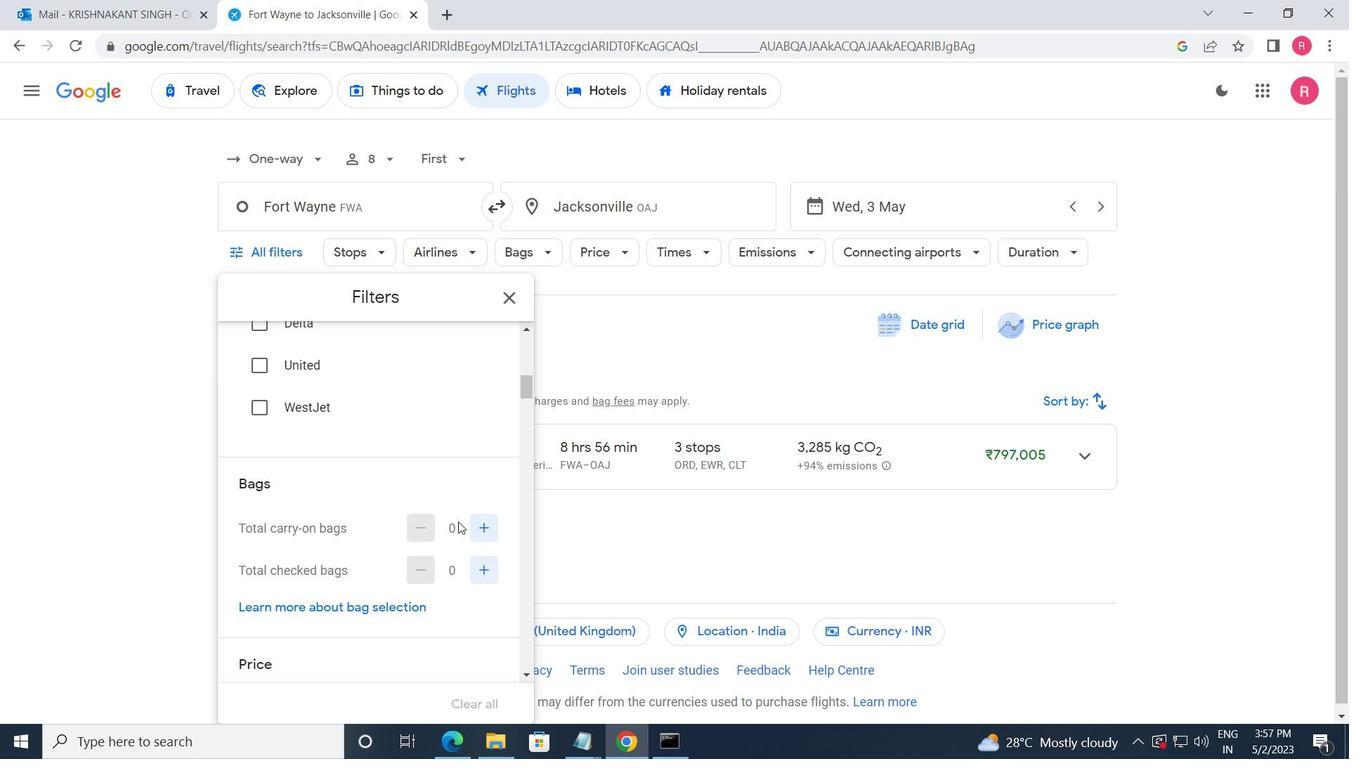 
Action: Mouse scrolled (459, 521) with delta (0, 0)
Screenshot: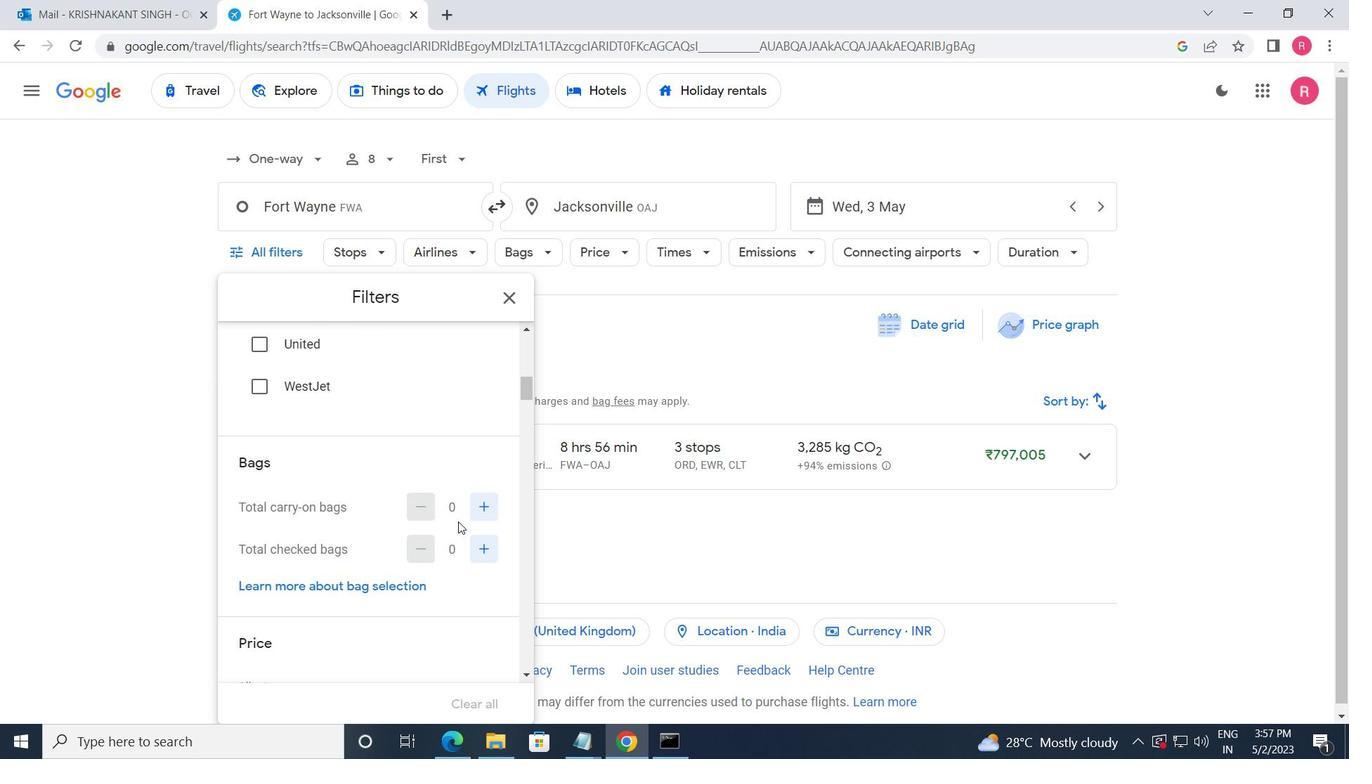 
Action: Mouse moved to (480, 399)
Screenshot: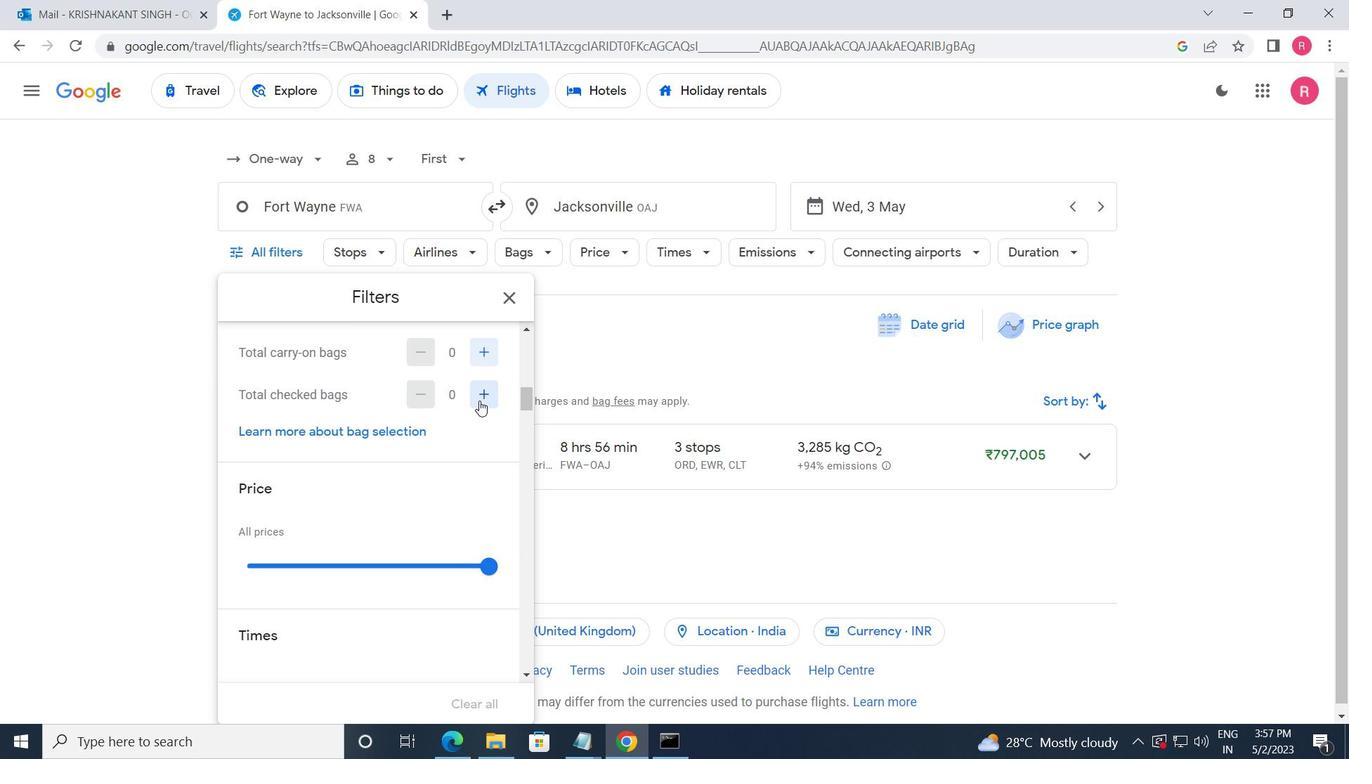 
Action: Mouse pressed left at (480, 399)
Screenshot: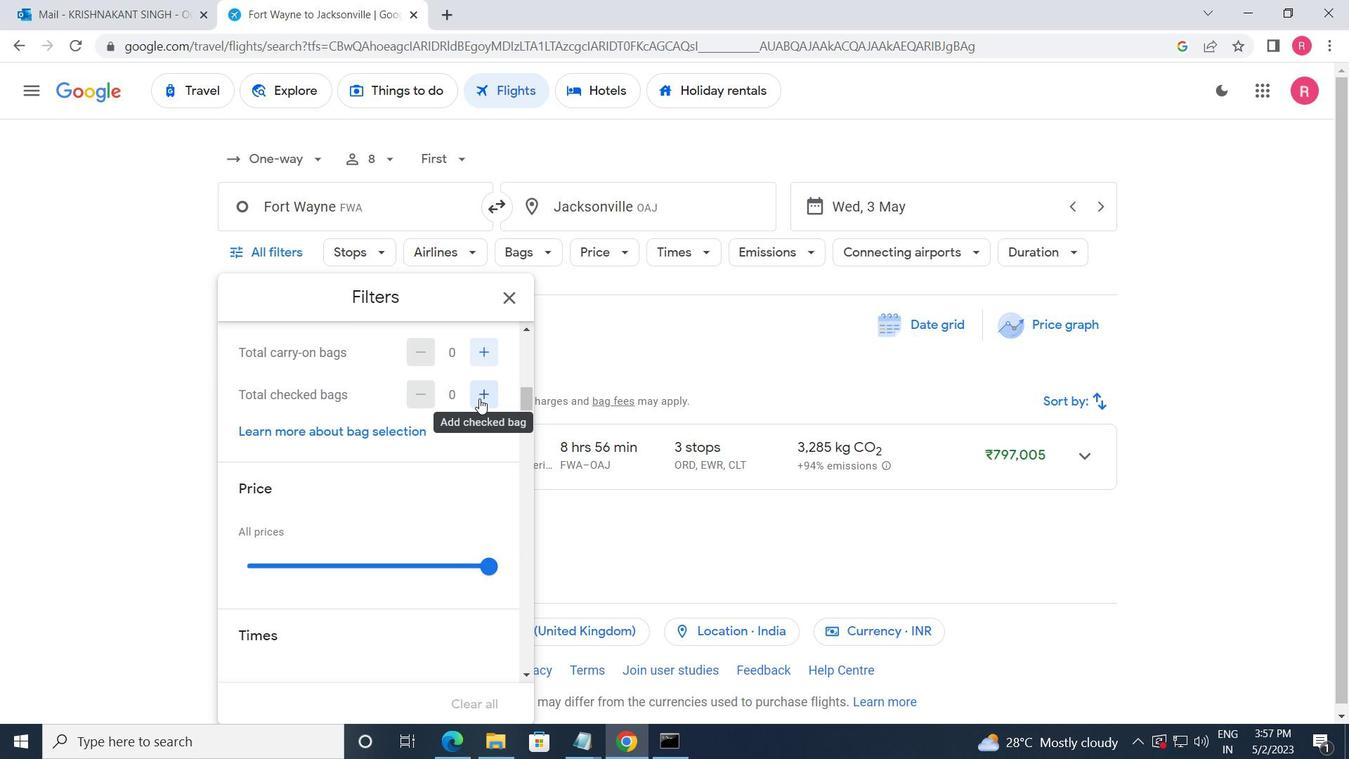 
Action: Mouse pressed left at (480, 399)
Screenshot: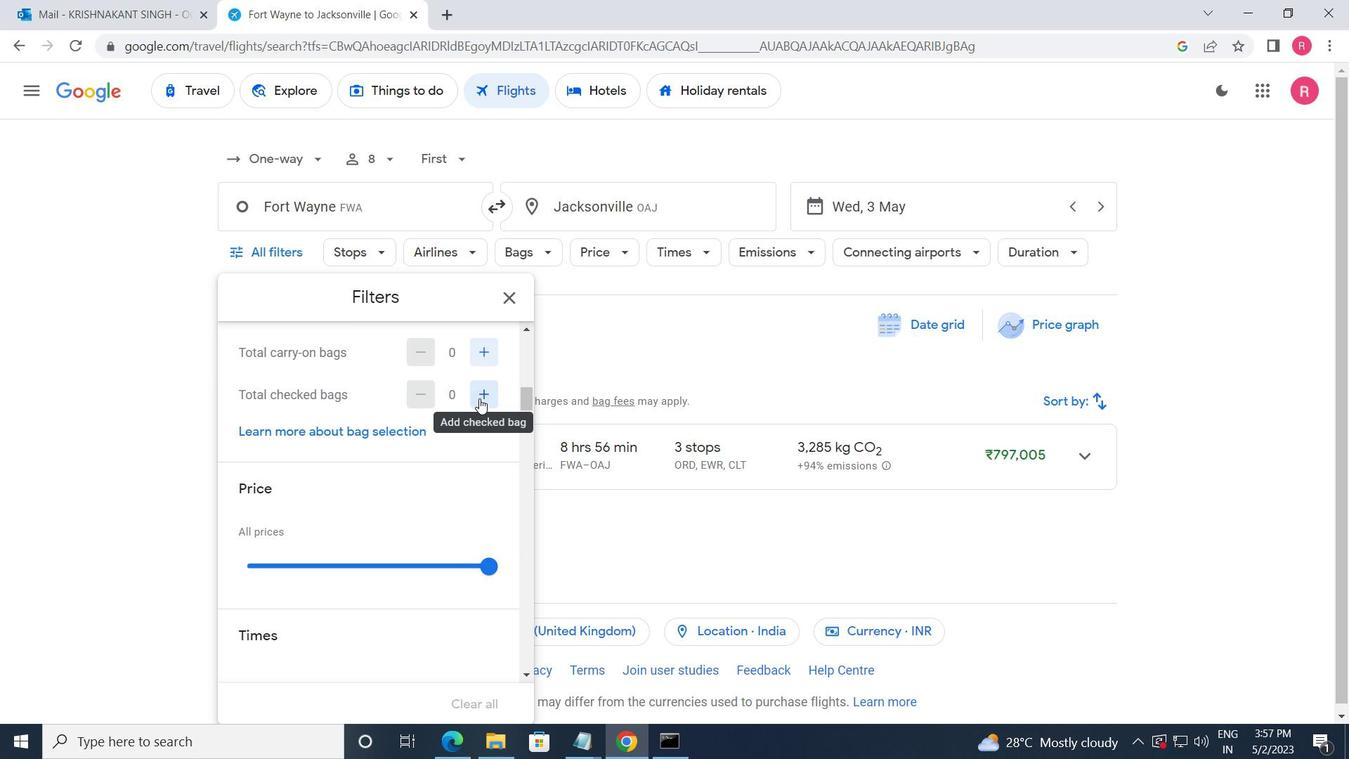 
Action: Mouse pressed left at (480, 399)
Screenshot: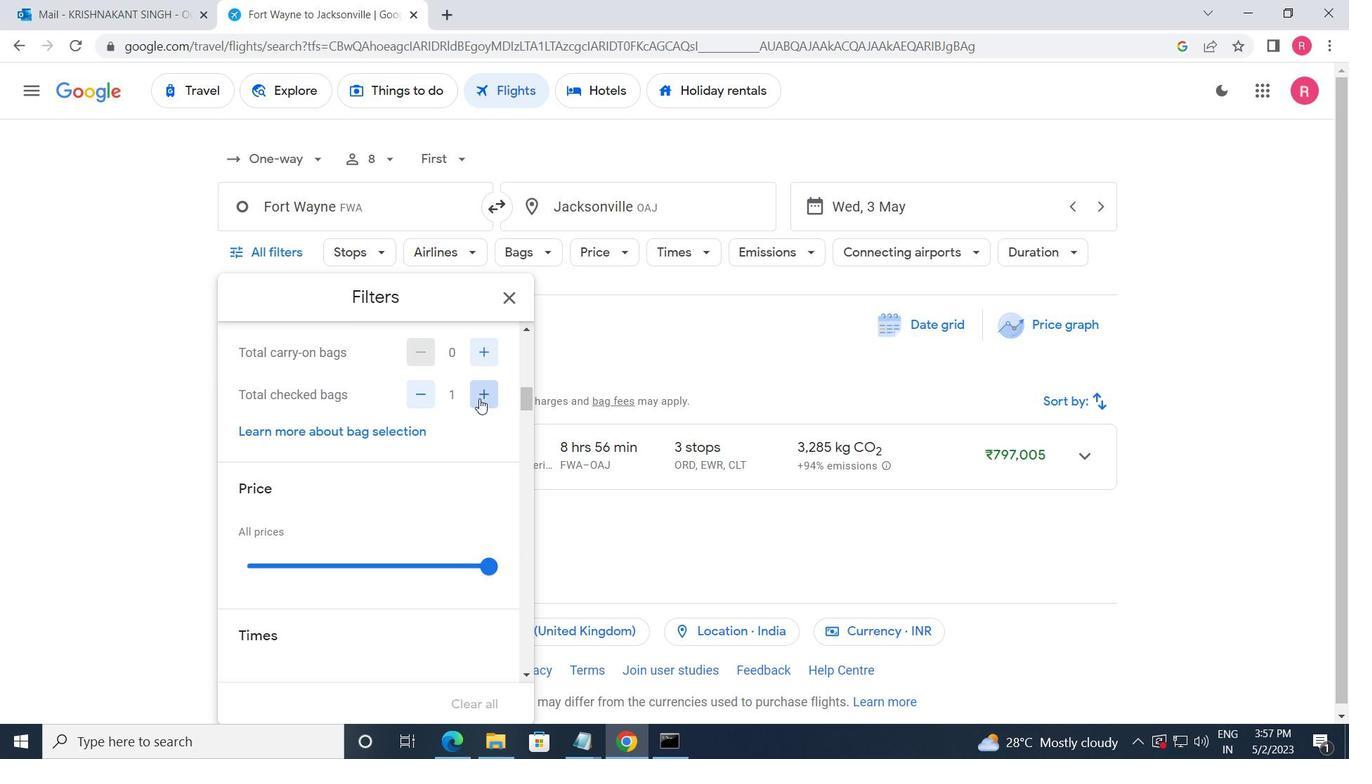 
Action: Mouse pressed left at (480, 399)
Screenshot: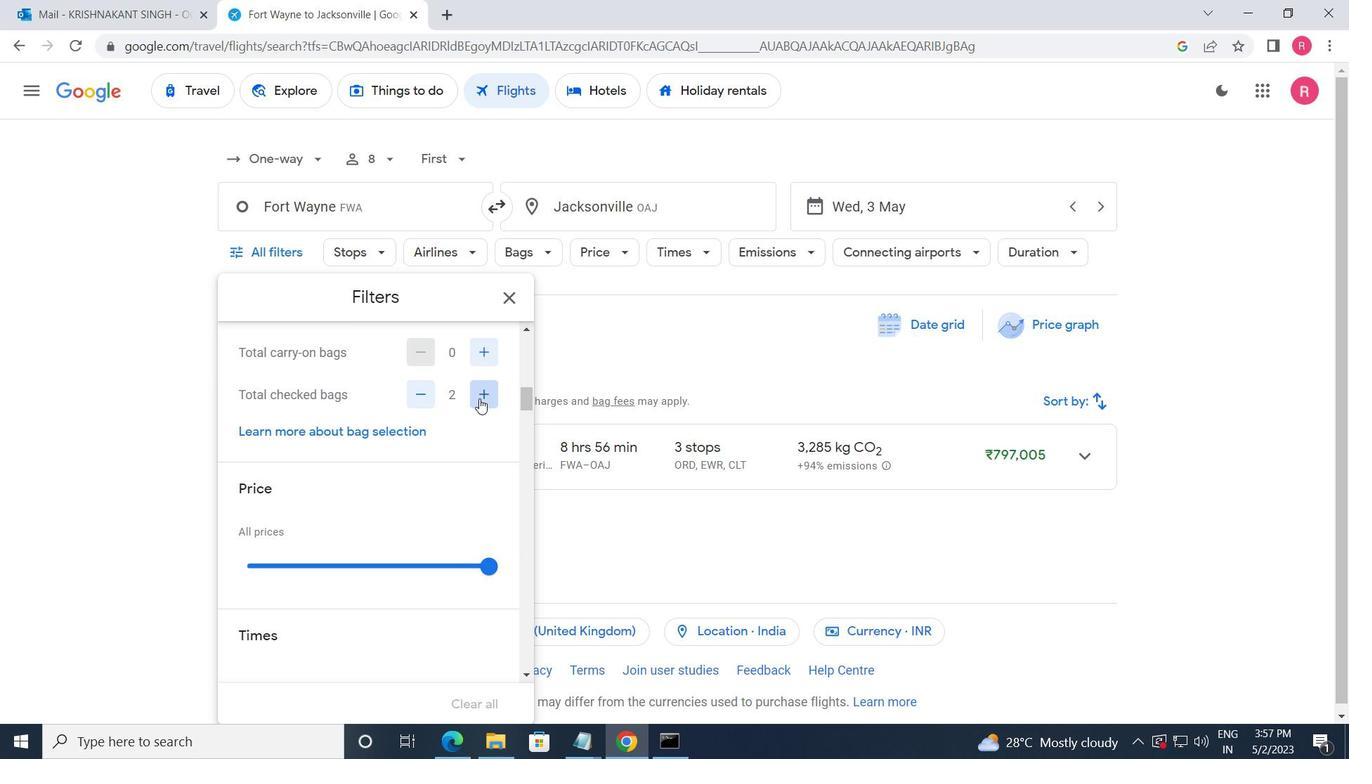 
Action: Mouse pressed left at (480, 399)
Screenshot: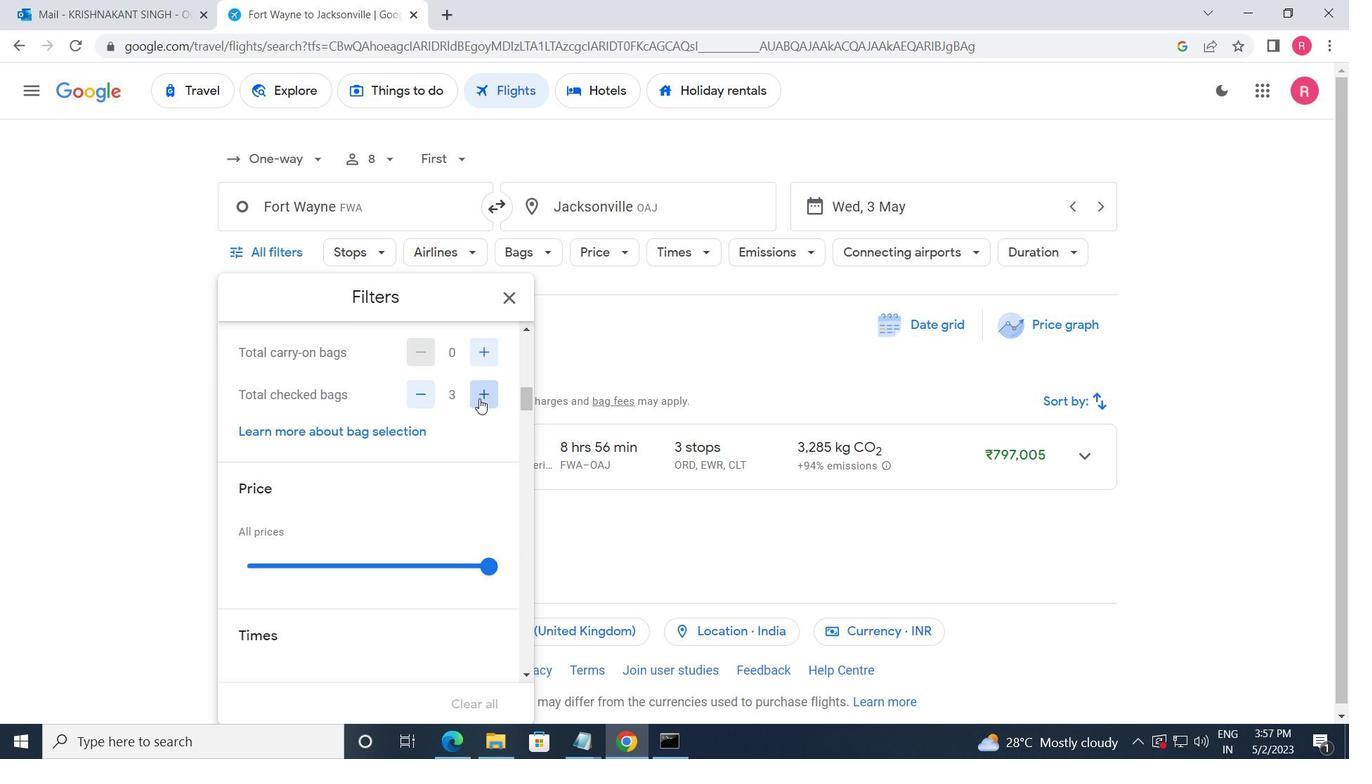 
Action: Mouse pressed left at (480, 399)
Screenshot: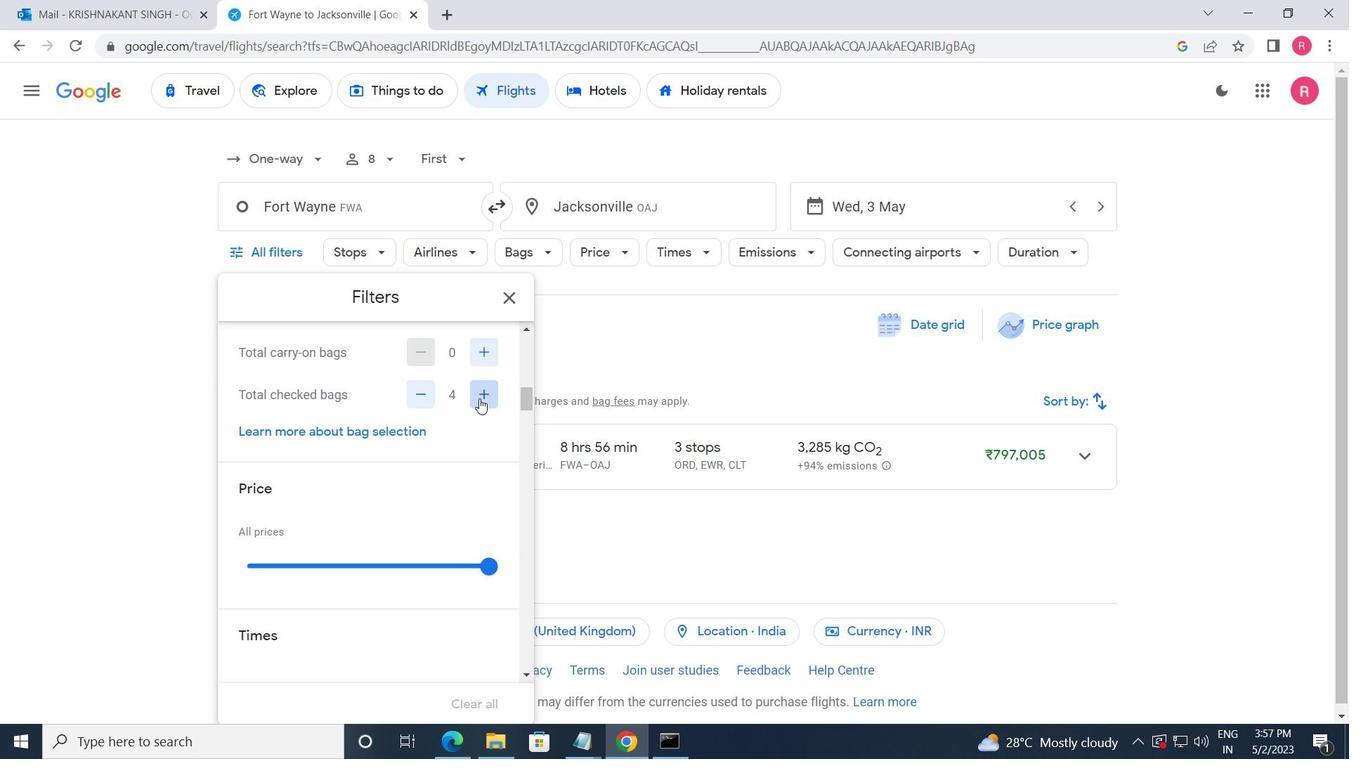 
Action: Mouse pressed left at (480, 399)
Screenshot: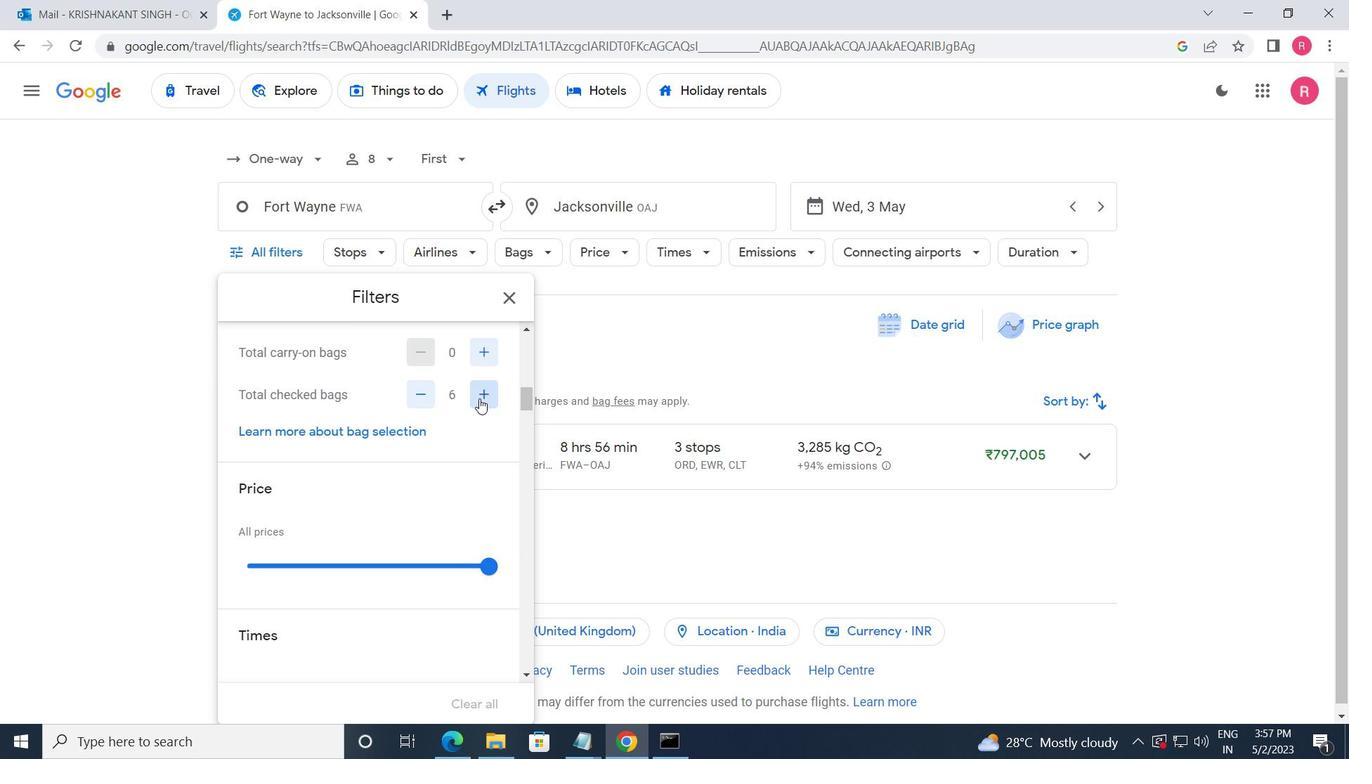 
Action: Mouse moved to (467, 475)
Screenshot: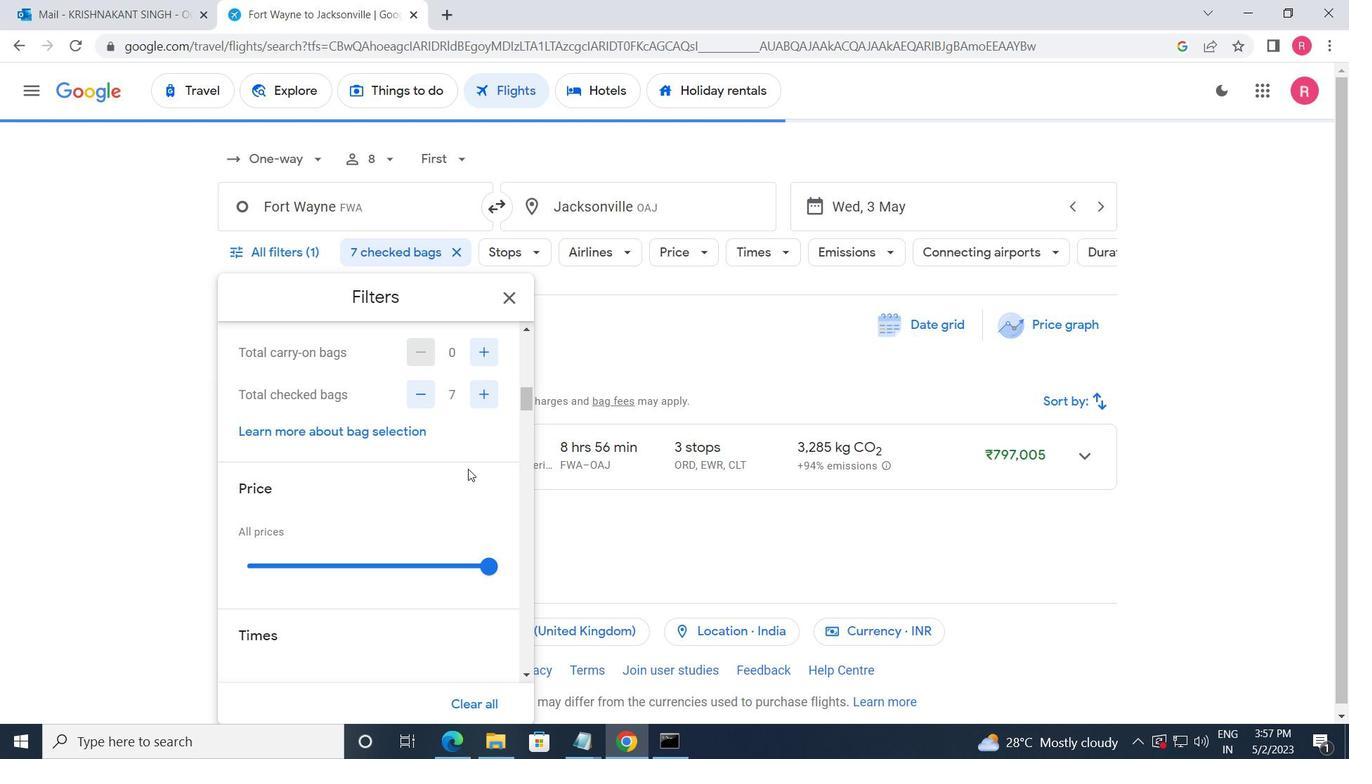 
Action: Mouse scrolled (467, 474) with delta (0, 0)
Screenshot: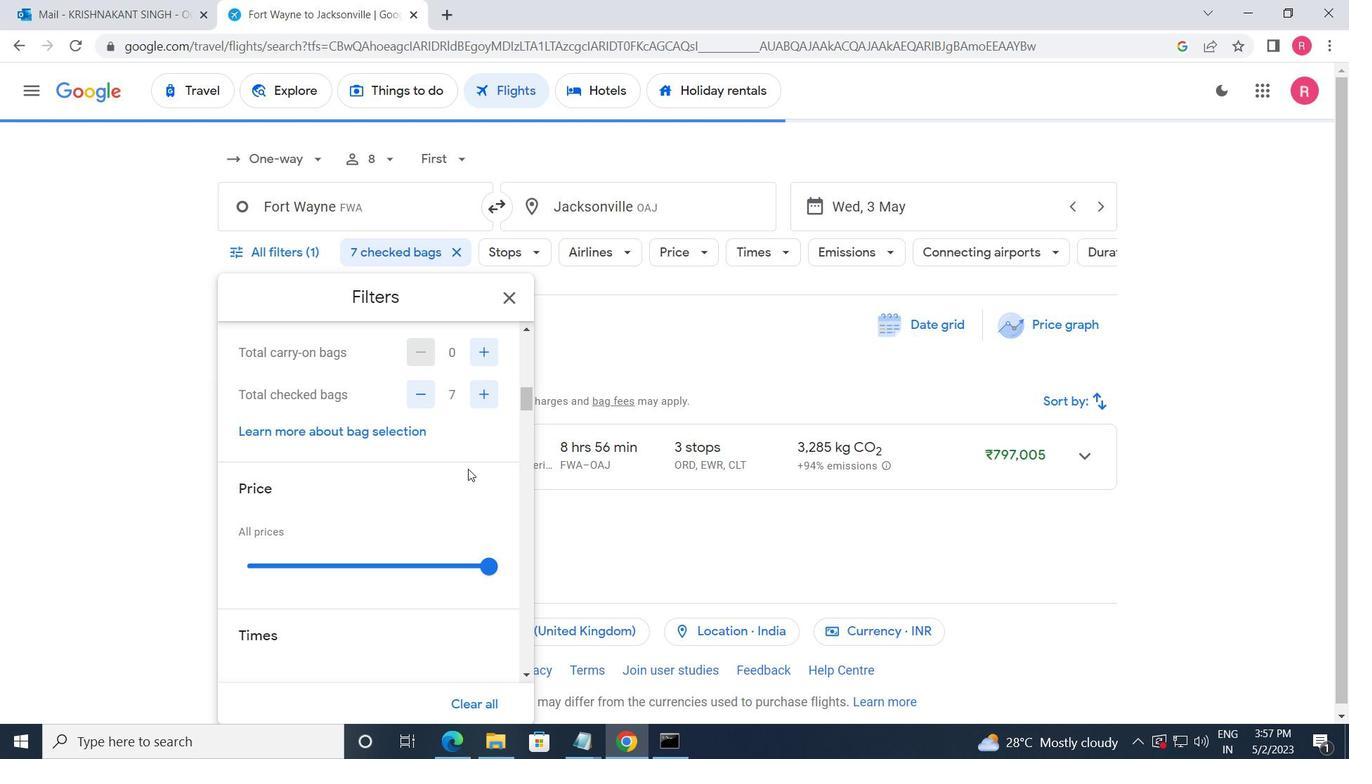 
Action: Mouse moved to (489, 488)
Screenshot: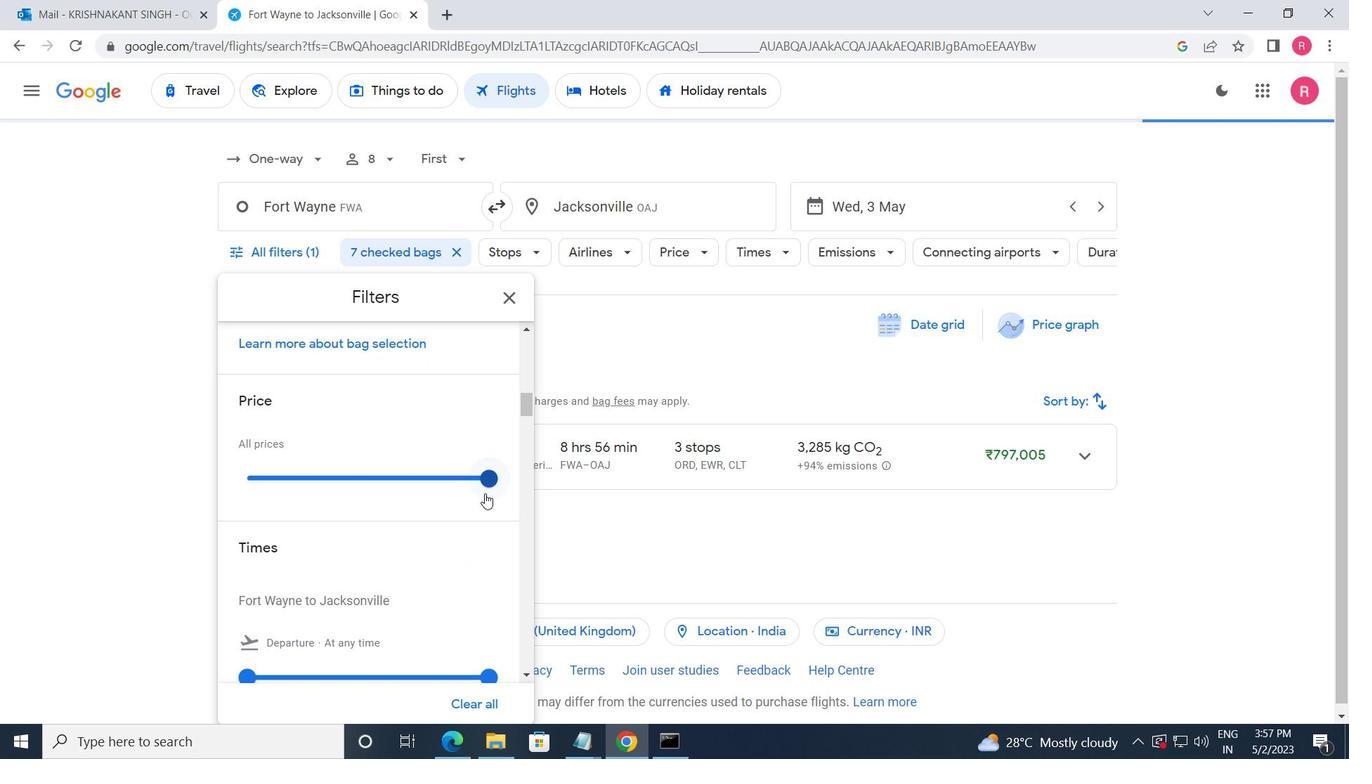 
Action: Mouse pressed left at (489, 488)
Screenshot: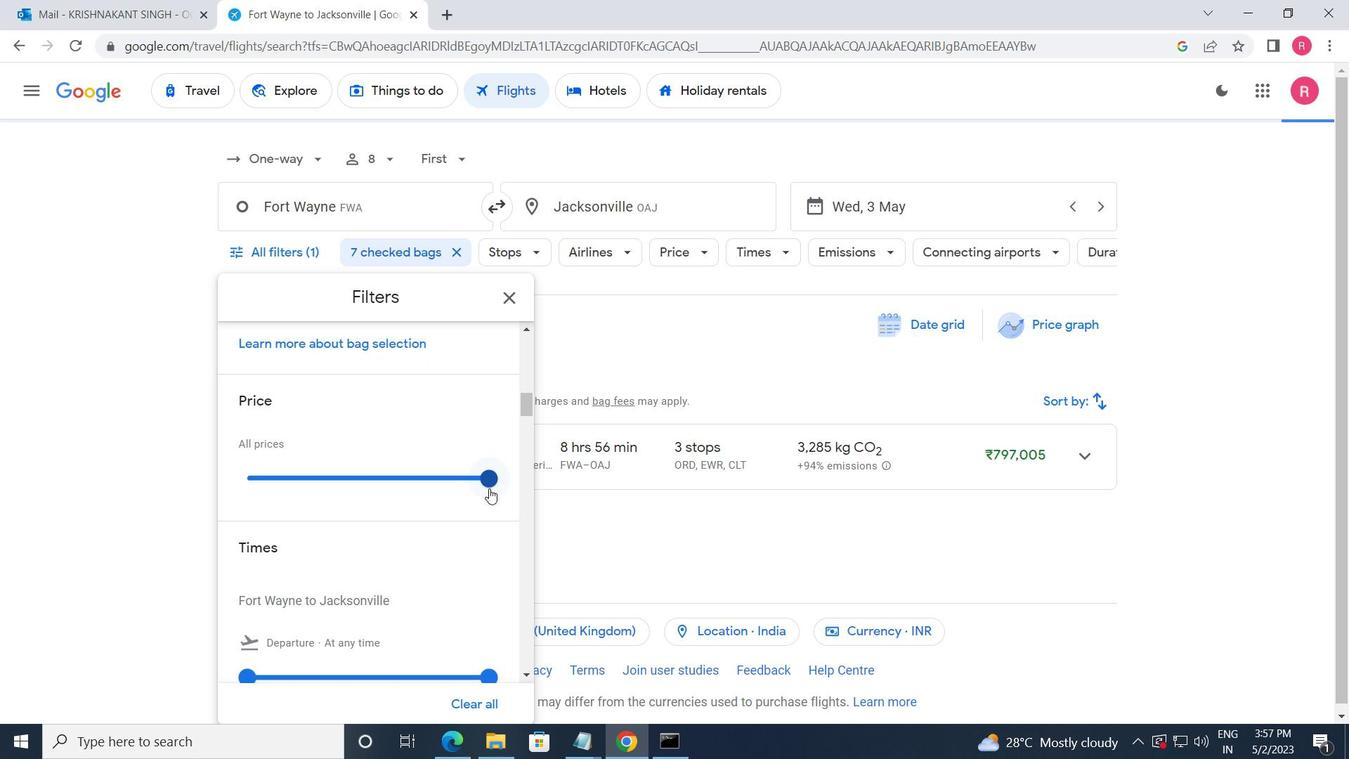 
Action: Mouse moved to (384, 525)
Screenshot: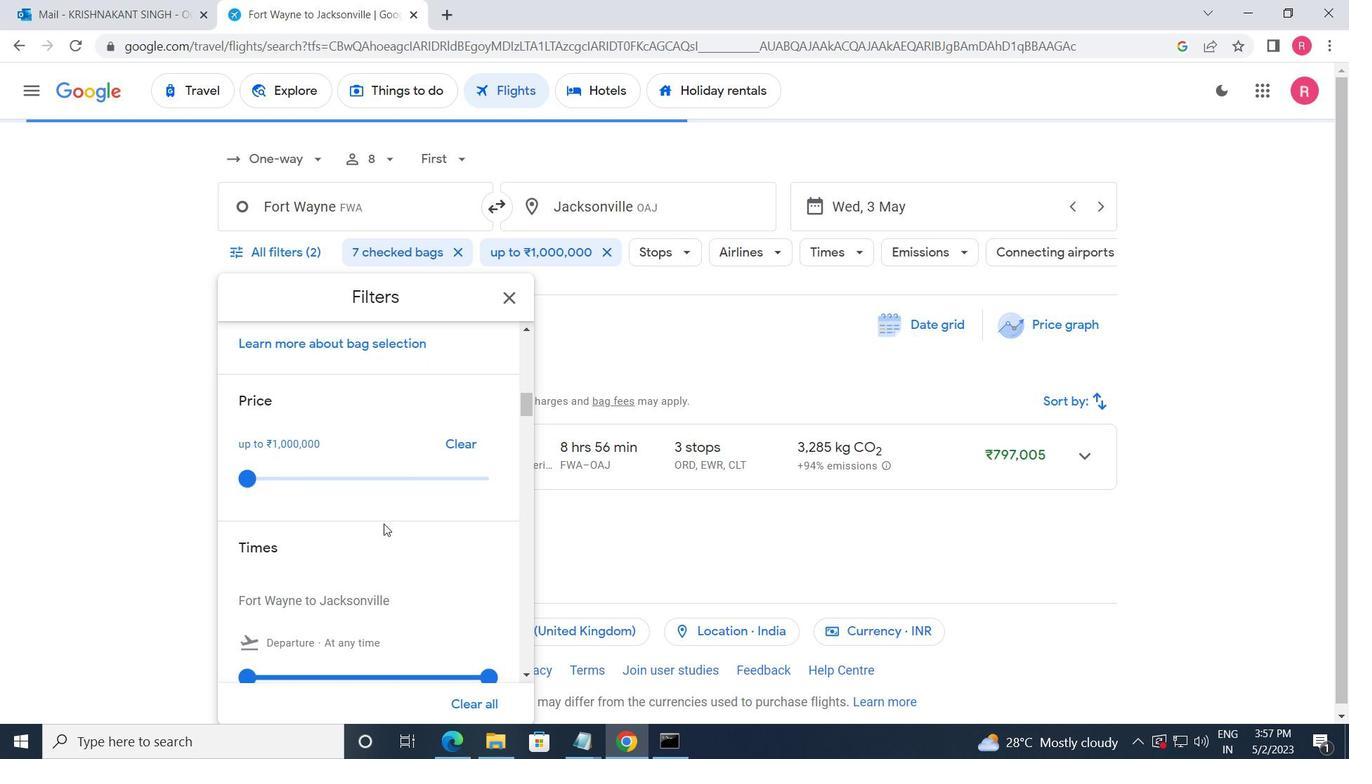 
Action: Mouse scrolled (384, 525) with delta (0, 0)
Screenshot: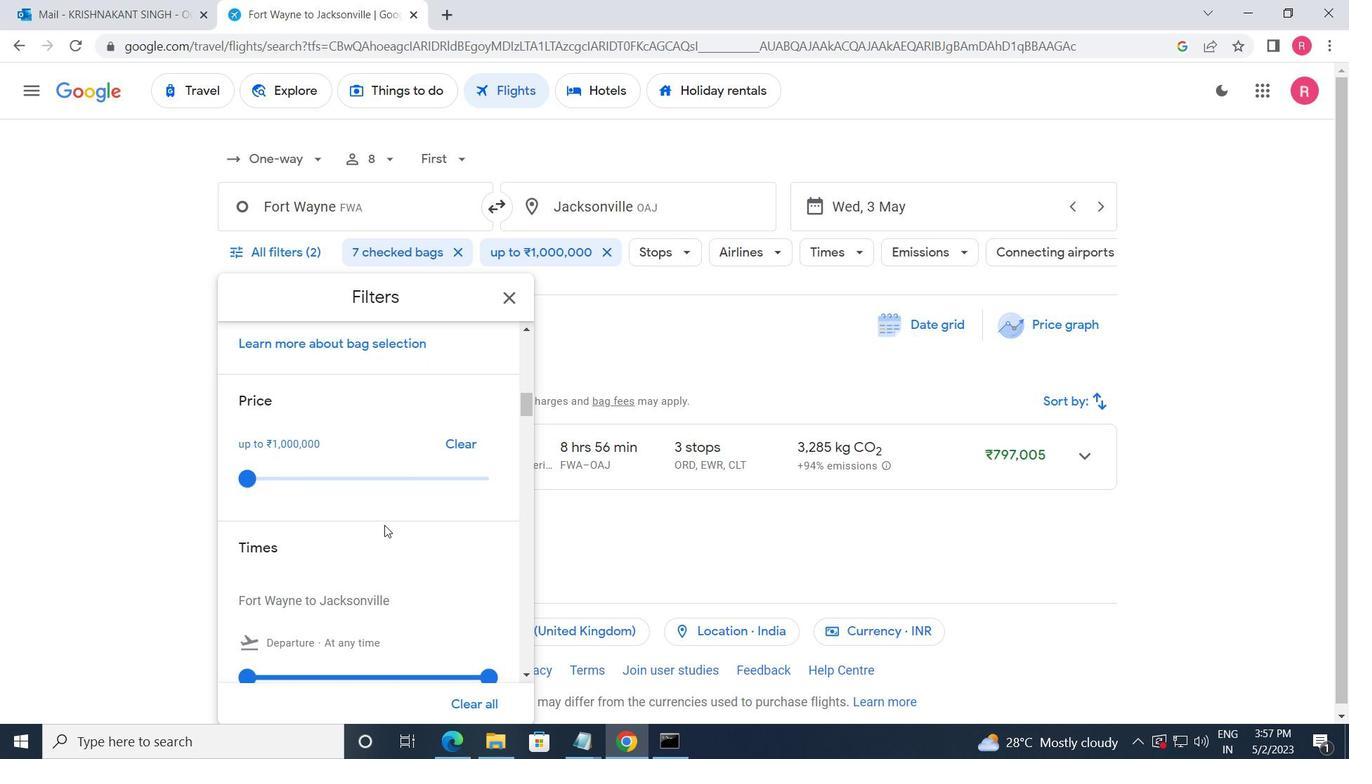 
Action: Mouse moved to (385, 526)
Screenshot: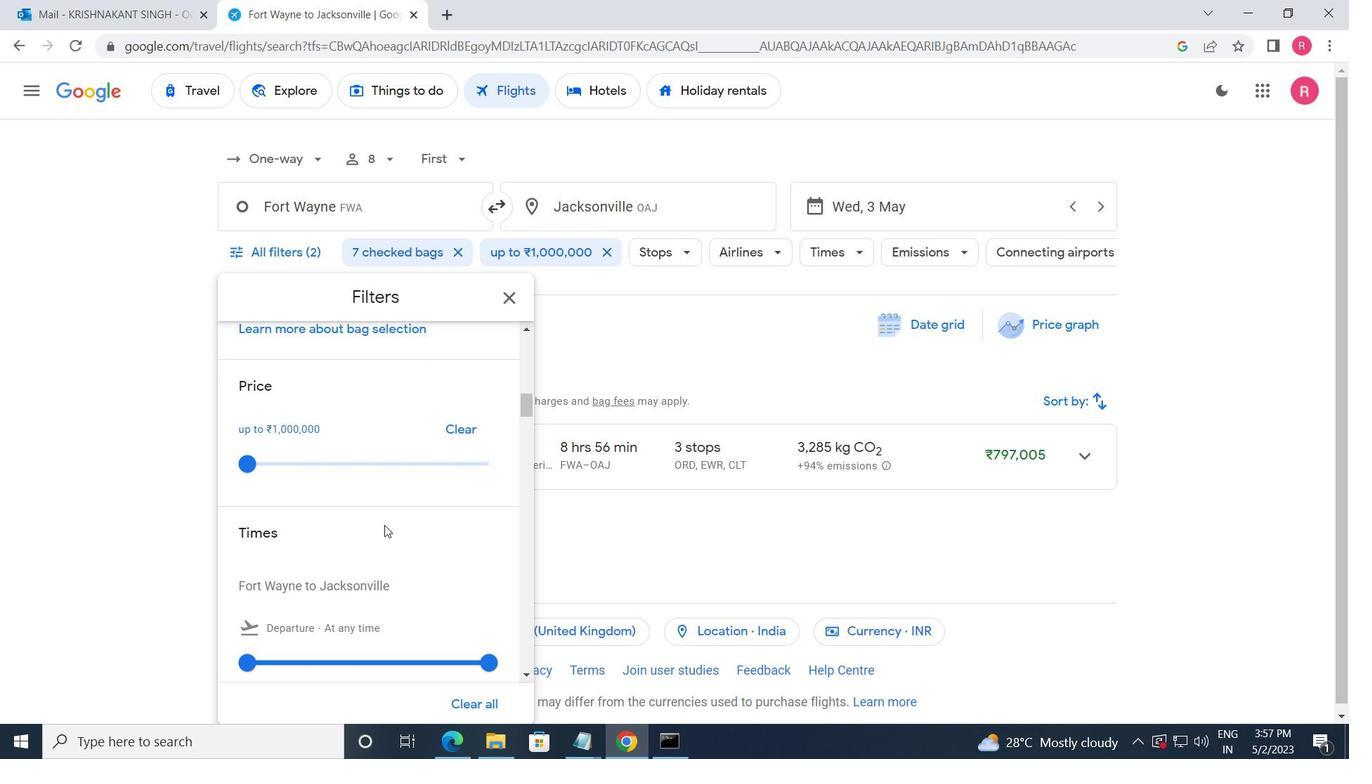 
Action: Mouse scrolled (385, 525) with delta (0, 0)
Screenshot: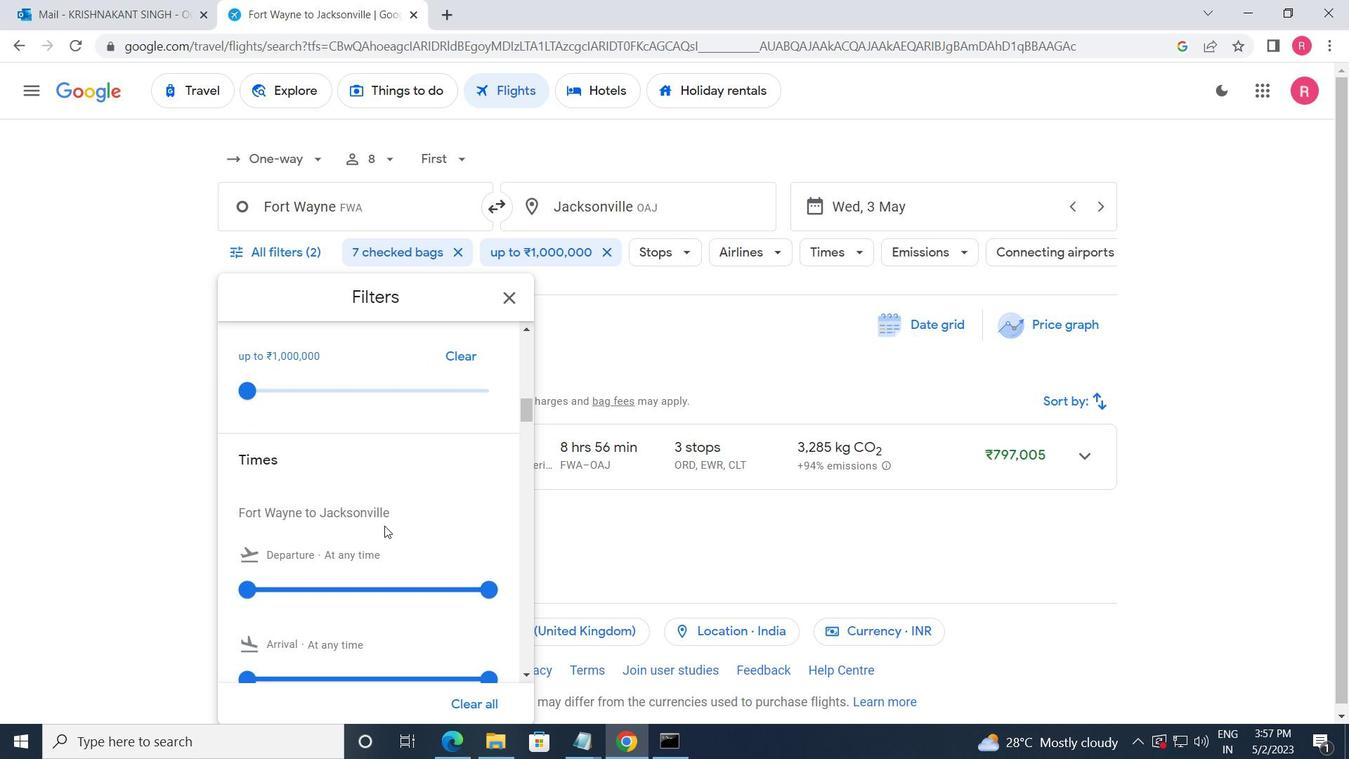 
Action: Mouse moved to (385, 527)
Screenshot: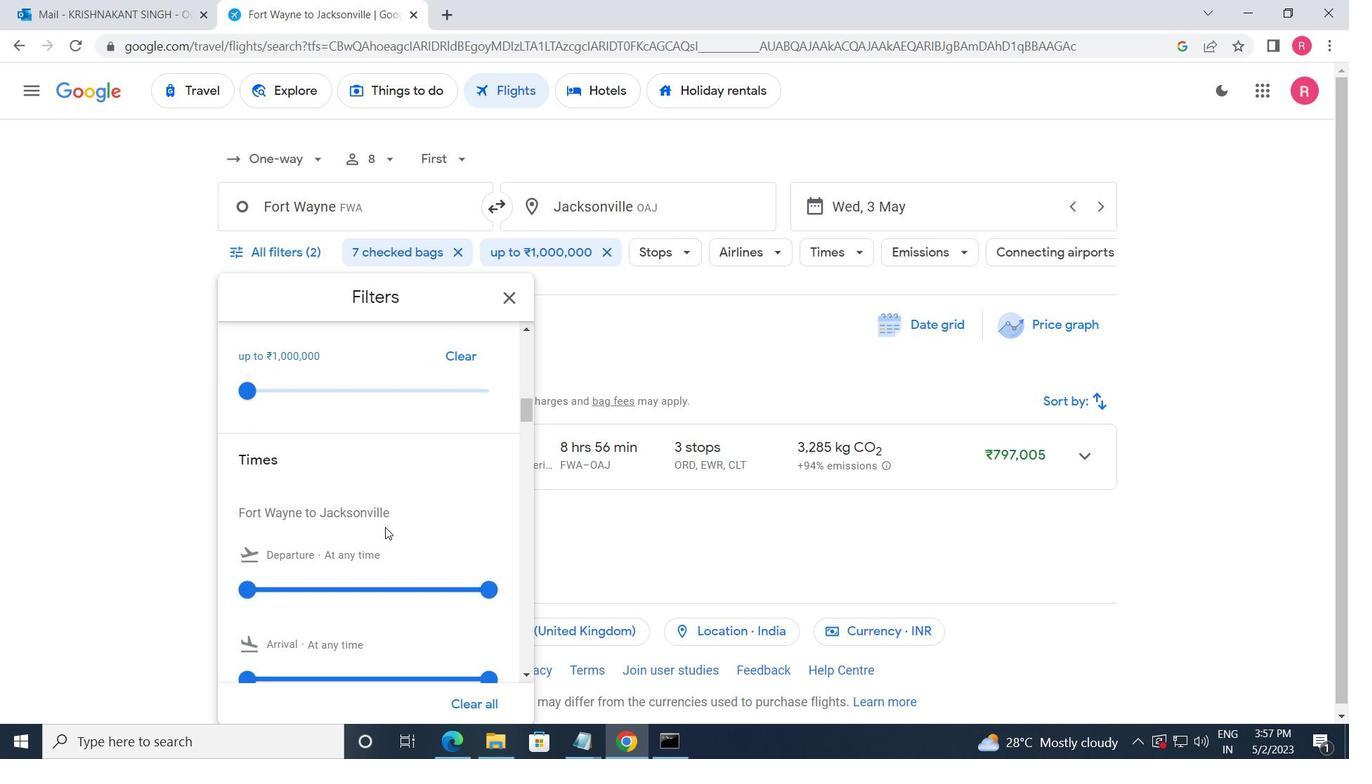 
Action: Mouse scrolled (385, 527) with delta (0, 0)
Screenshot: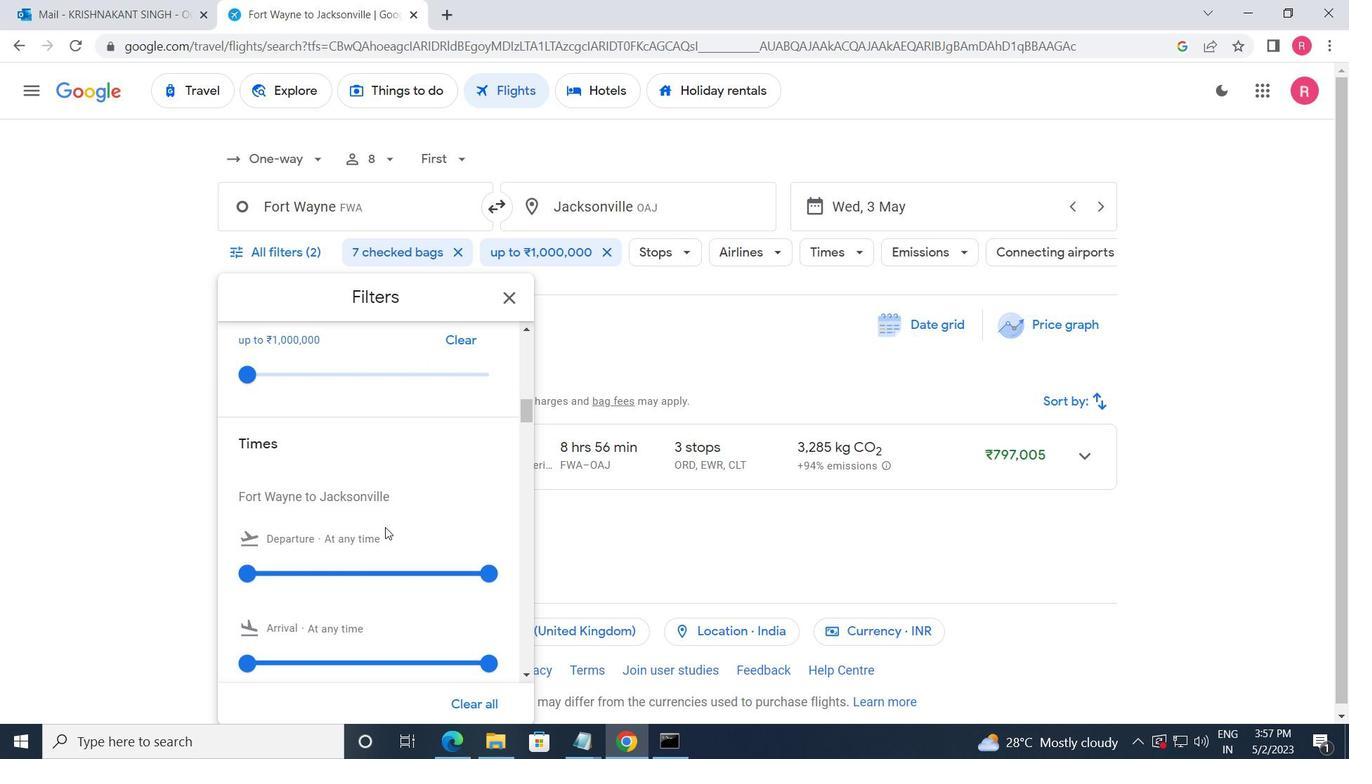 
Action: Mouse moved to (248, 418)
Screenshot: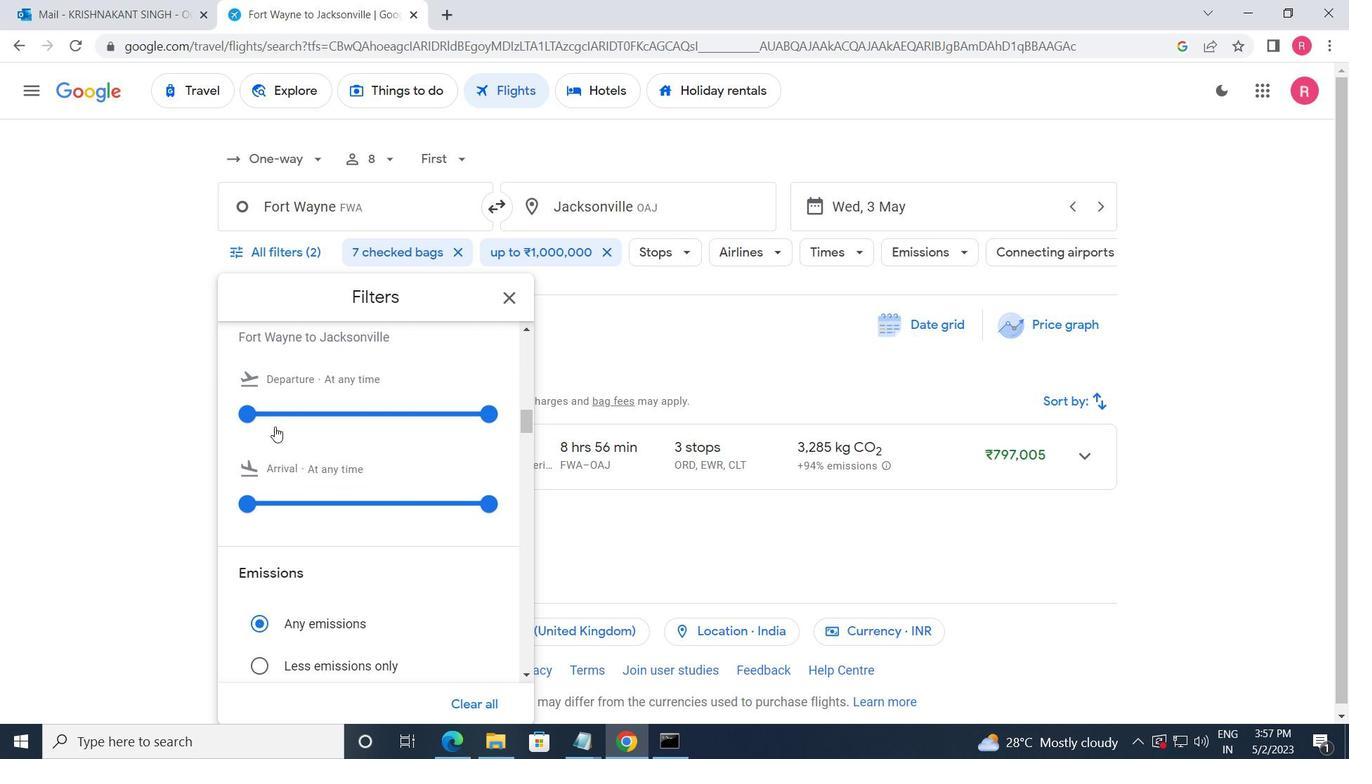 
Action: Mouse pressed left at (248, 418)
Screenshot: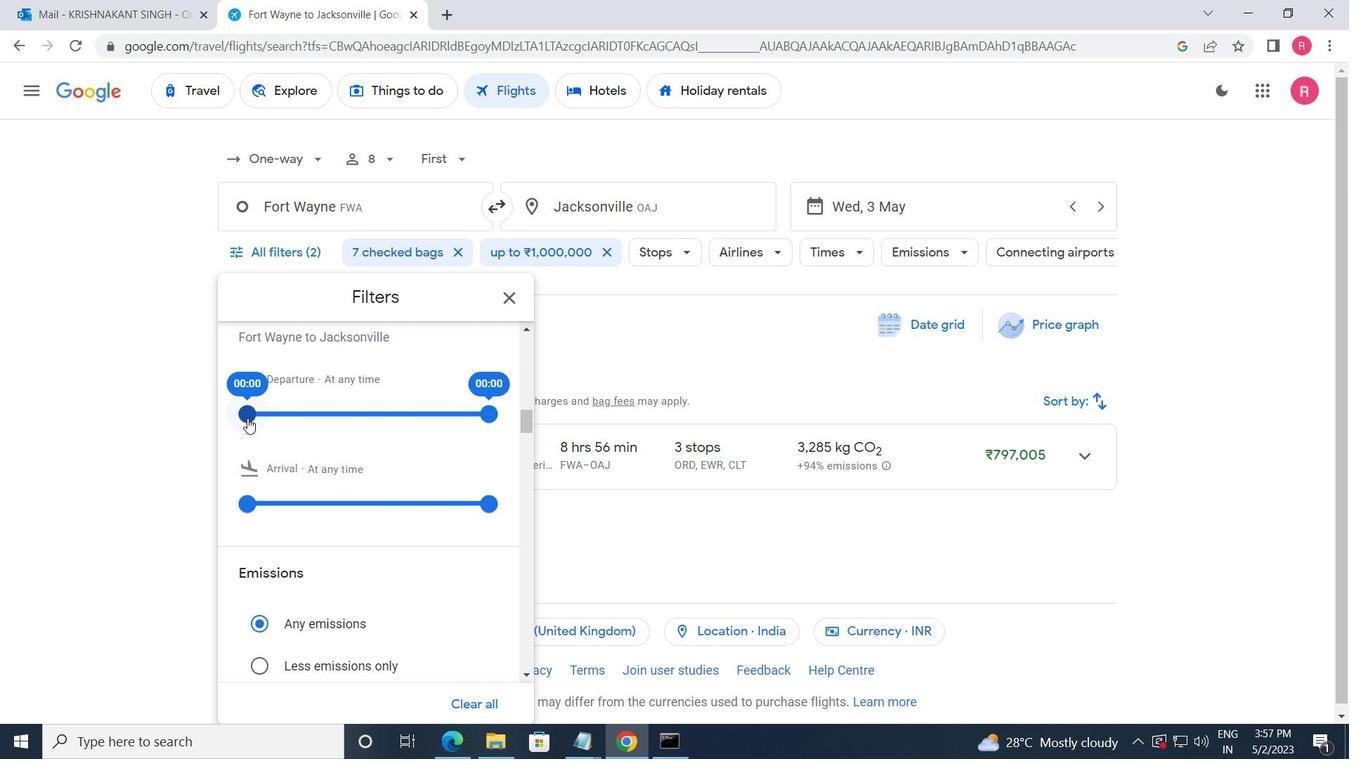 
Action: Mouse moved to (487, 416)
Screenshot: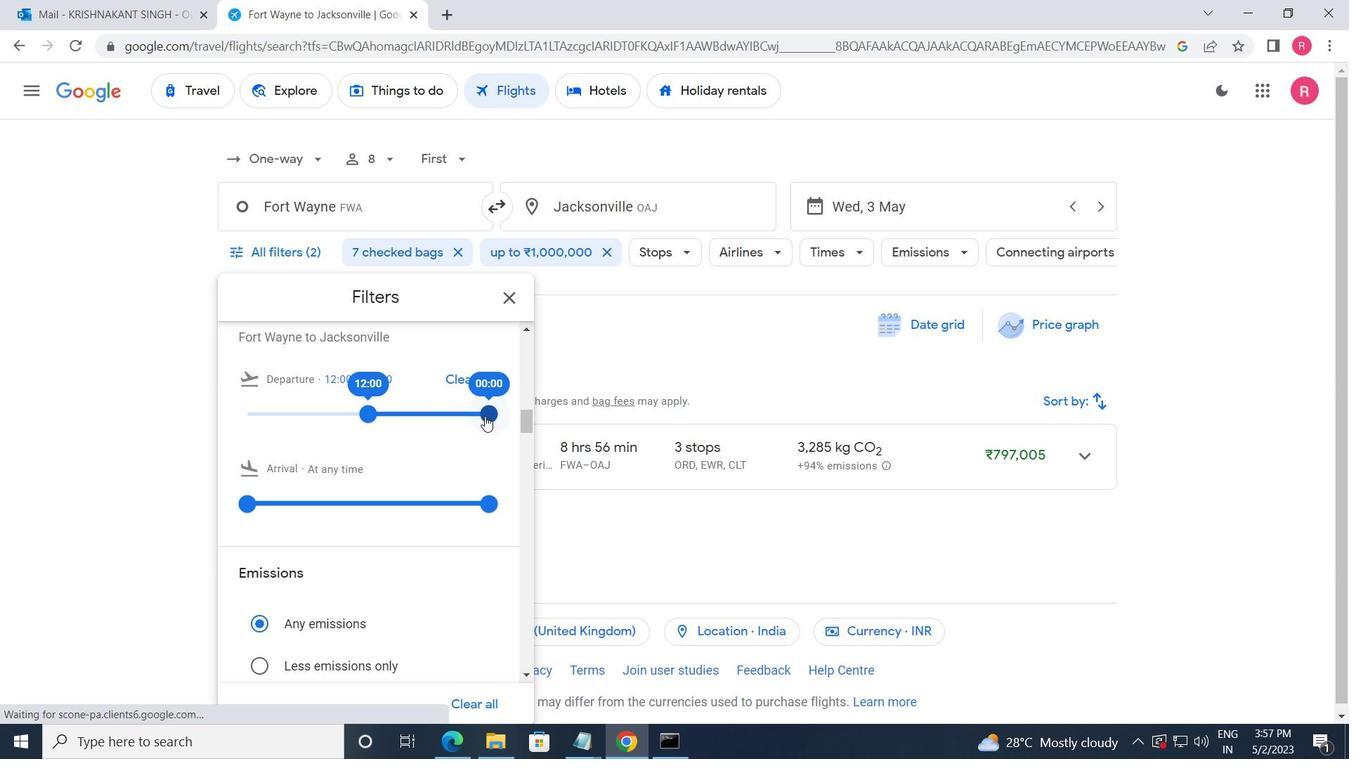 
Action: Mouse pressed left at (487, 416)
Screenshot: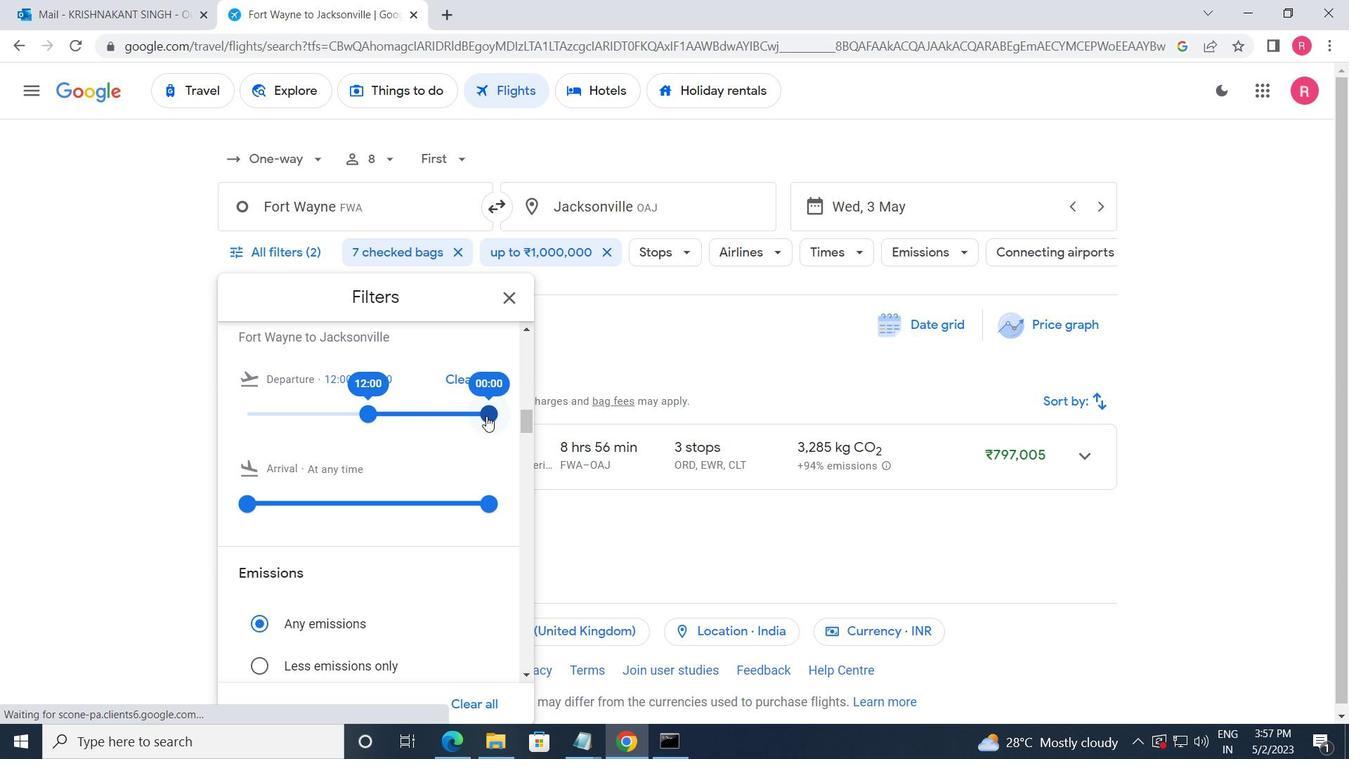 
Action: Mouse moved to (509, 302)
Screenshot: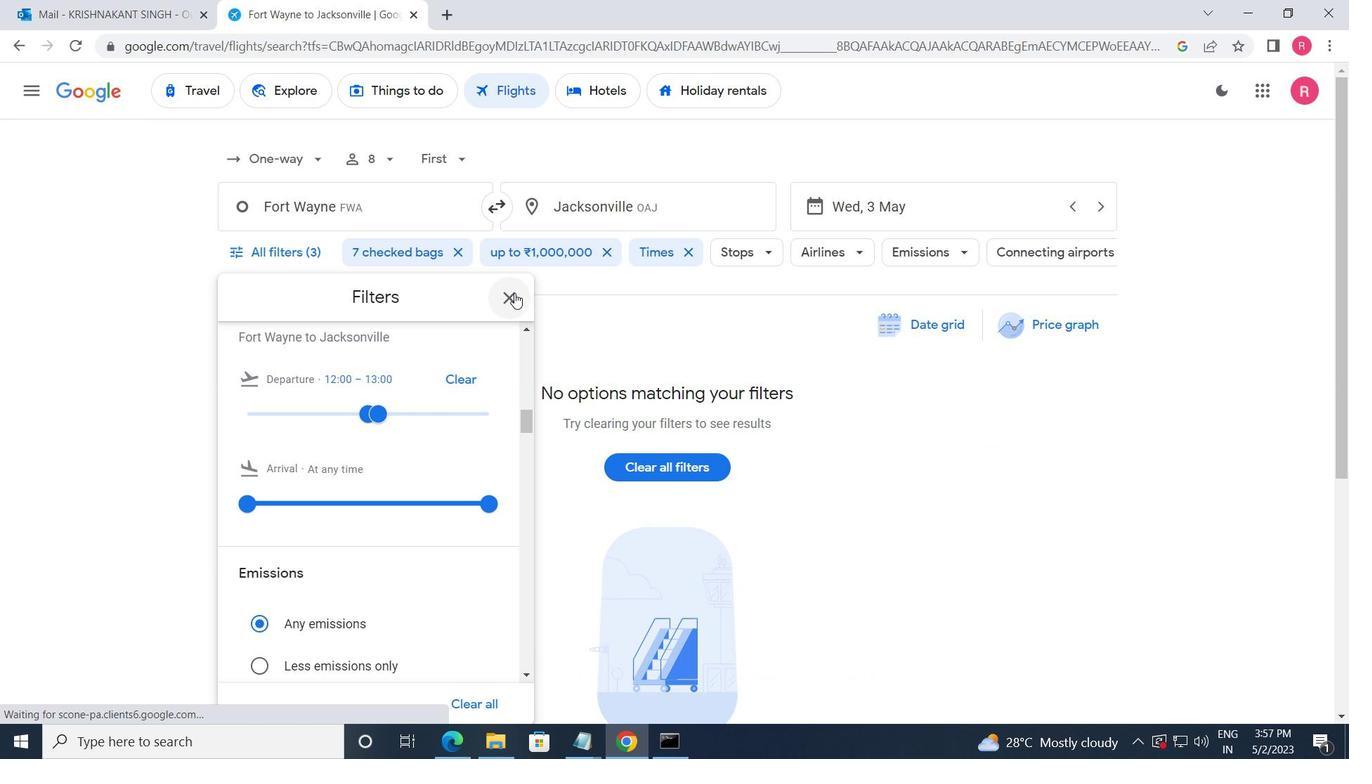 
Action: Mouse pressed left at (509, 302)
Screenshot: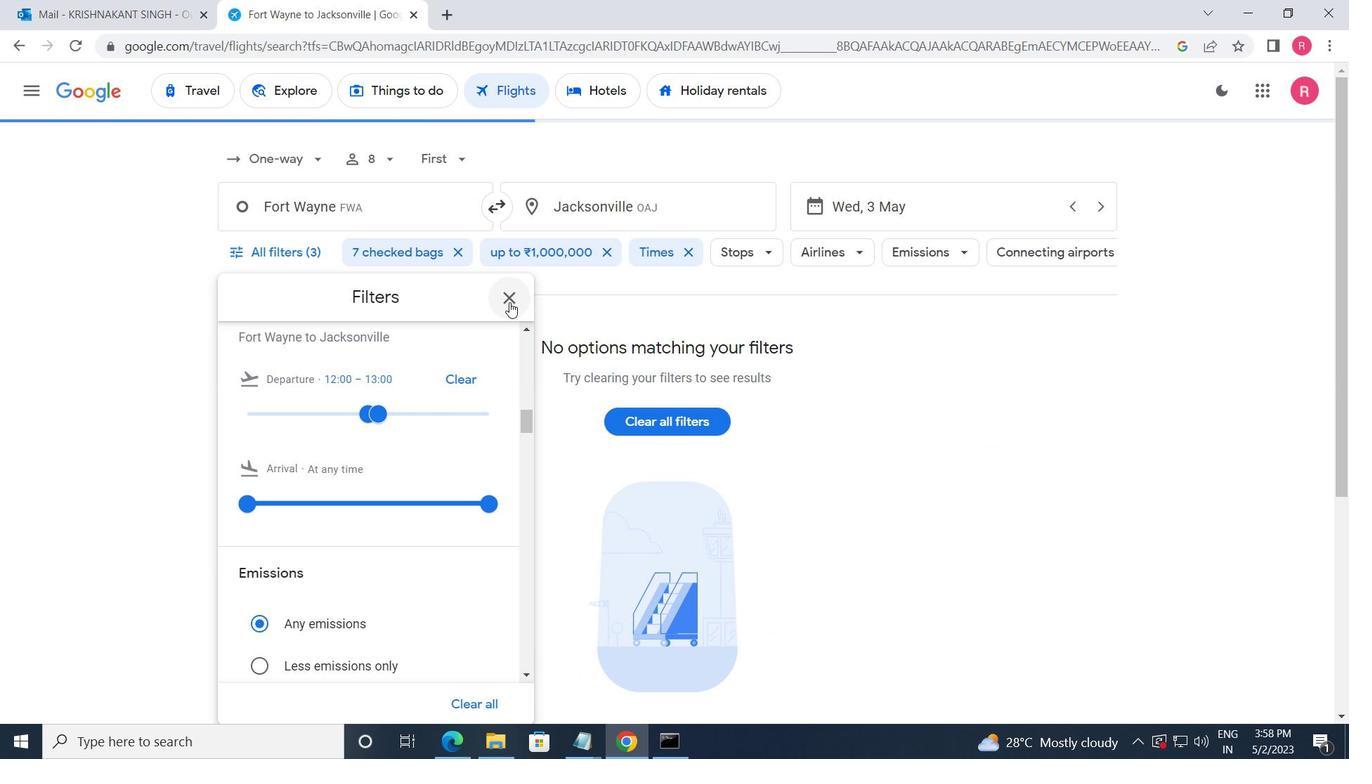 
Action: Mouse moved to (495, 377)
Screenshot: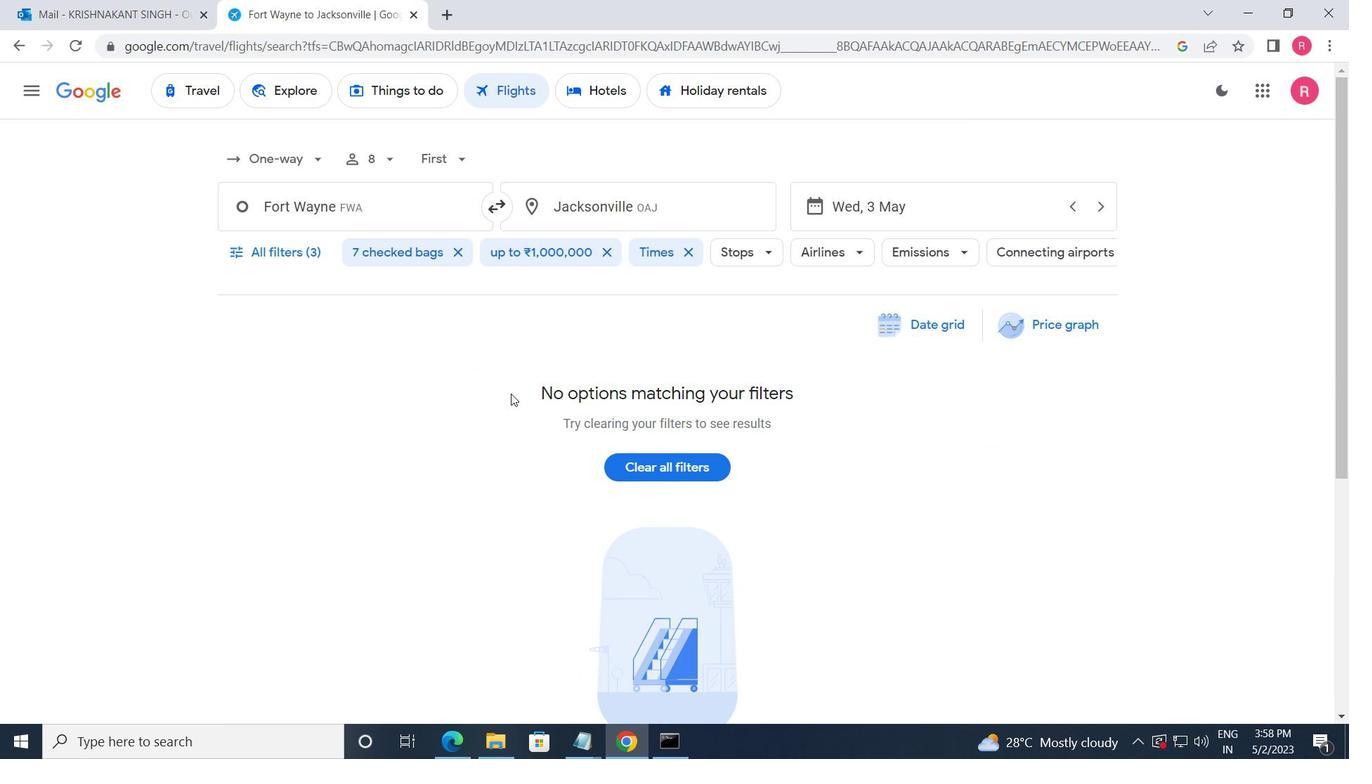 
